 Task: Find connections with filter location Ghātsīla with filter topic #Brandingwith filter profile language English with filter current company Tenneco with filter school De Nobili School with filter industry Credit Intermediation with filter service category Headshot Photography with filter keywords title Controller
Action: Mouse moved to (575, 99)
Screenshot: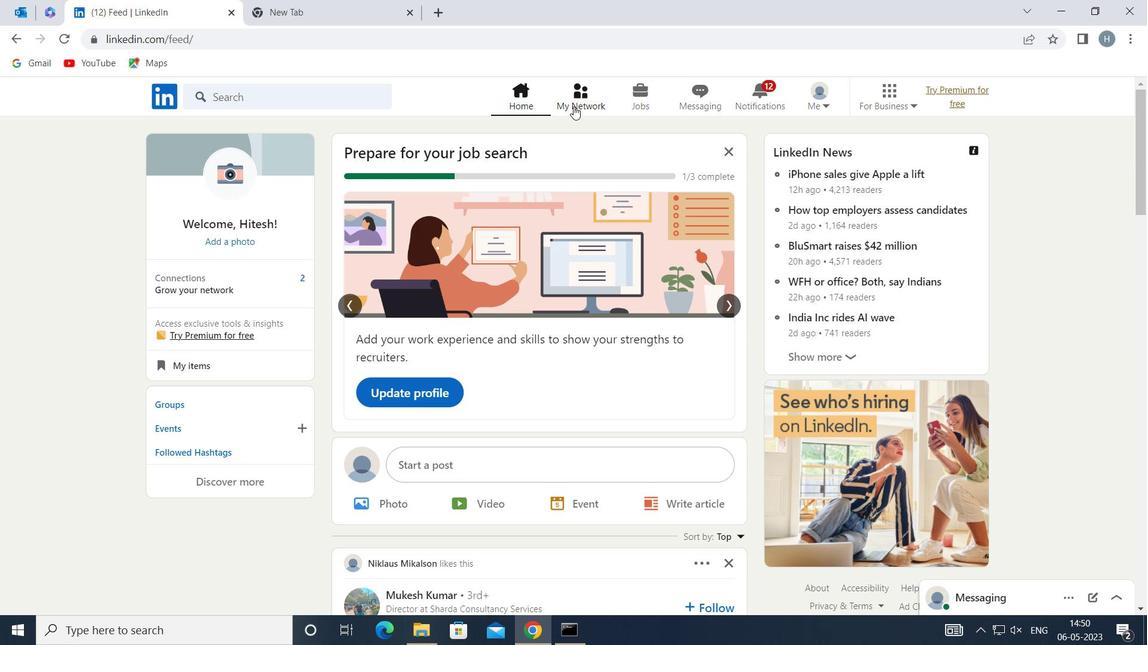 
Action: Mouse pressed left at (575, 99)
Screenshot: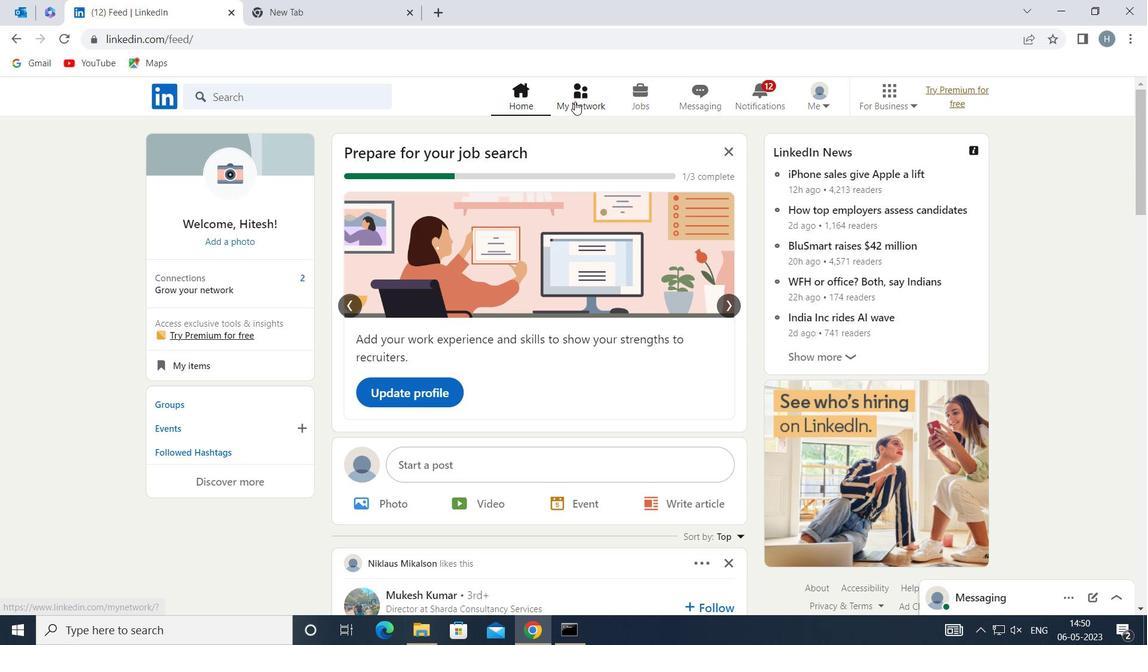 
Action: Mouse moved to (316, 173)
Screenshot: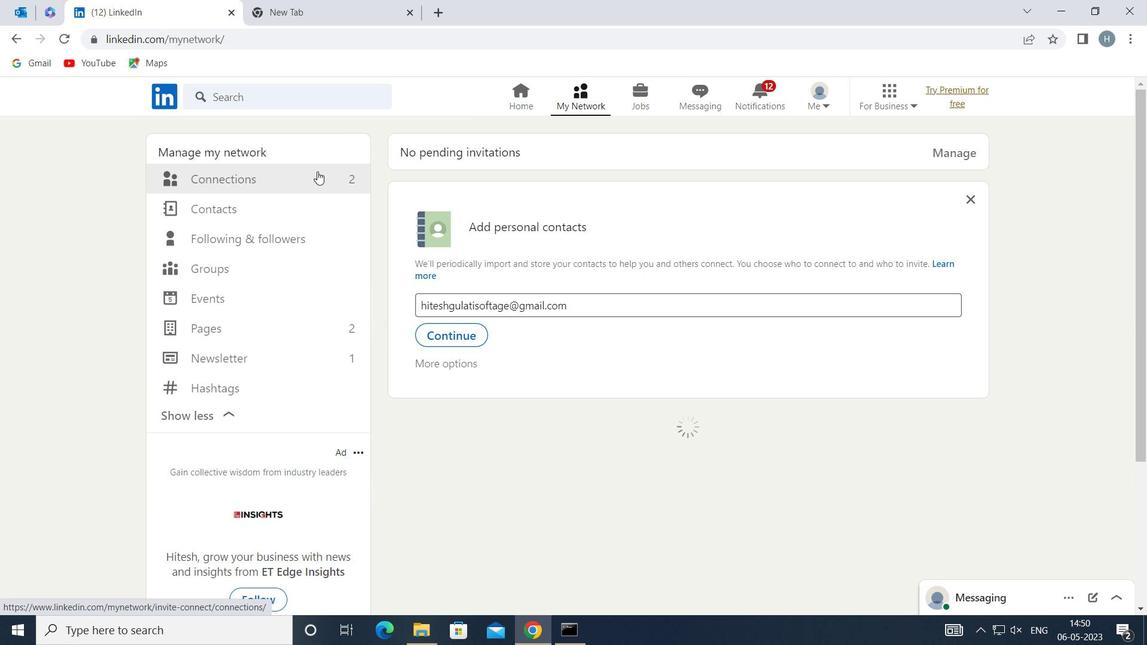 
Action: Mouse pressed left at (316, 173)
Screenshot: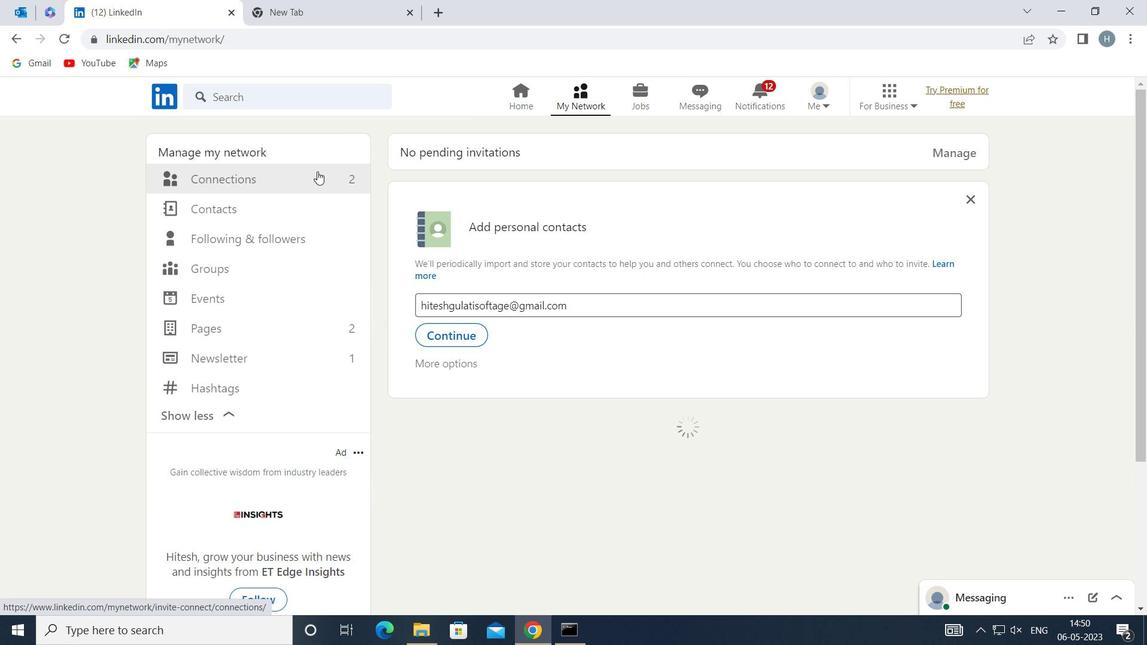 
Action: Mouse moved to (309, 179)
Screenshot: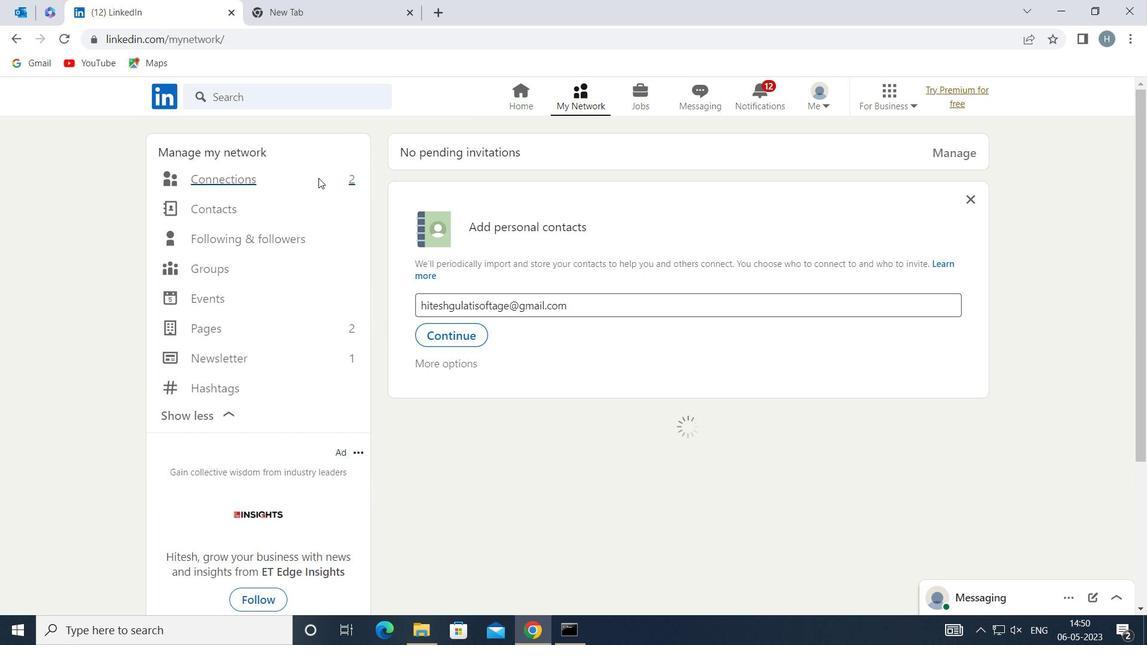 
Action: Mouse pressed left at (309, 179)
Screenshot: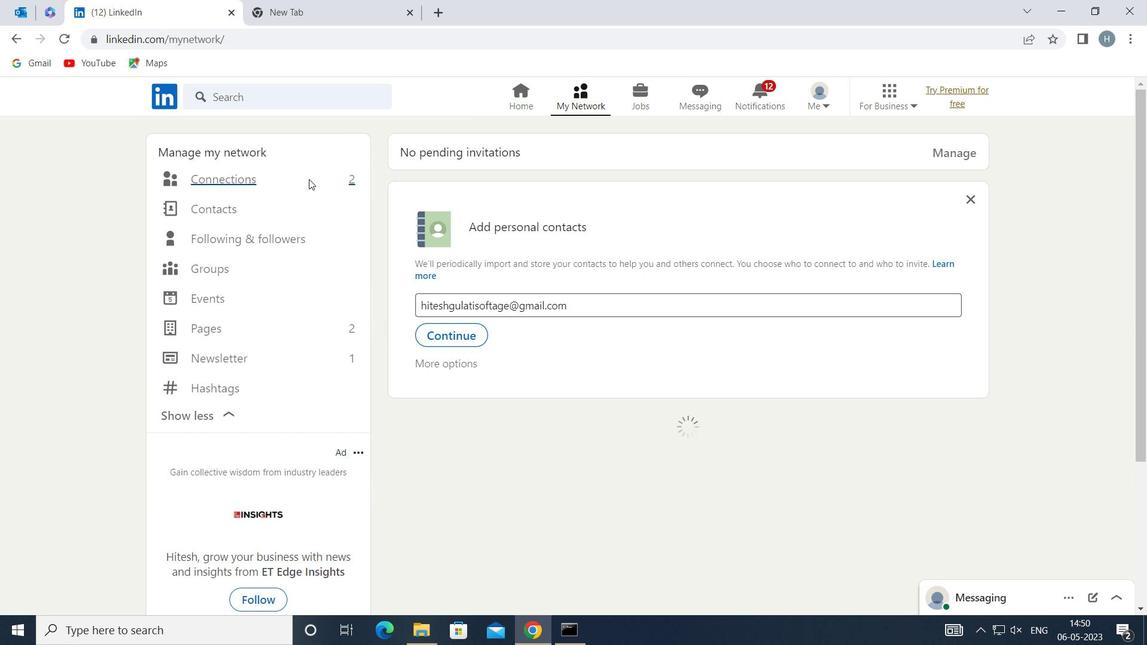
Action: Mouse moved to (718, 178)
Screenshot: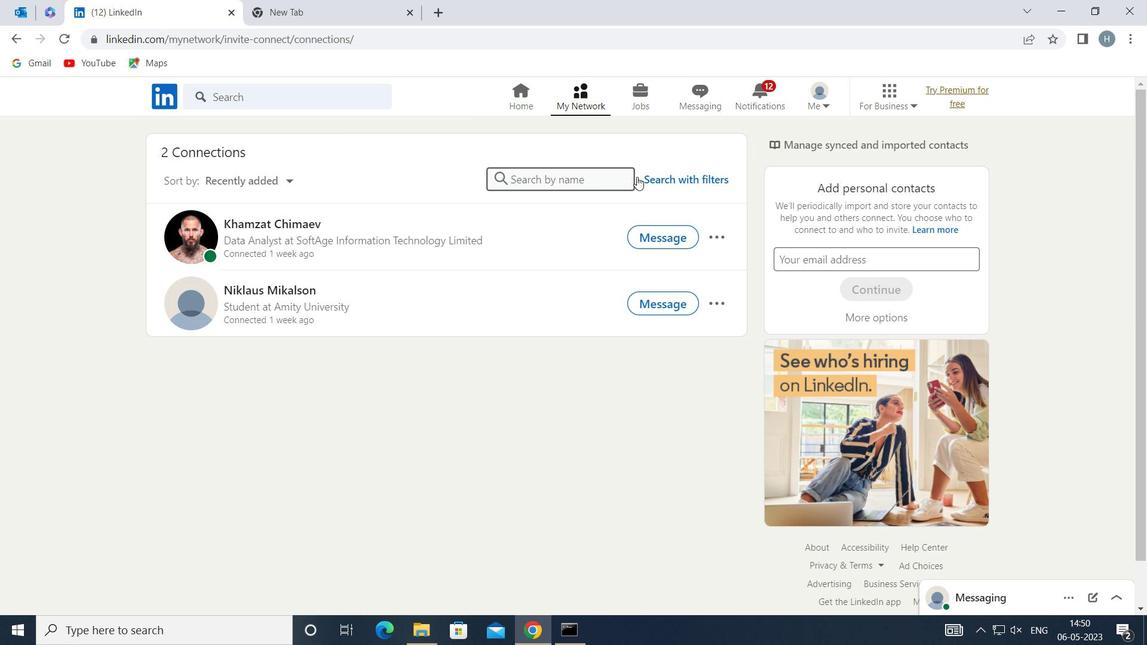 
Action: Mouse pressed left at (718, 178)
Screenshot: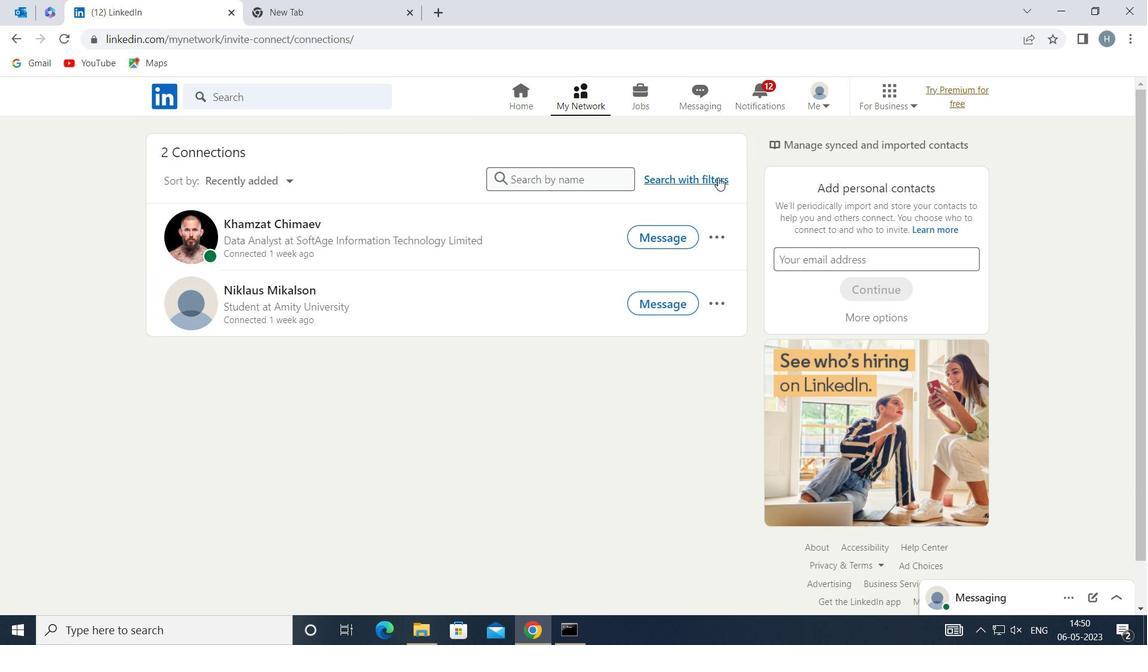 
Action: Mouse moved to (629, 138)
Screenshot: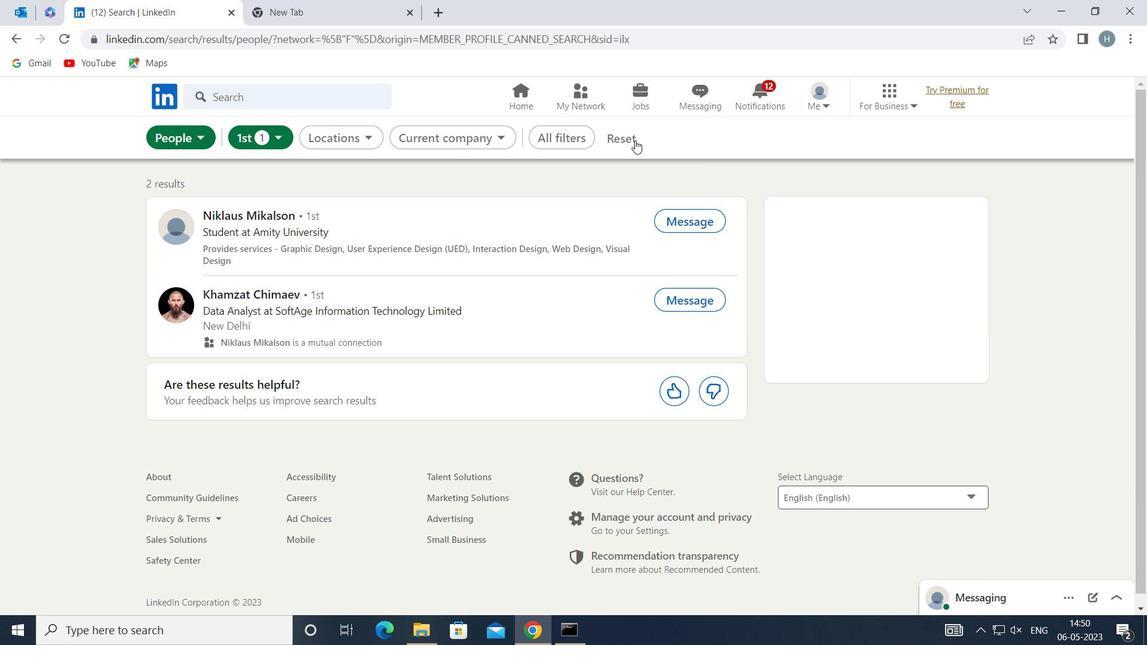 
Action: Mouse pressed left at (629, 138)
Screenshot: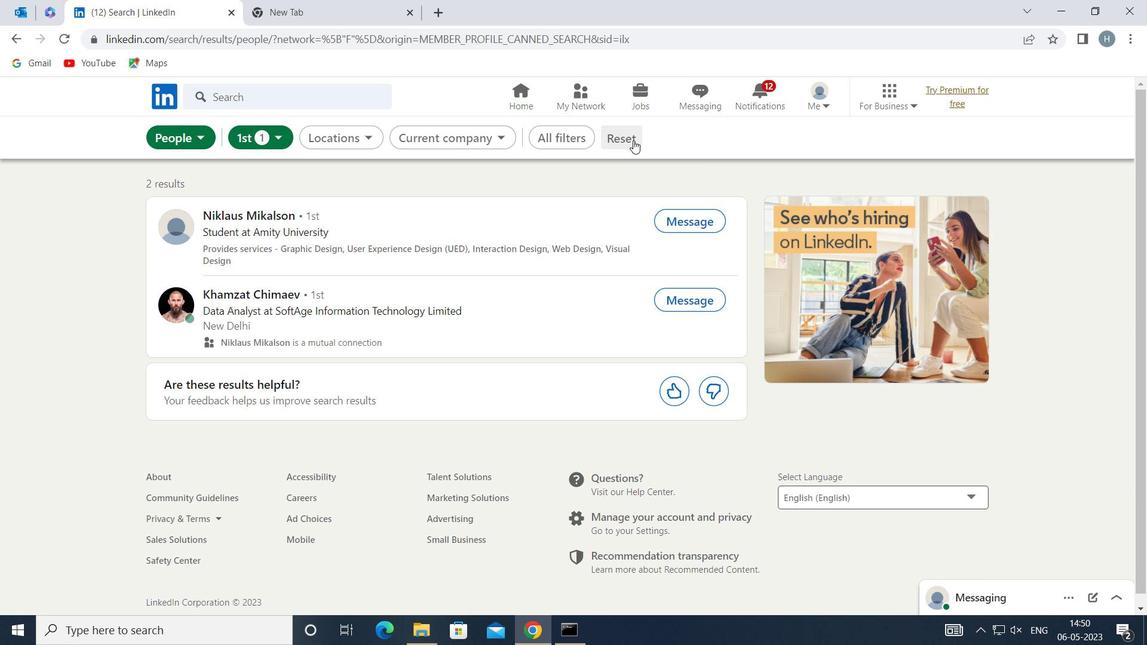 
Action: Mouse moved to (611, 135)
Screenshot: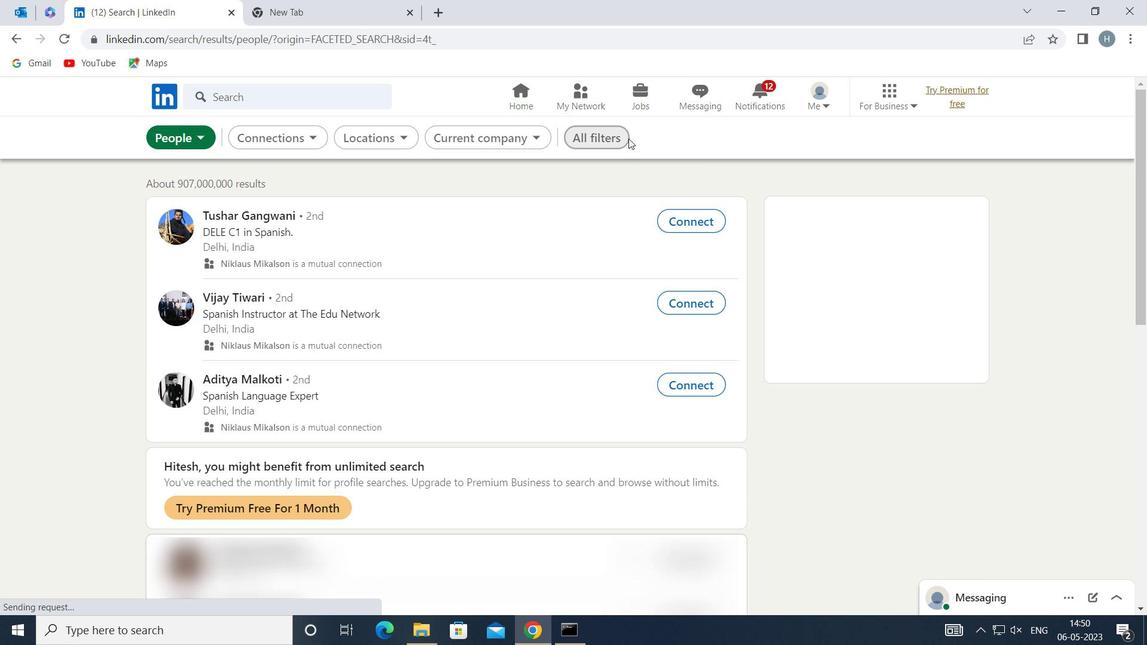 
Action: Mouse pressed left at (611, 135)
Screenshot: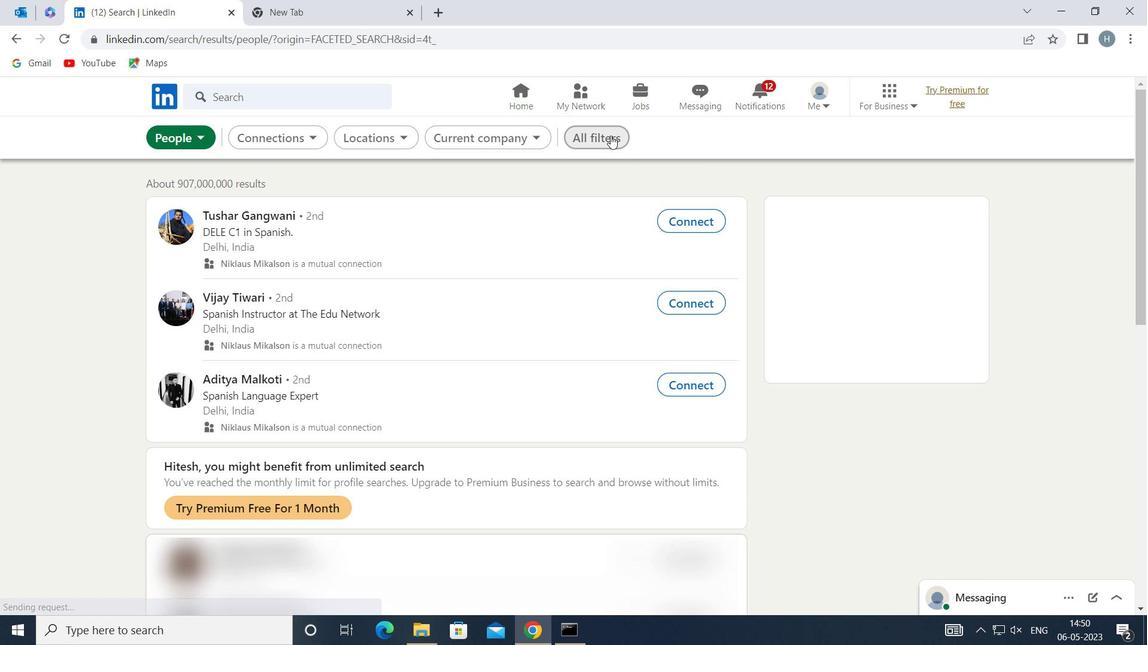 
Action: Mouse moved to (847, 296)
Screenshot: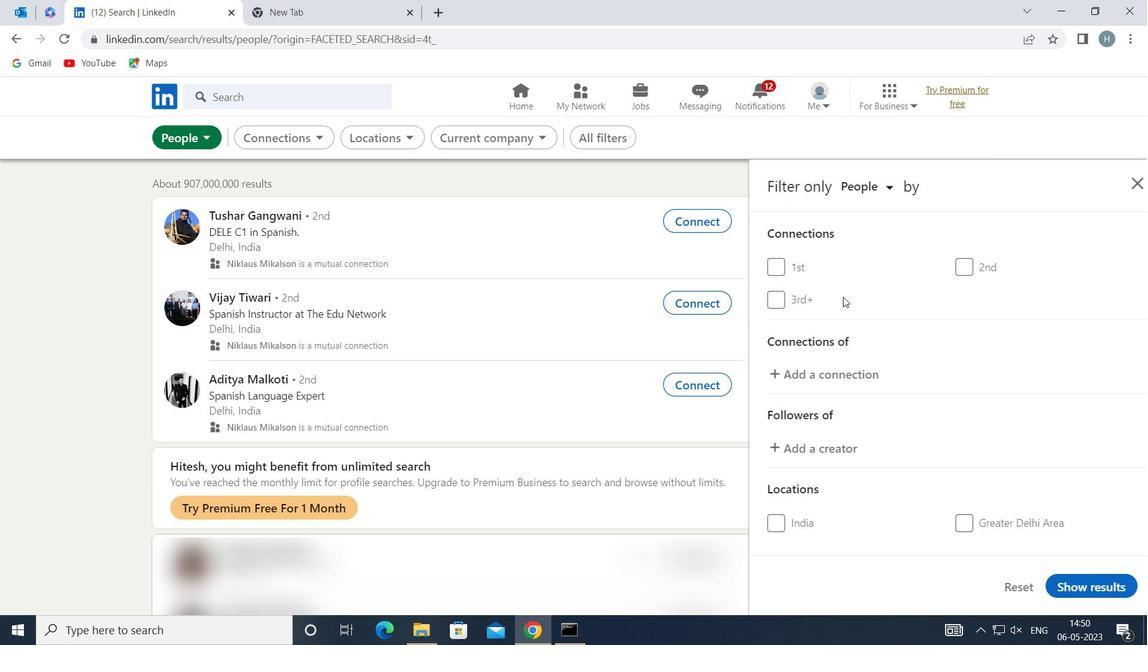 
Action: Mouse scrolled (847, 295) with delta (0, 0)
Screenshot: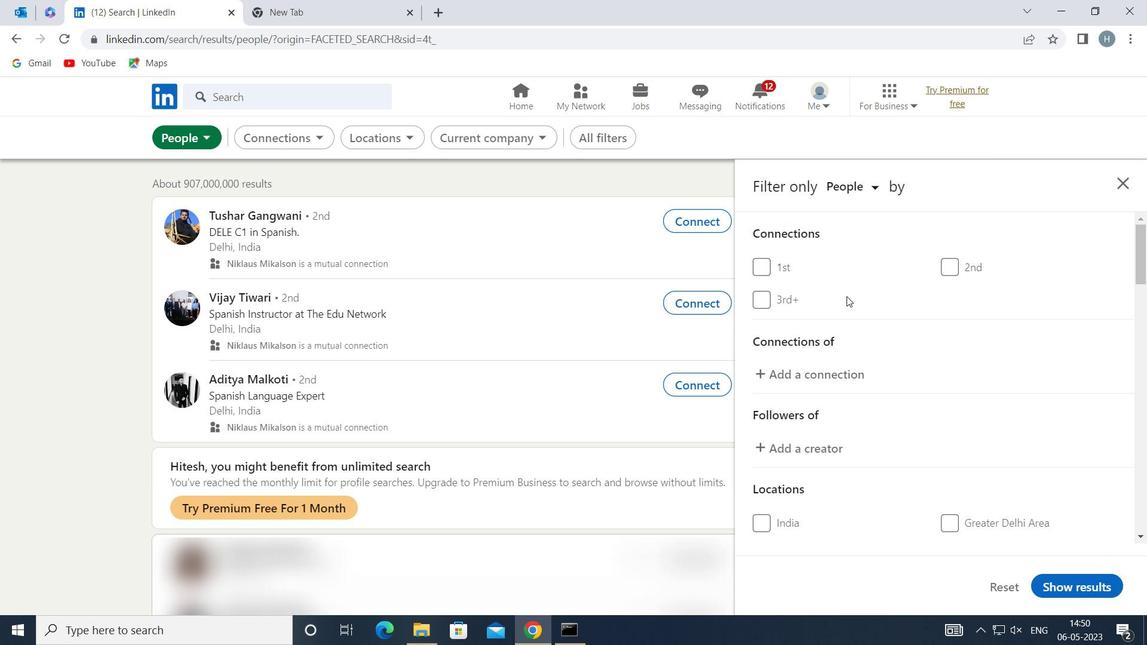 
Action: Mouse moved to (847, 296)
Screenshot: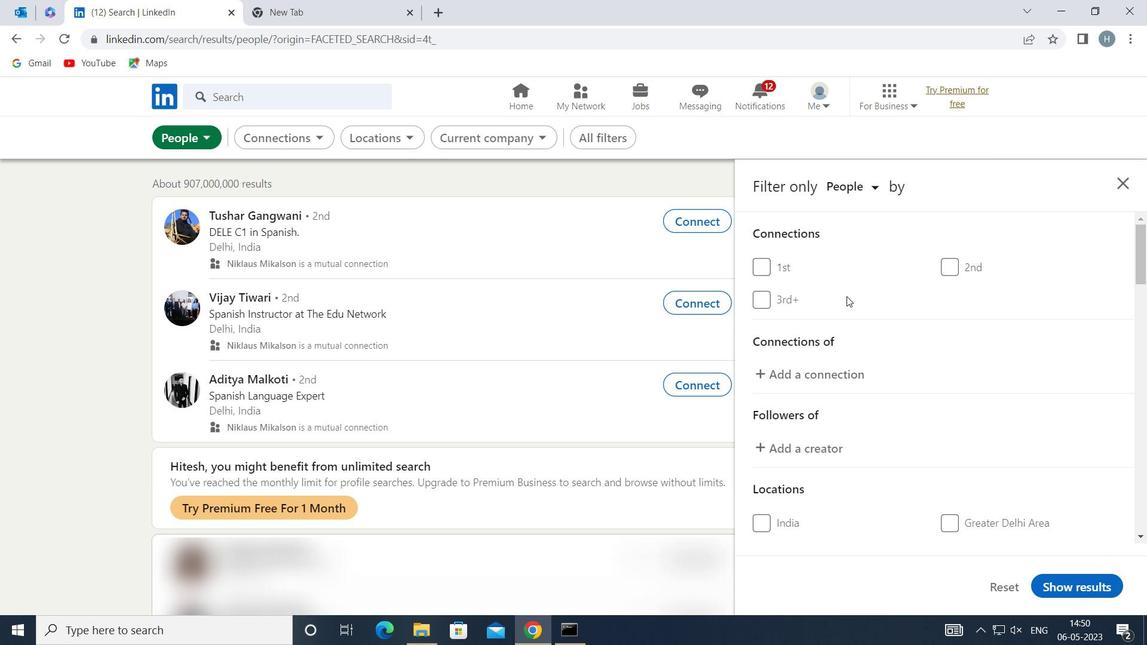 
Action: Mouse scrolled (847, 295) with delta (0, 0)
Screenshot: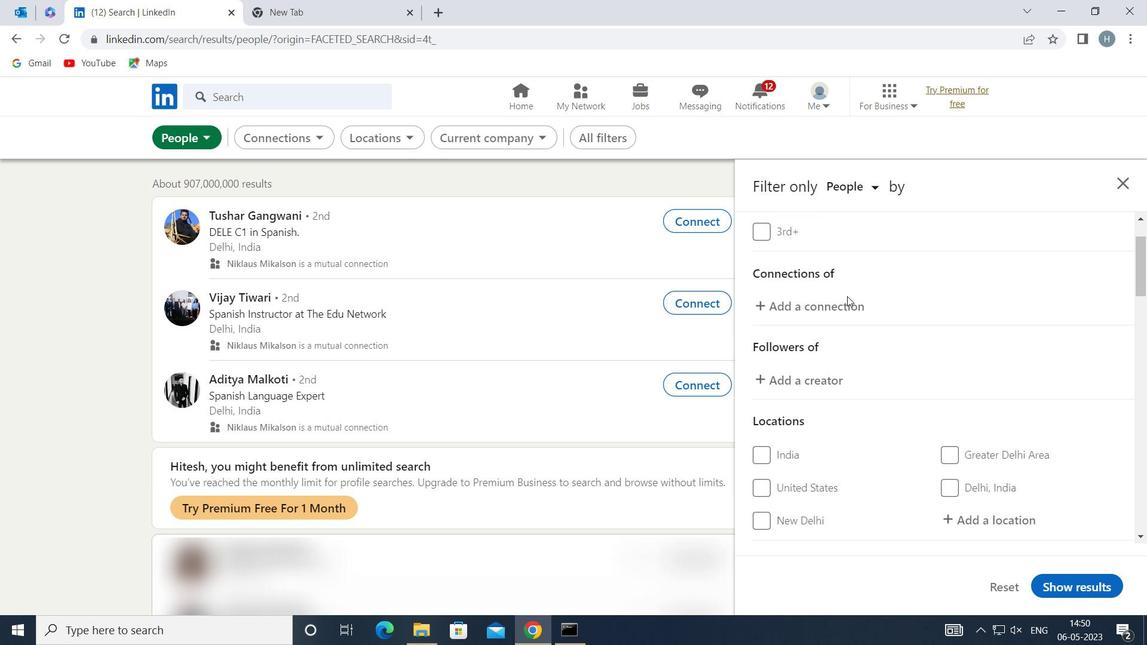 
Action: Mouse moved to (972, 435)
Screenshot: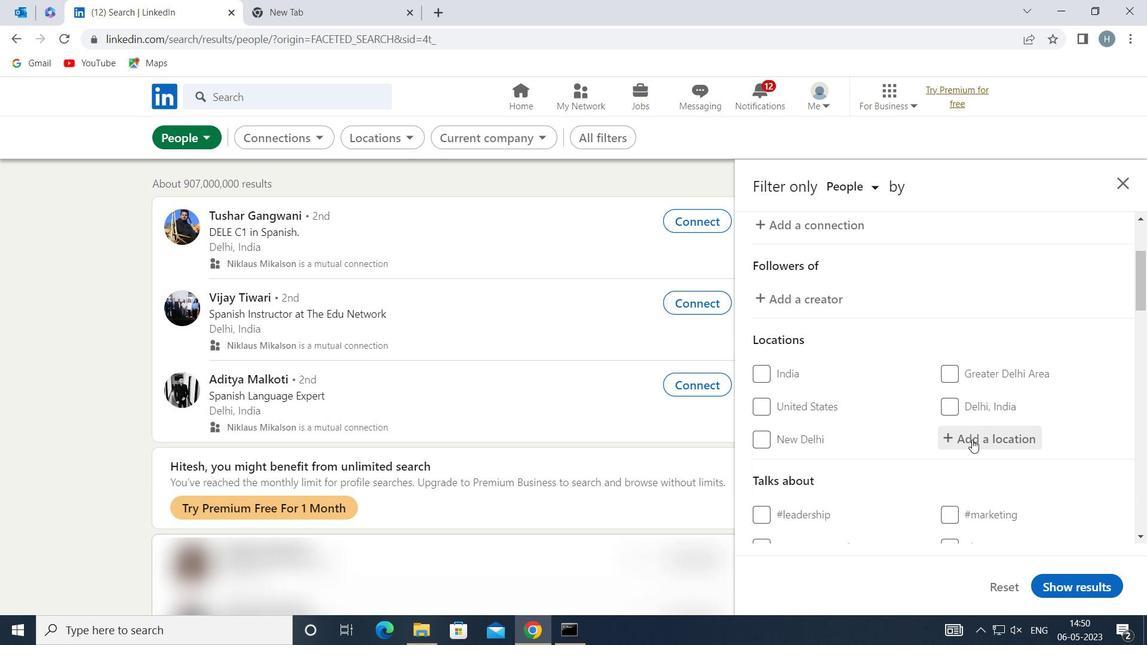 
Action: Mouse pressed left at (972, 435)
Screenshot: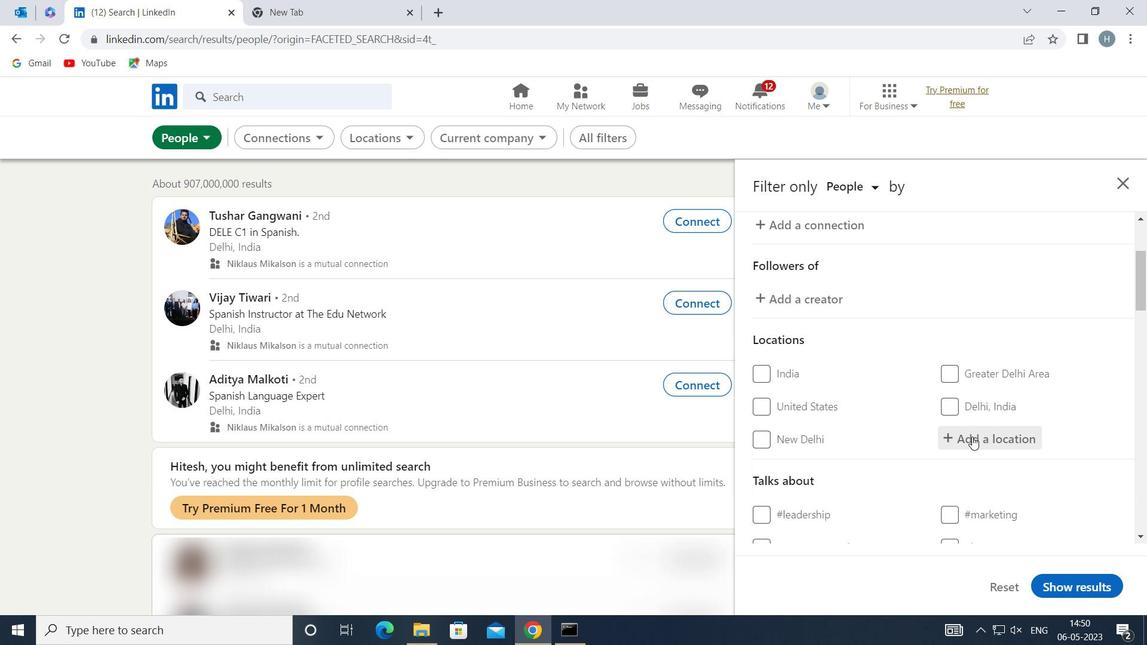 
Action: Mouse moved to (972, 430)
Screenshot: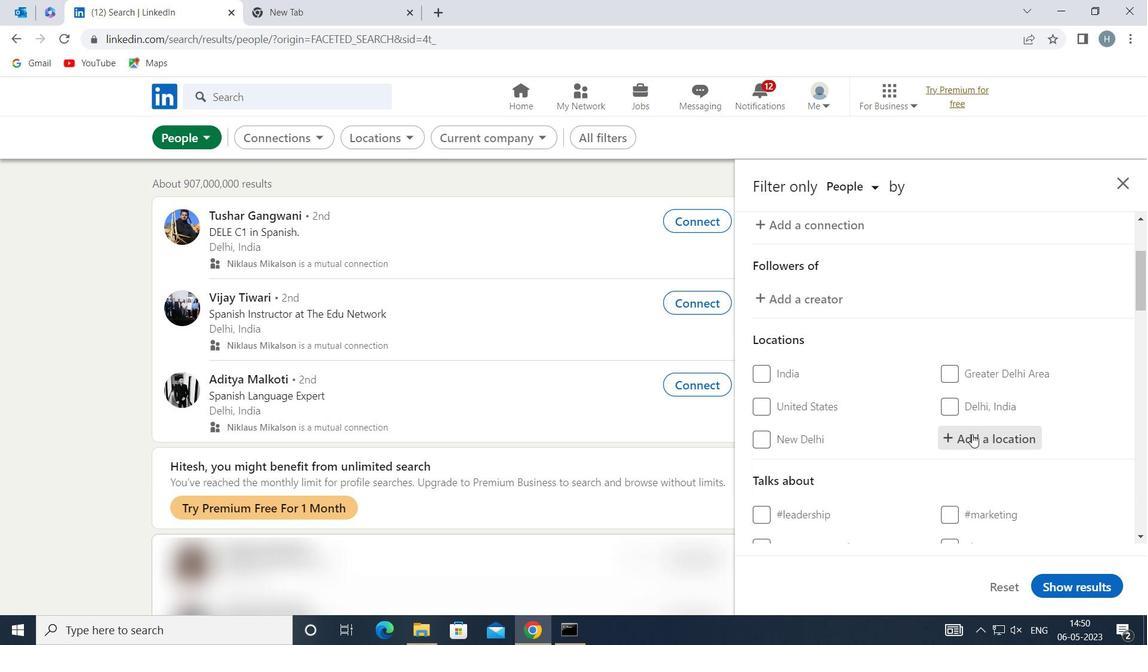 
Action: Key pressed <Key.shift>GHATSILA
Screenshot: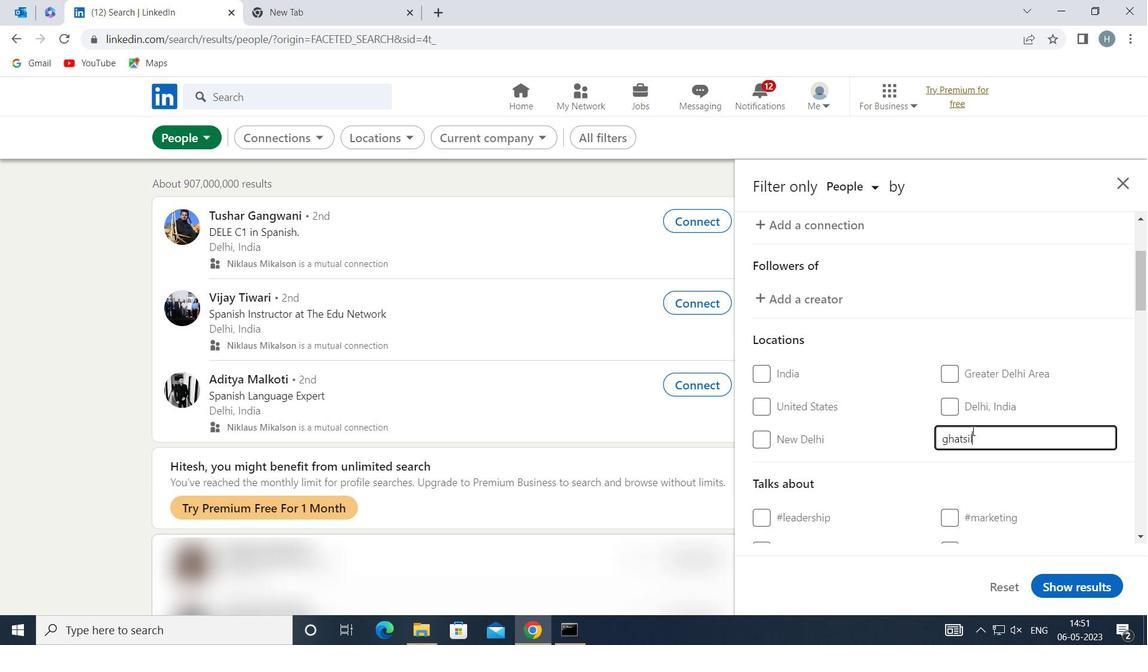 
Action: Mouse moved to (1033, 467)
Screenshot: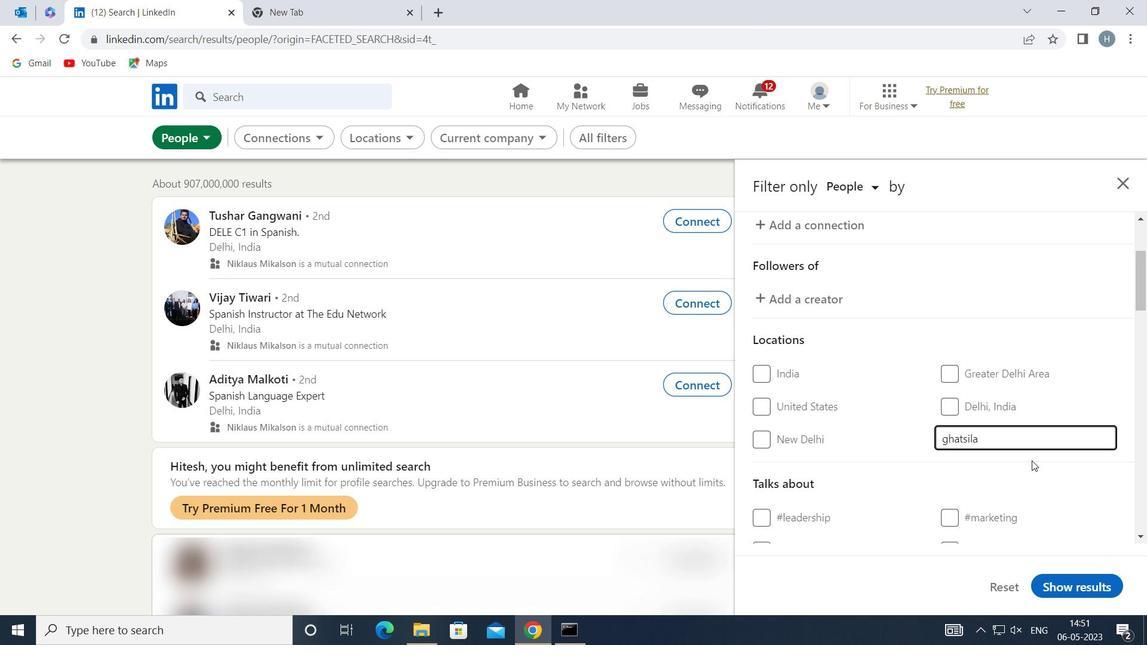 
Action: Mouse pressed left at (1033, 467)
Screenshot: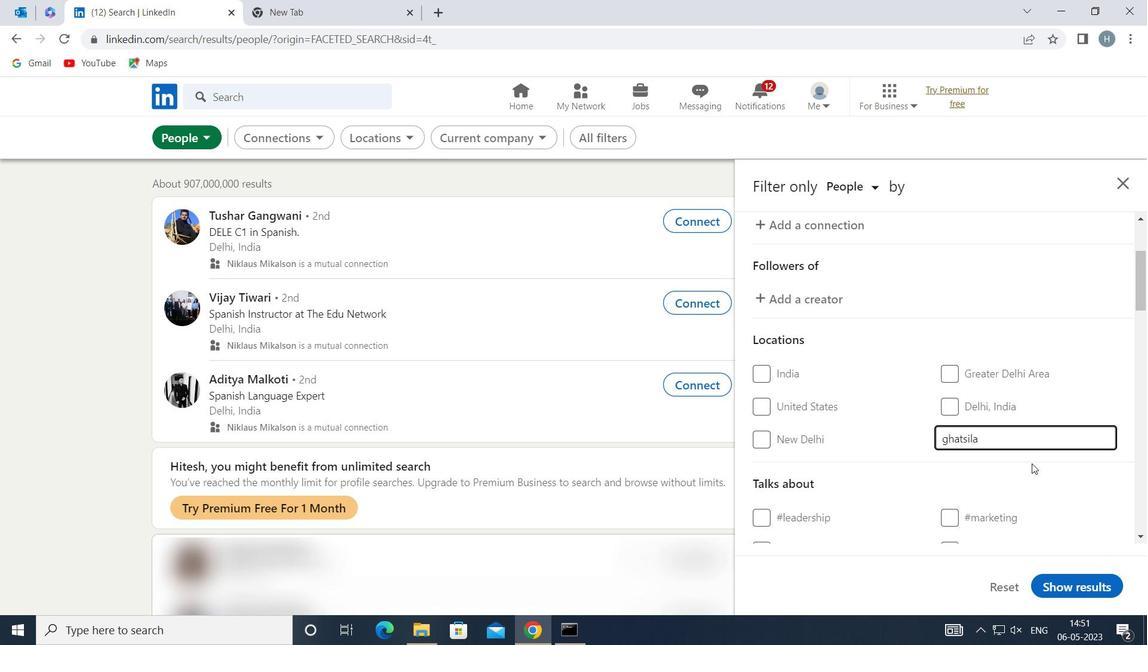 
Action: Mouse moved to (963, 426)
Screenshot: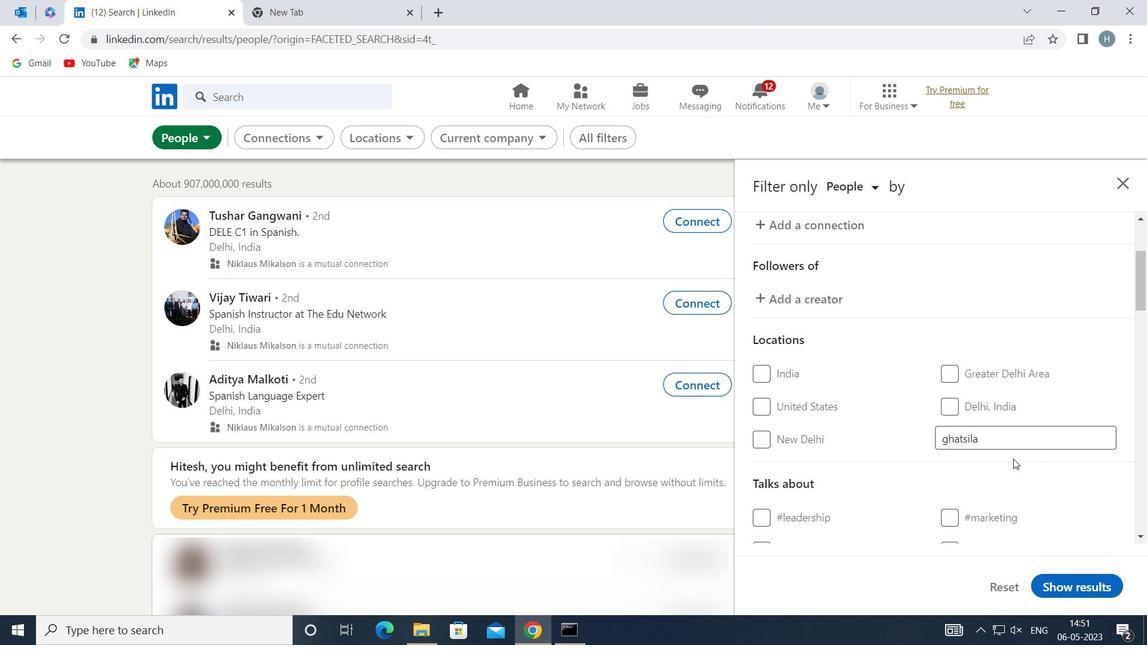 
Action: Mouse scrolled (963, 425) with delta (0, 0)
Screenshot: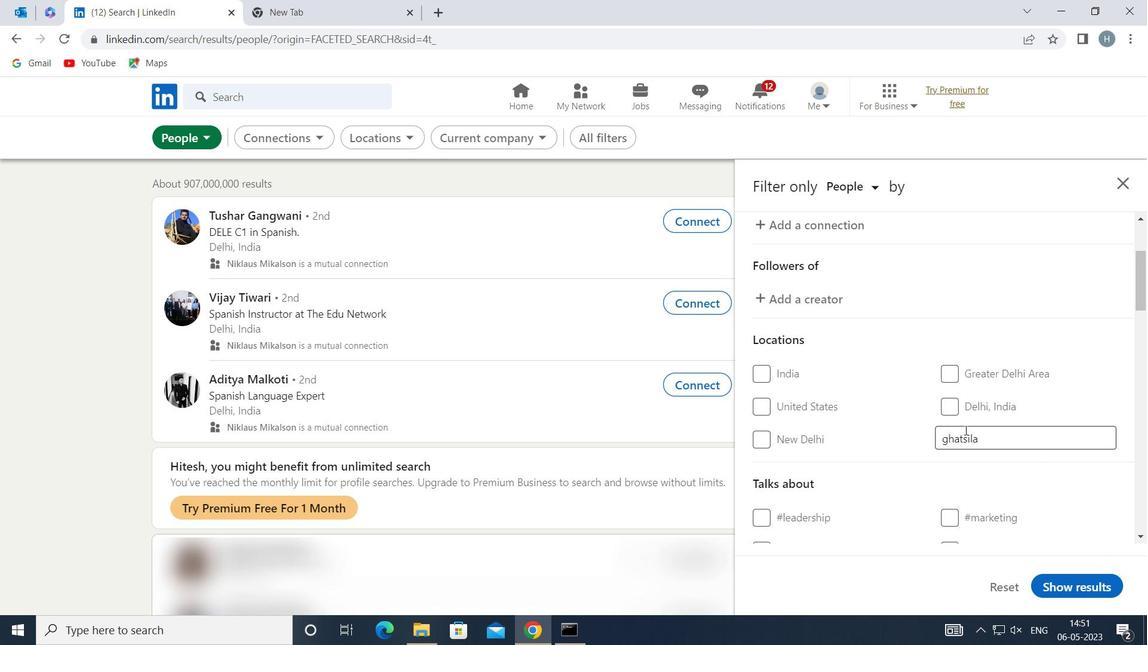 
Action: Mouse moved to (963, 417)
Screenshot: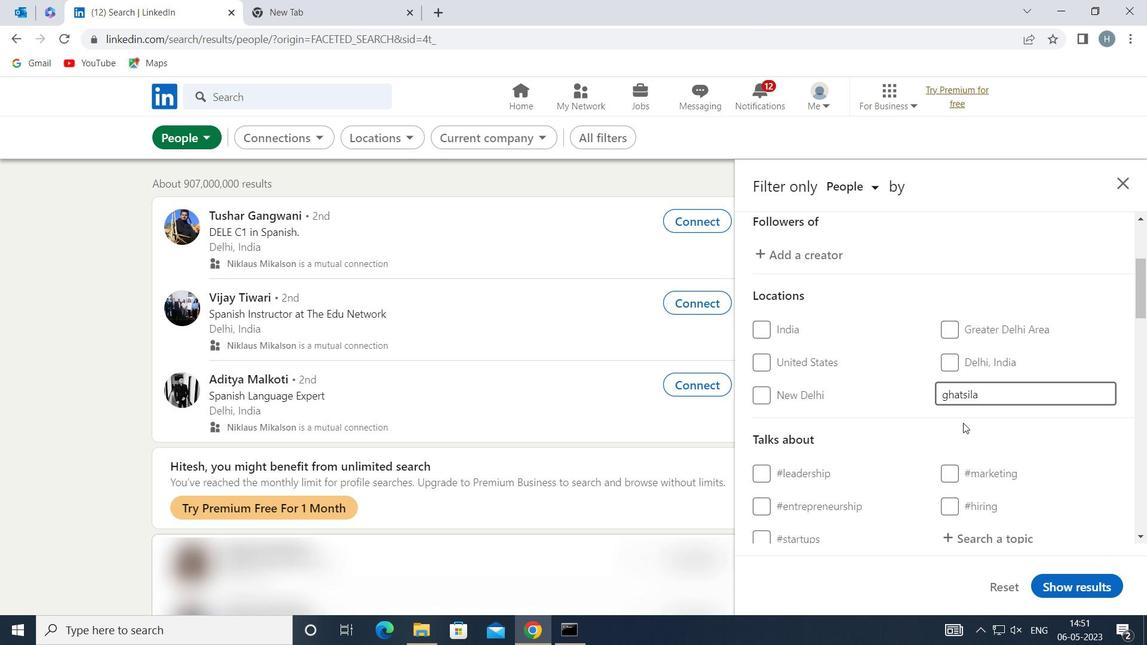 
Action: Mouse scrolled (963, 416) with delta (0, 0)
Screenshot: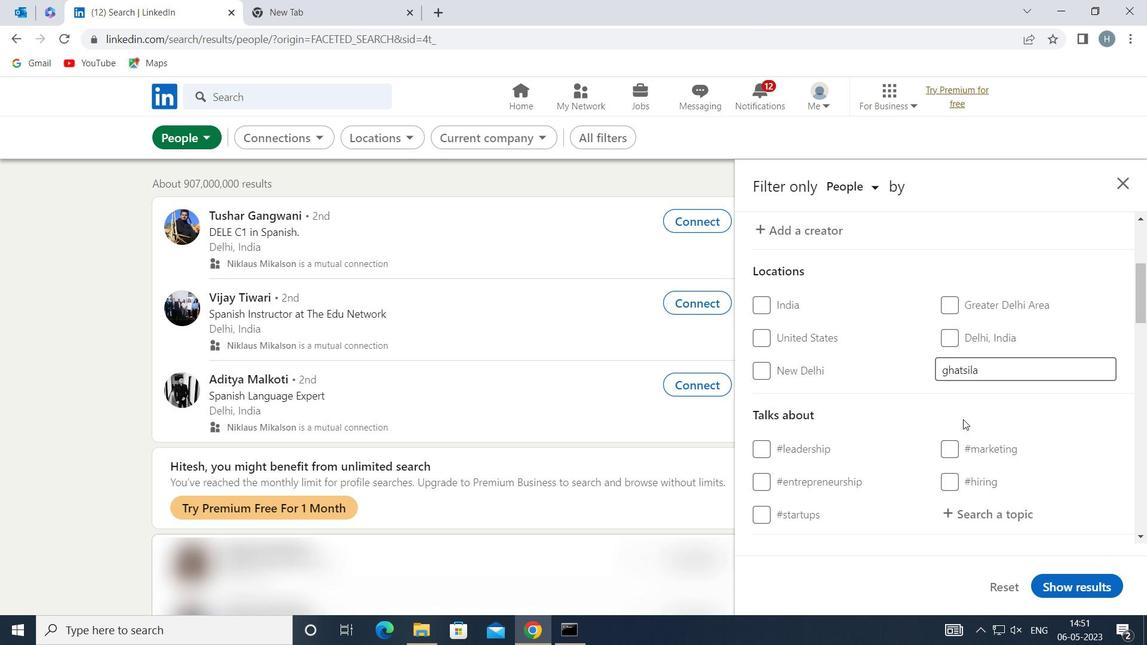 
Action: Mouse moved to (987, 429)
Screenshot: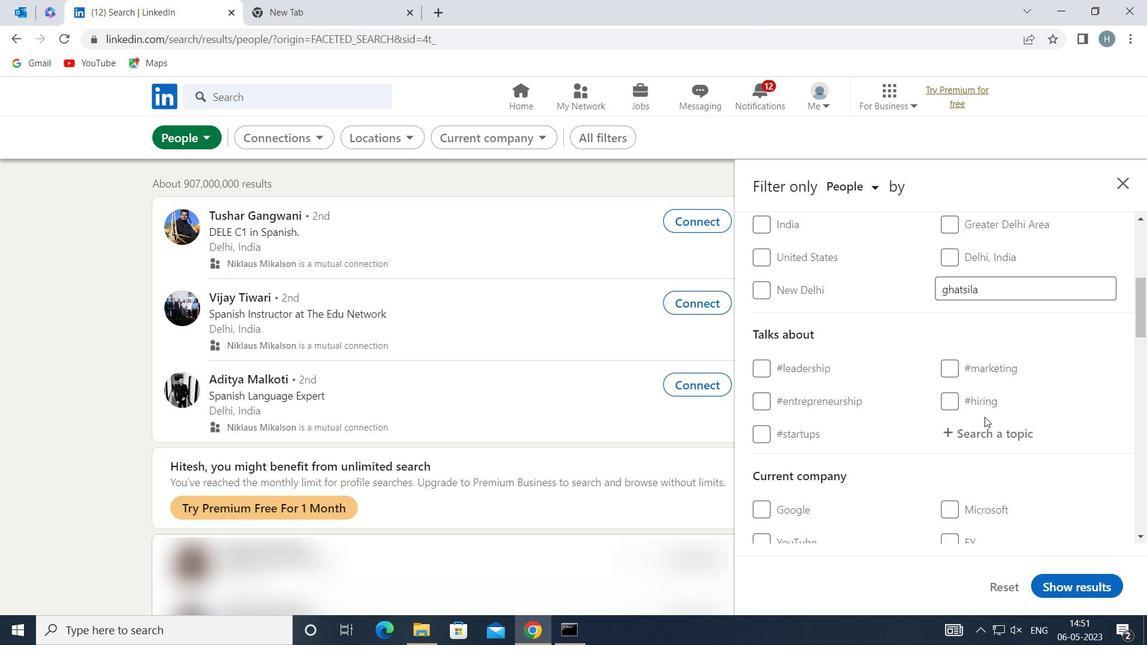 
Action: Mouse pressed left at (987, 429)
Screenshot: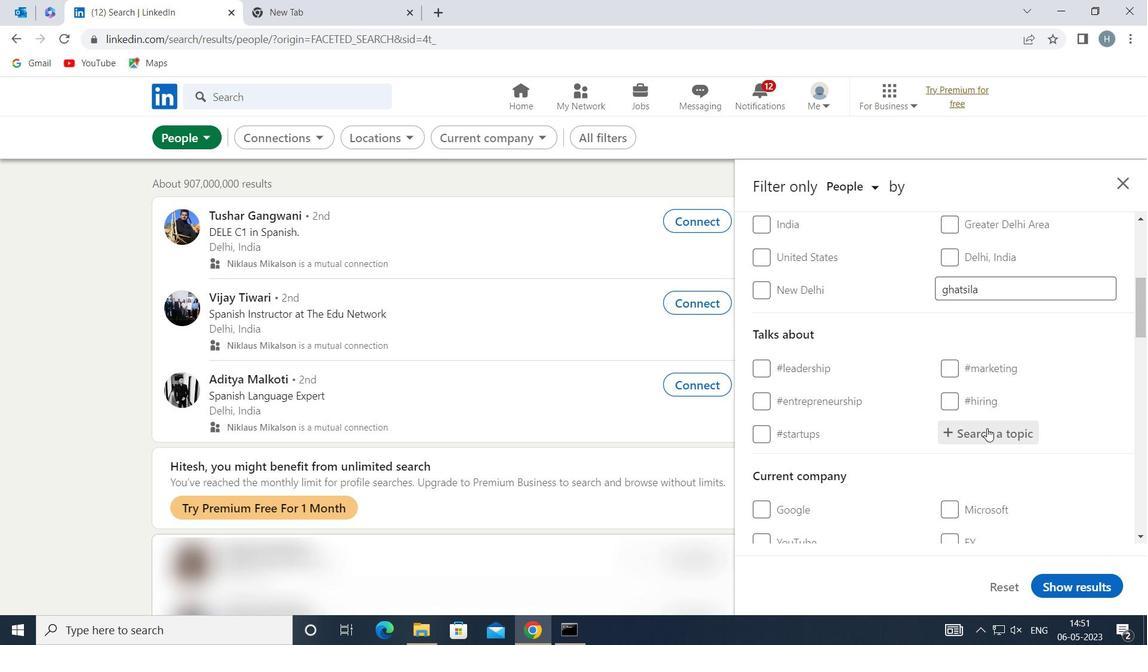 
Action: Key pressed <Key.shift>BRANDUBG
Screenshot: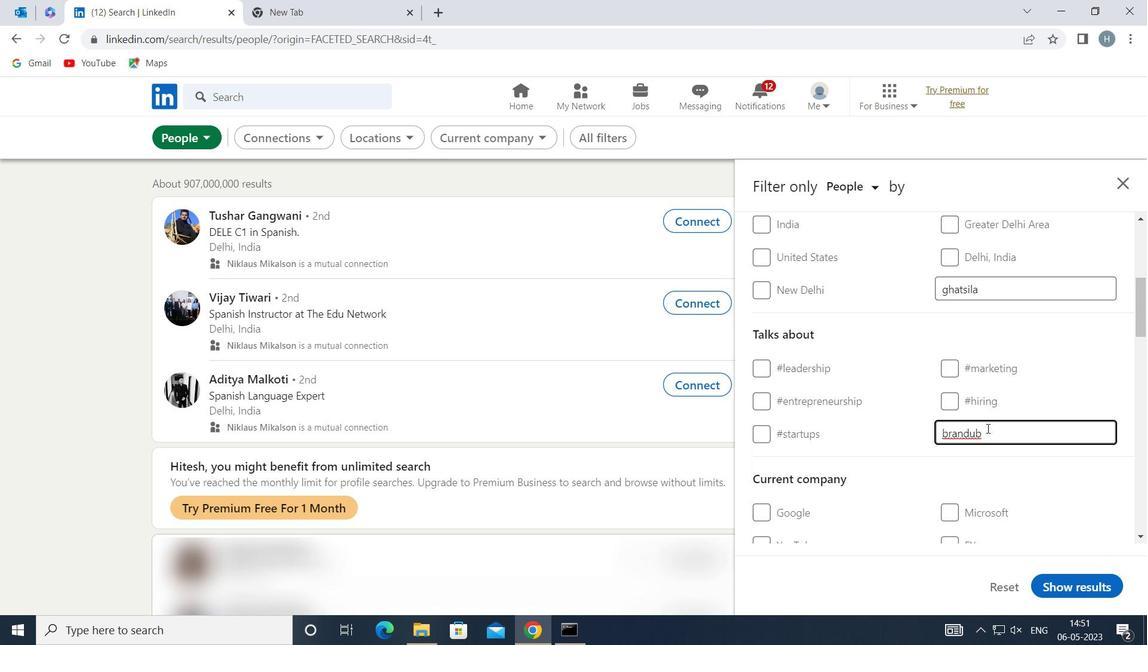 
Action: Mouse moved to (1007, 451)
Screenshot: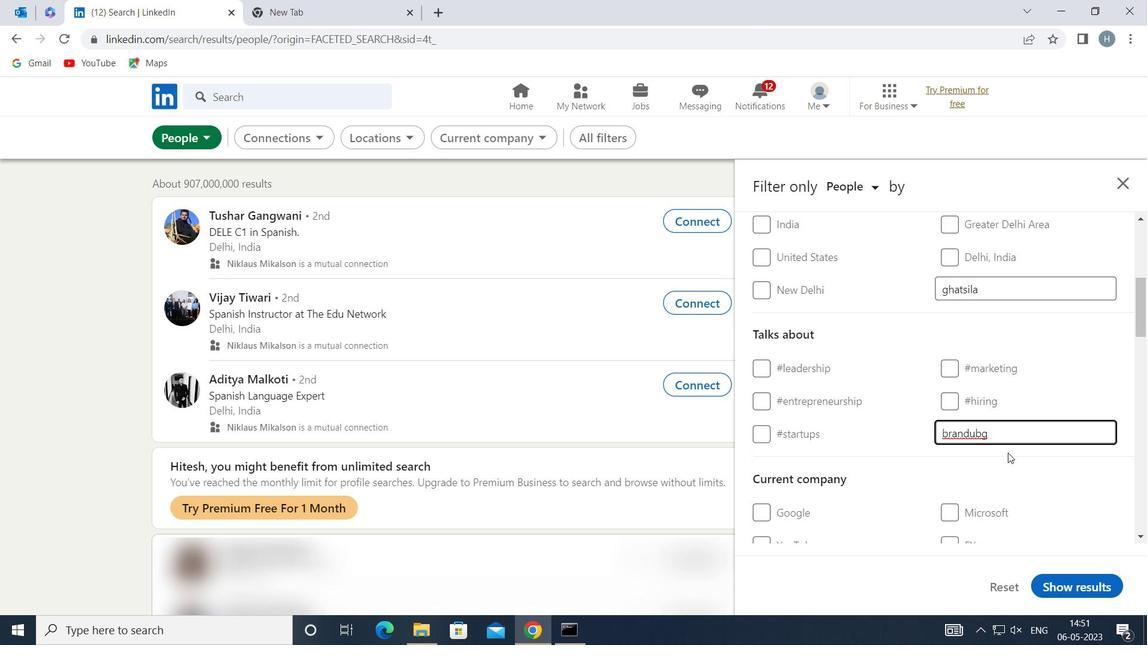 
Action: Key pressed <Key.backspace><Key.backspace><Key.backspace>
Screenshot: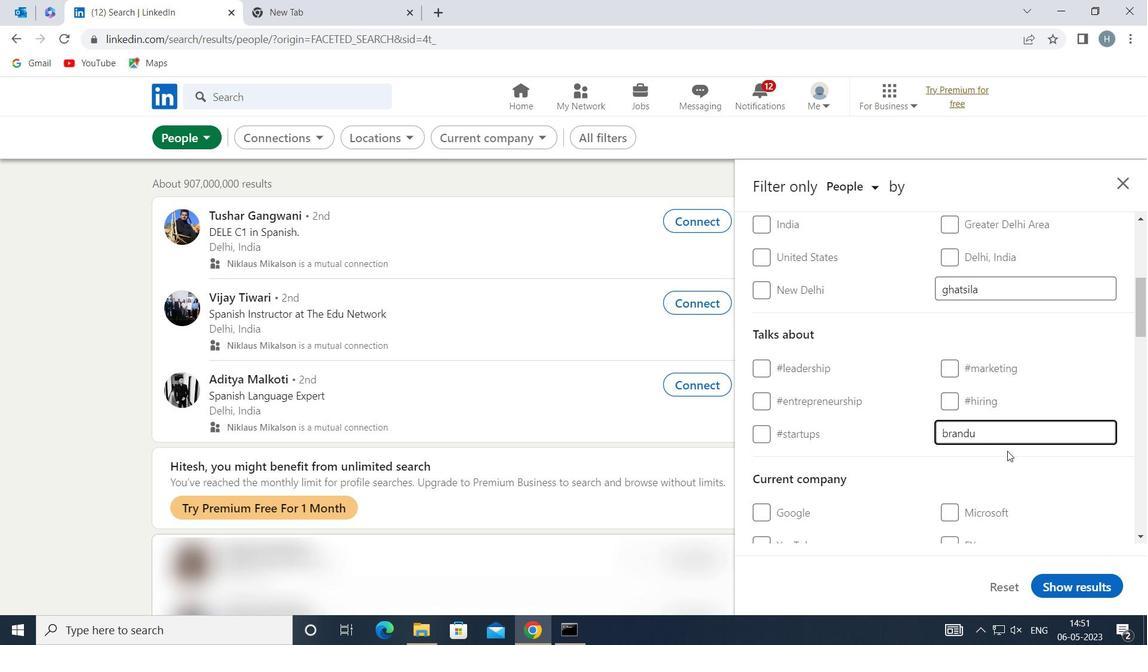 
Action: Mouse moved to (1004, 450)
Screenshot: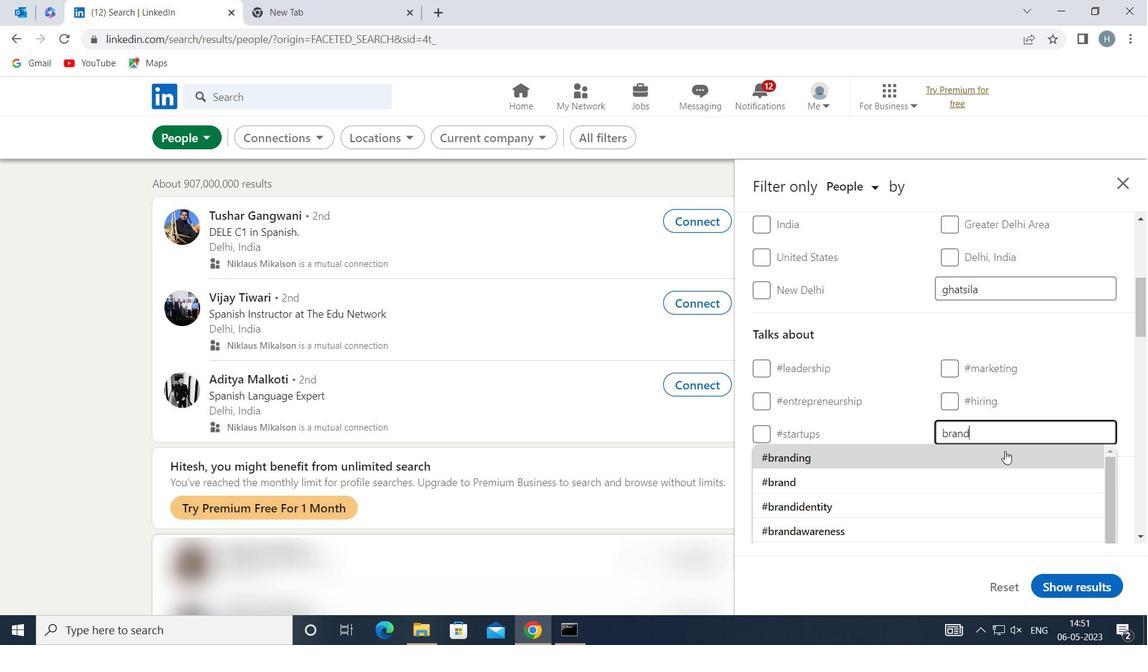 
Action: Mouse pressed left at (1004, 450)
Screenshot: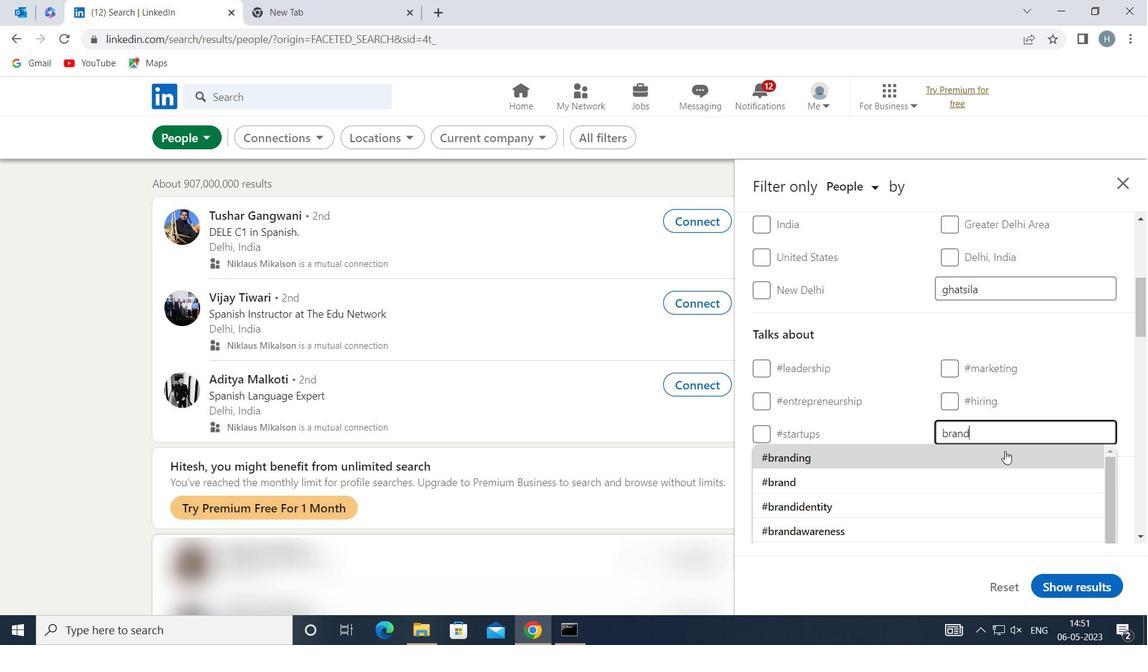 
Action: Mouse moved to (922, 410)
Screenshot: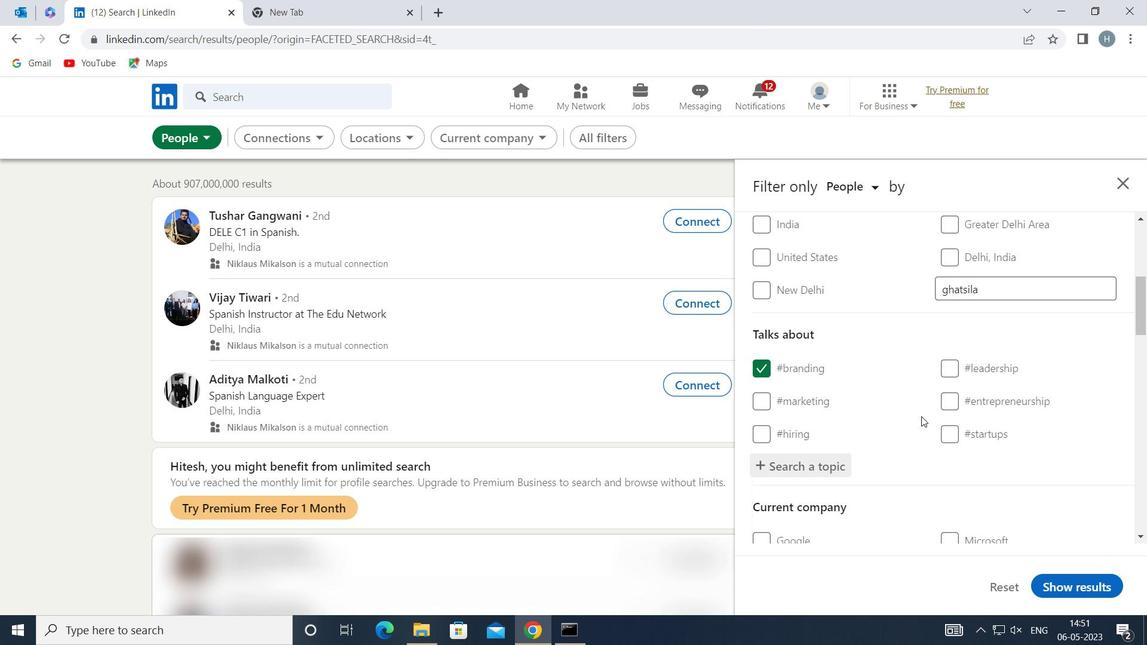 
Action: Mouse scrolled (922, 409) with delta (0, 0)
Screenshot: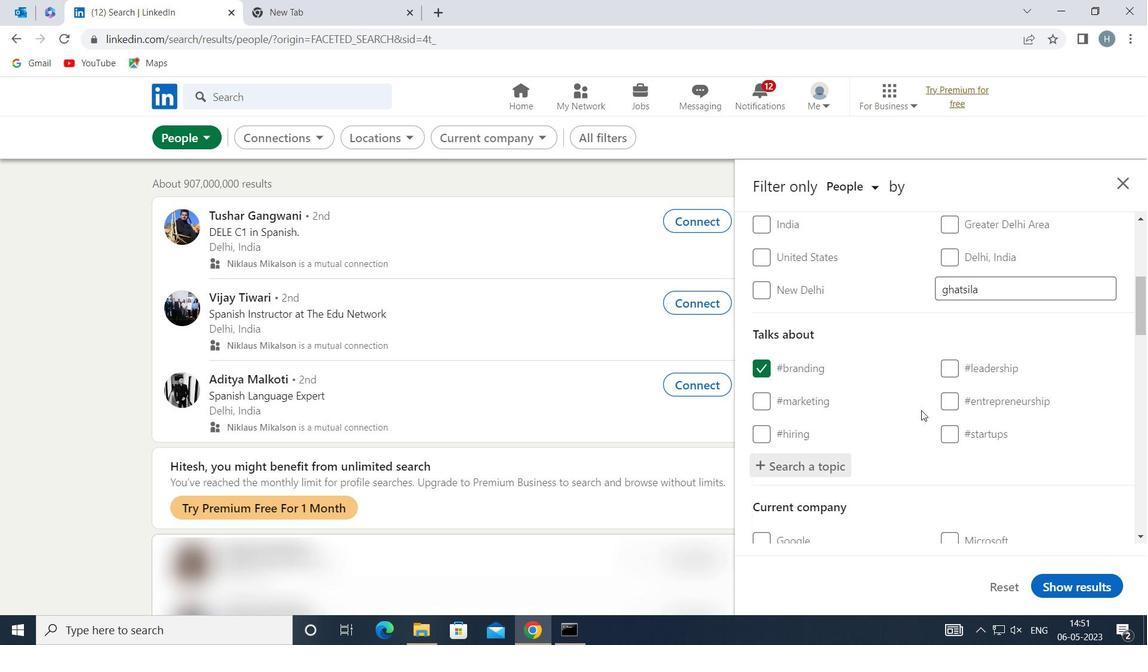 
Action: Mouse moved to (923, 409)
Screenshot: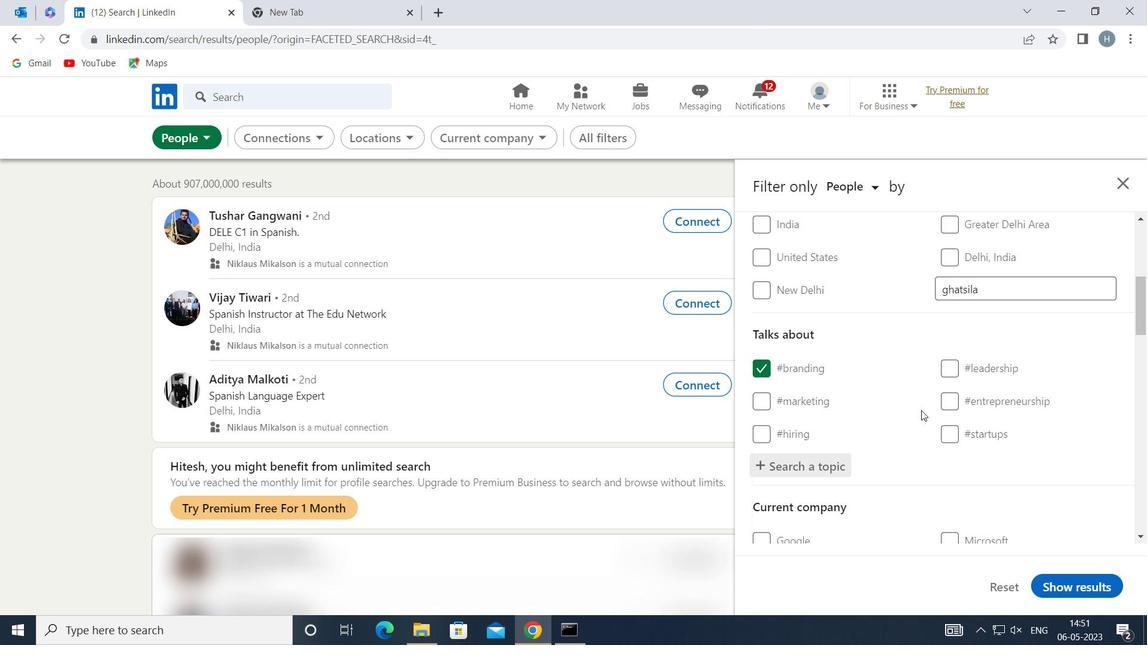 
Action: Mouse scrolled (923, 408) with delta (0, 0)
Screenshot: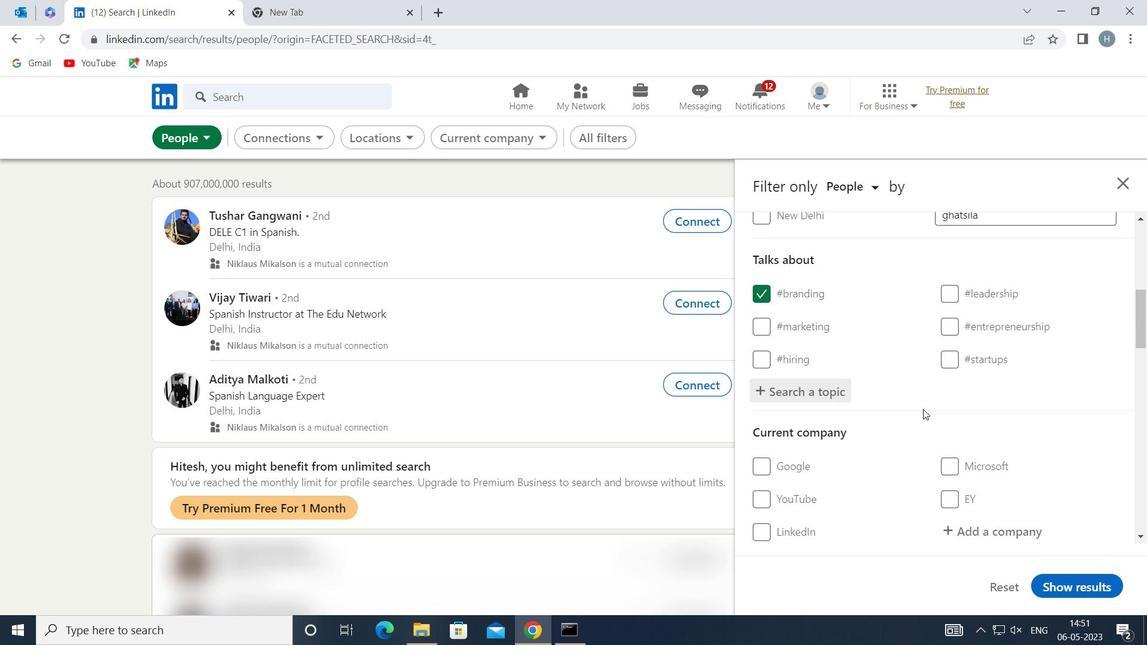 
Action: Mouse moved to (923, 409)
Screenshot: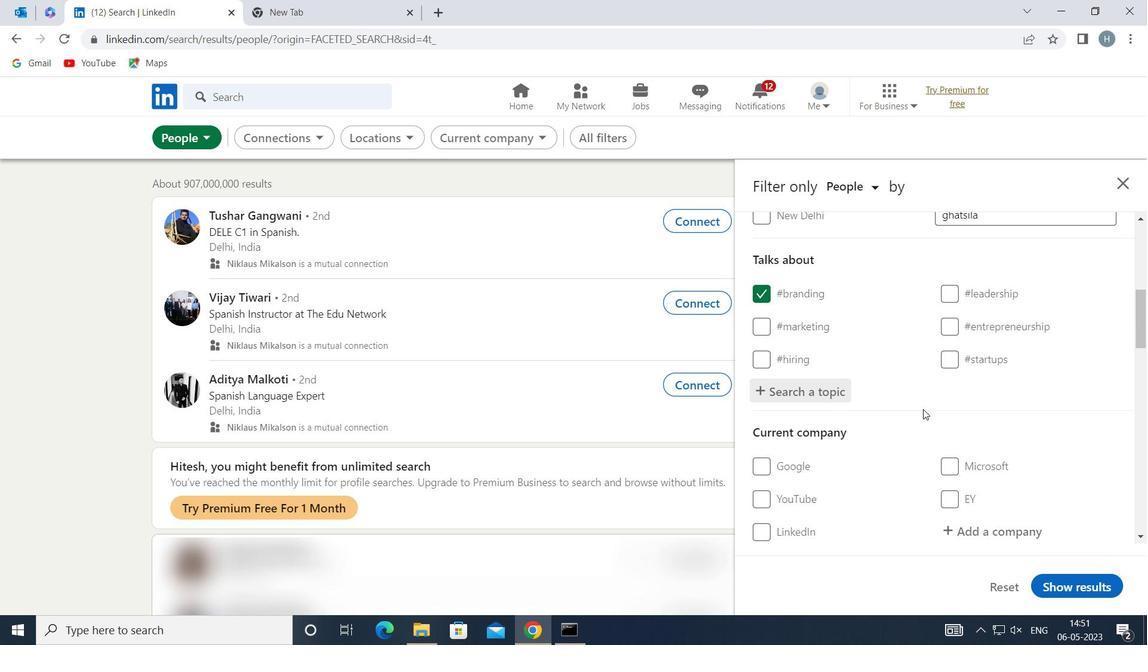 
Action: Mouse scrolled (923, 408) with delta (0, 0)
Screenshot: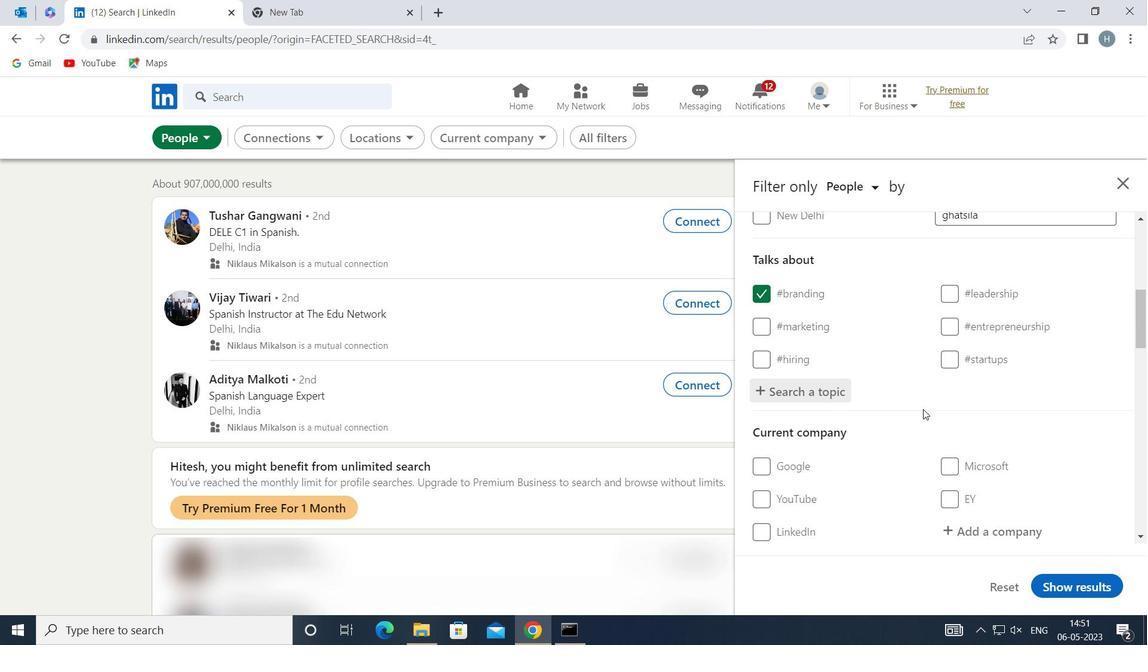 
Action: Mouse scrolled (923, 408) with delta (0, 0)
Screenshot: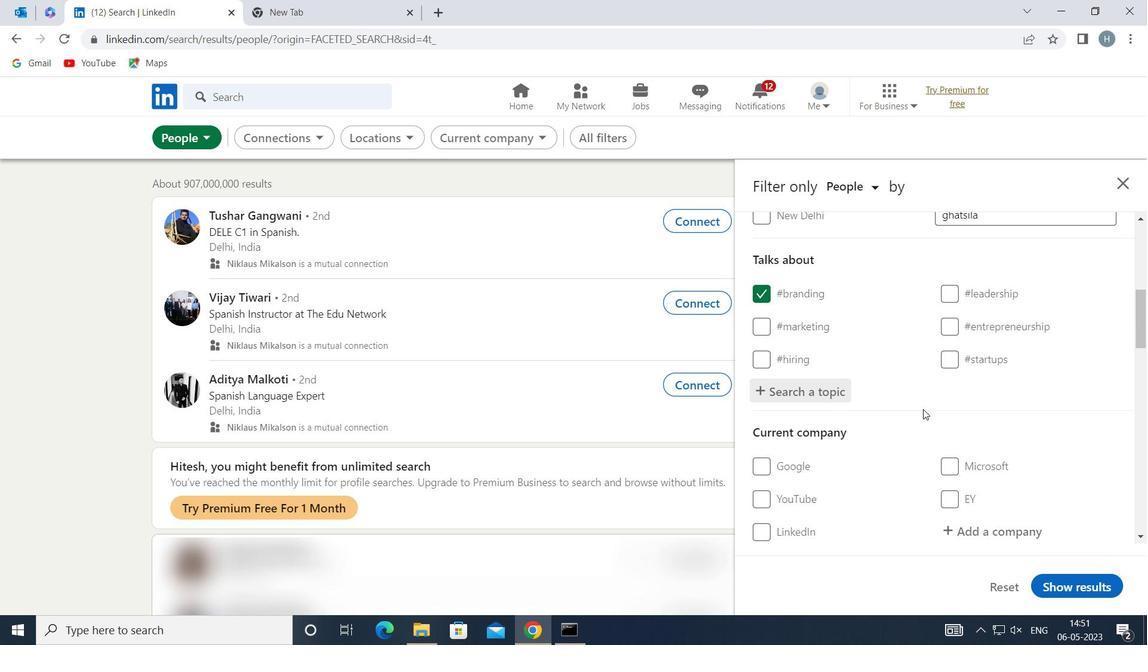 
Action: Mouse moved to (922, 405)
Screenshot: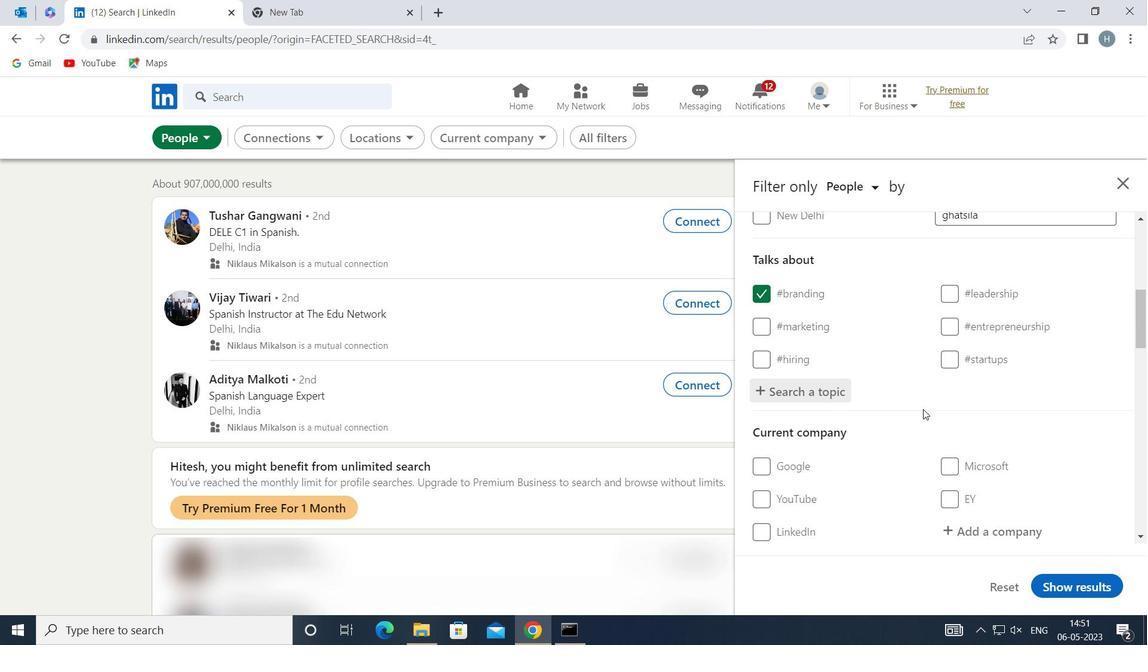 
Action: Mouse scrolled (922, 405) with delta (0, 0)
Screenshot: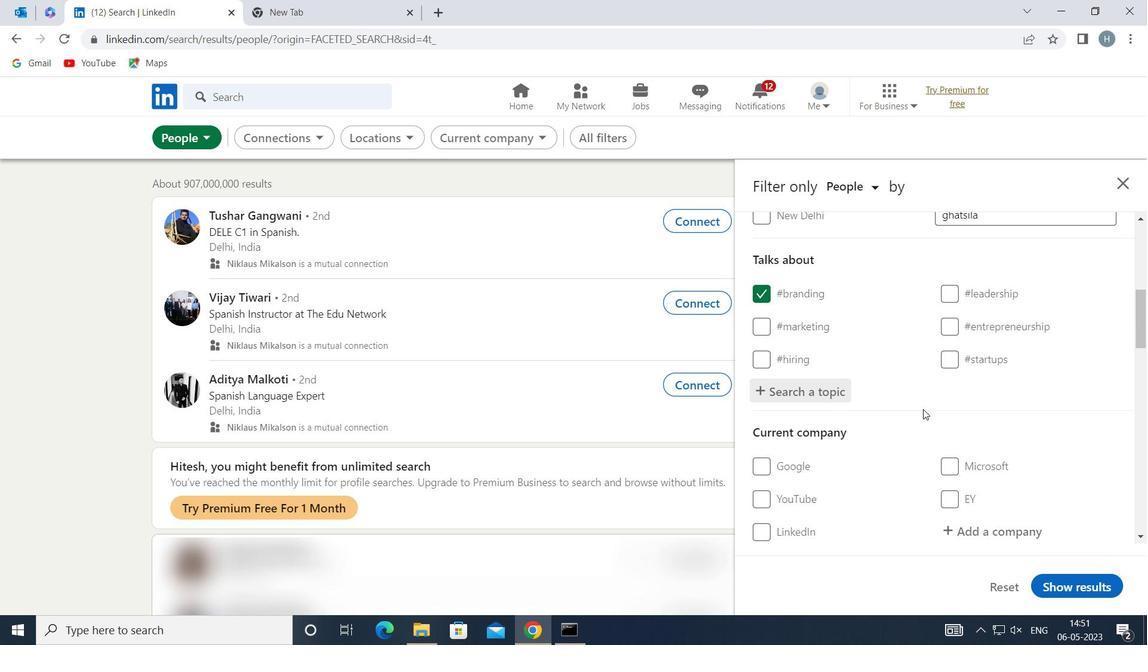 
Action: Mouse moved to (923, 390)
Screenshot: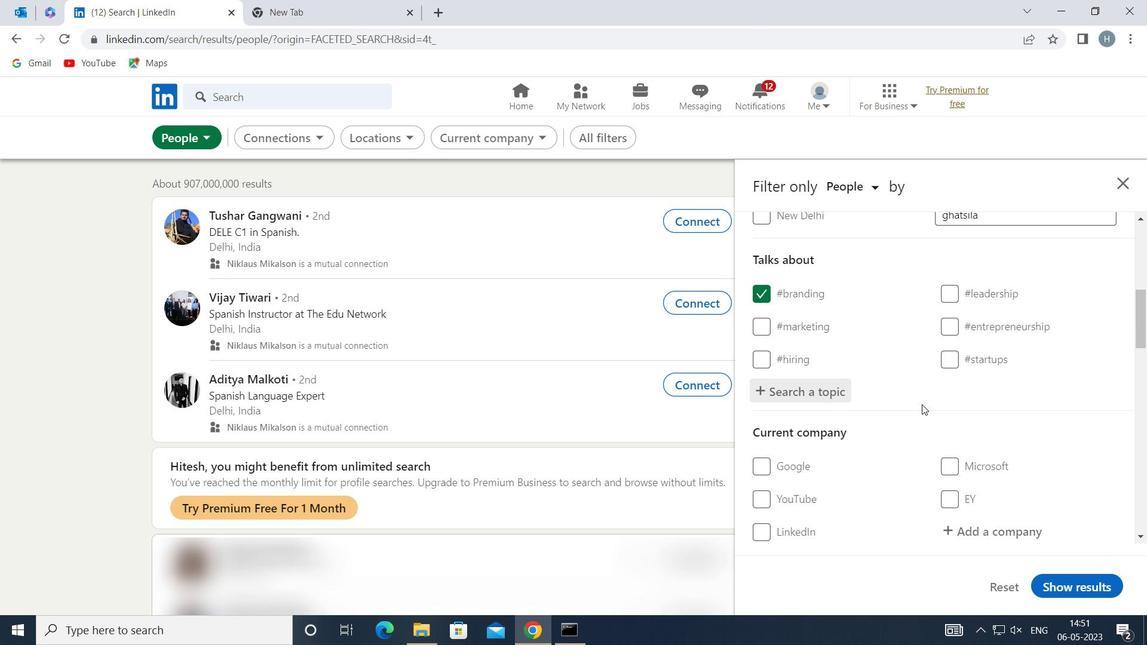 
Action: Mouse scrolled (923, 389) with delta (0, 0)
Screenshot: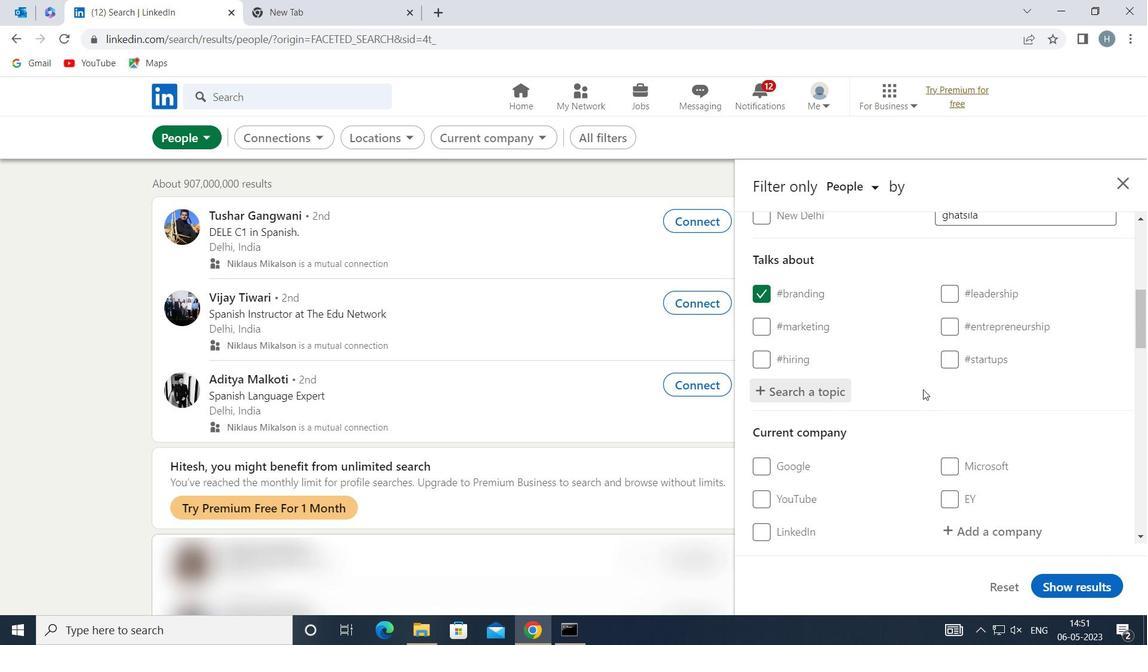 
Action: Mouse moved to (928, 379)
Screenshot: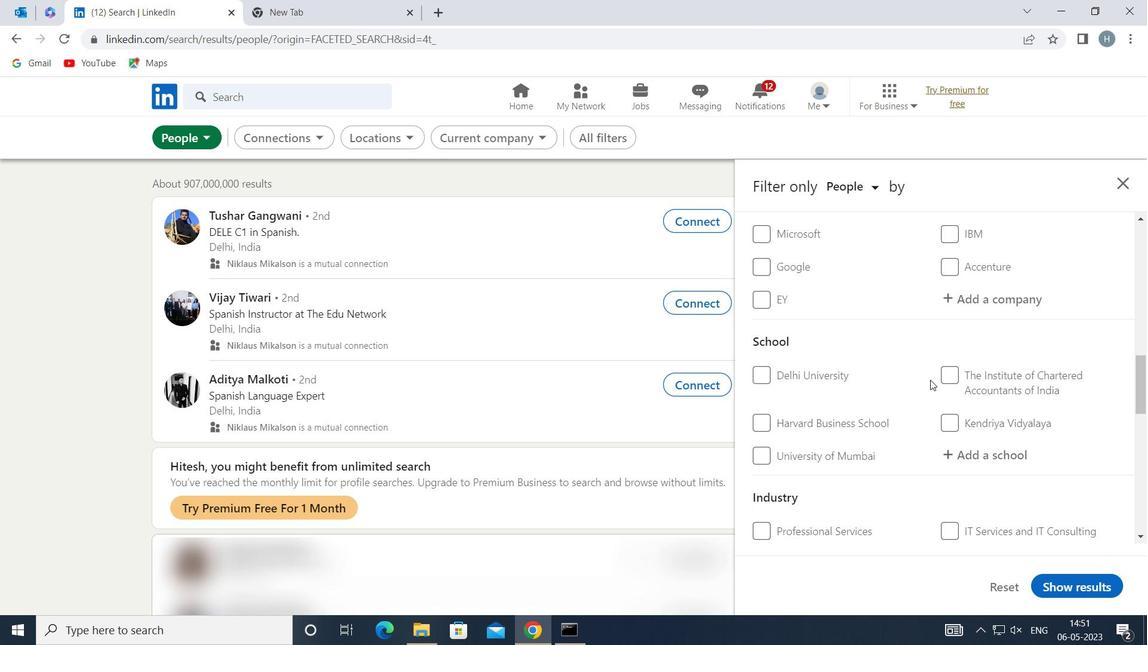 
Action: Mouse scrolled (928, 378) with delta (0, 0)
Screenshot: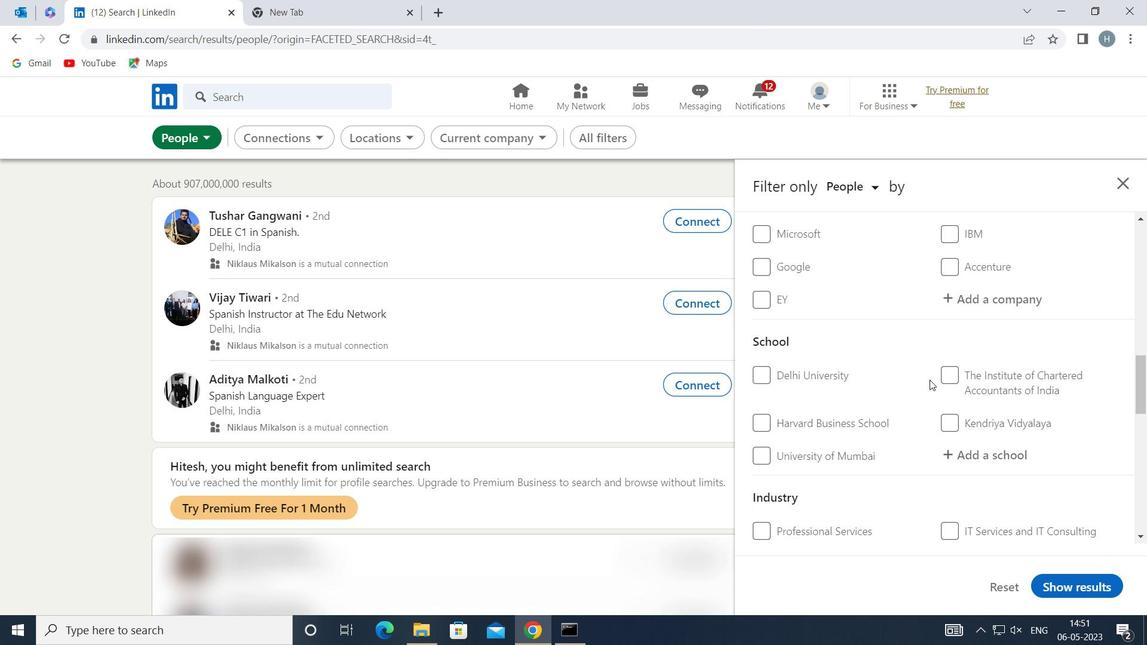 
Action: Mouse scrolled (928, 378) with delta (0, 0)
Screenshot: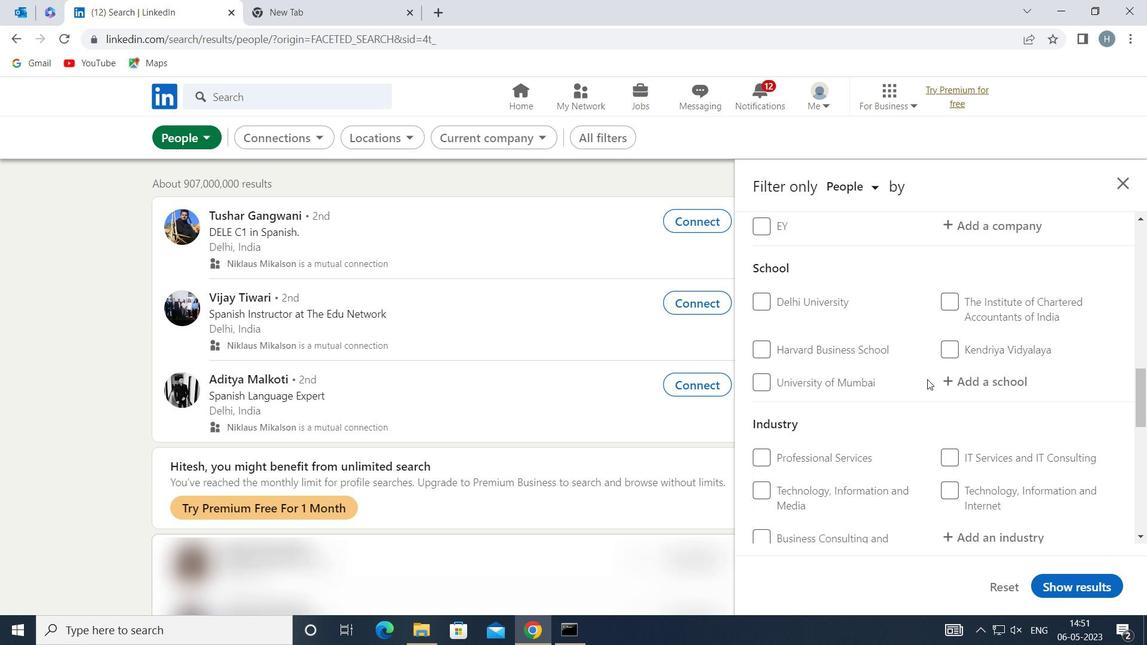 
Action: Mouse scrolled (928, 378) with delta (0, 0)
Screenshot: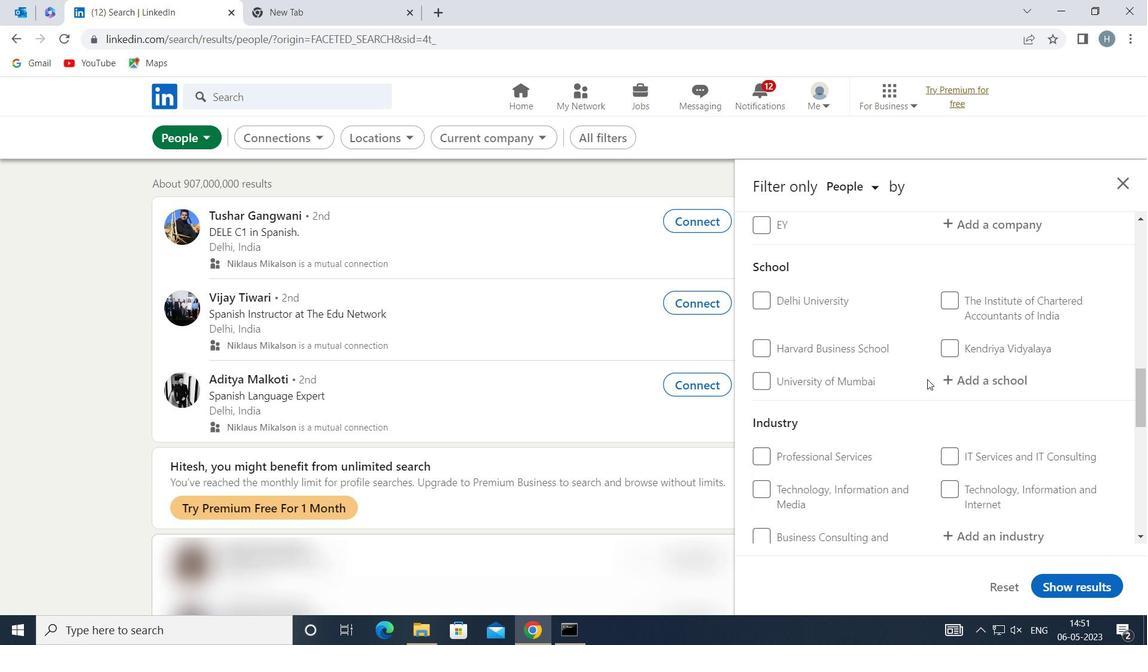 
Action: Mouse scrolled (928, 378) with delta (0, 0)
Screenshot: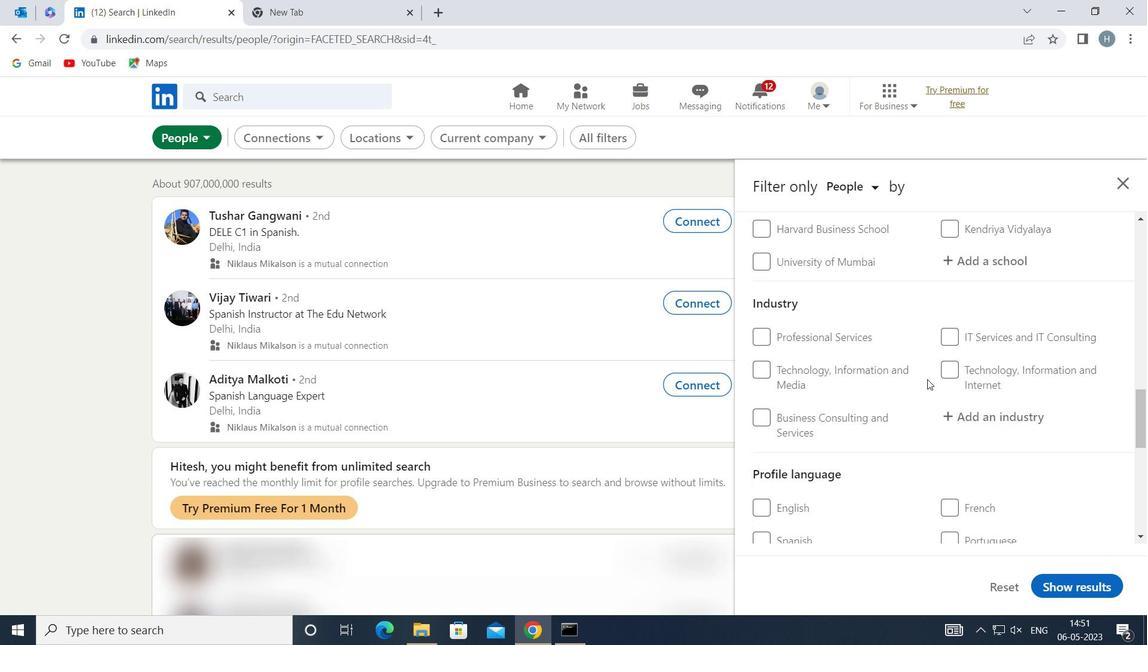 
Action: Mouse moved to (787, 402)
Screenshot: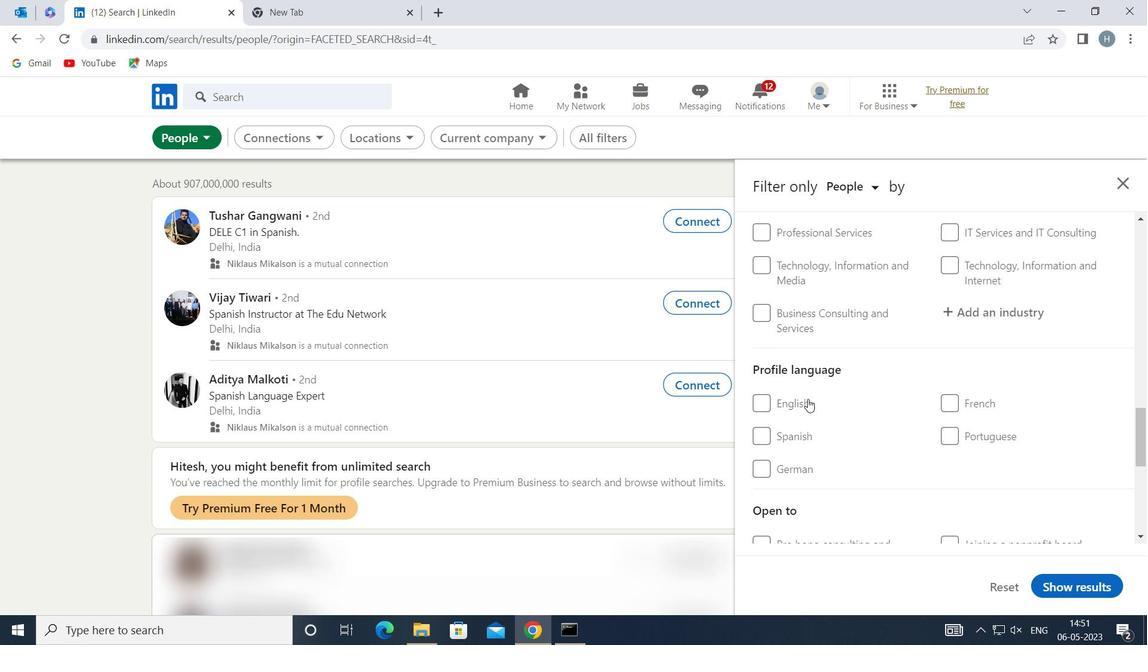 
Action: Mouse pressed left at (787, 402)
Screenshot: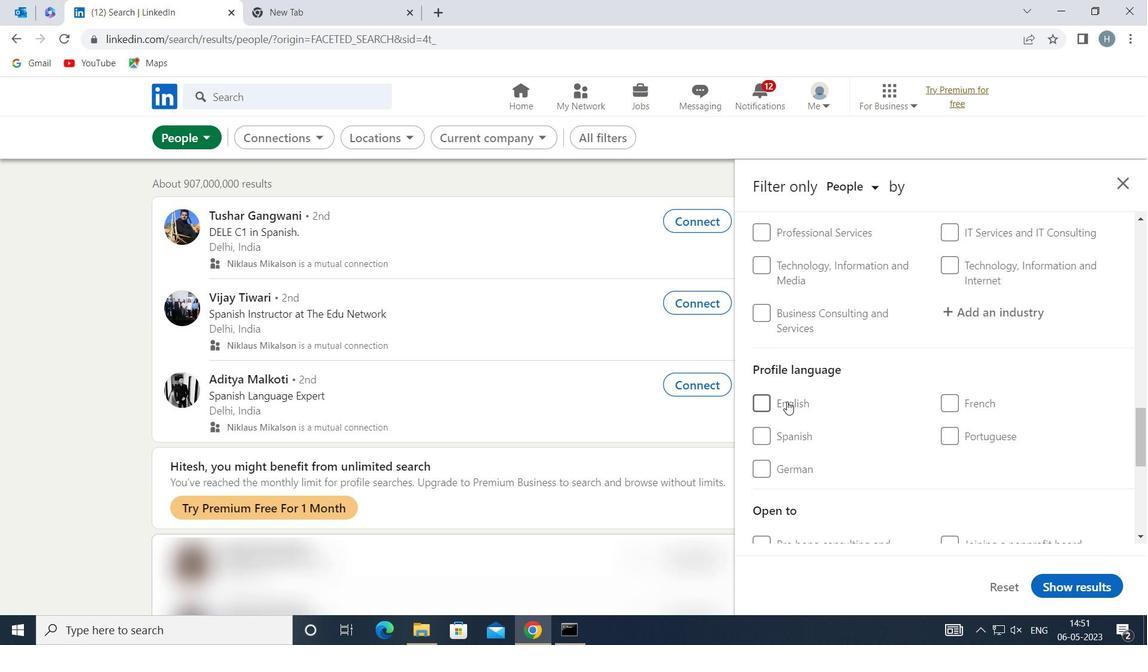 
Action: Mouse moved to (883, 399)
Screenshot: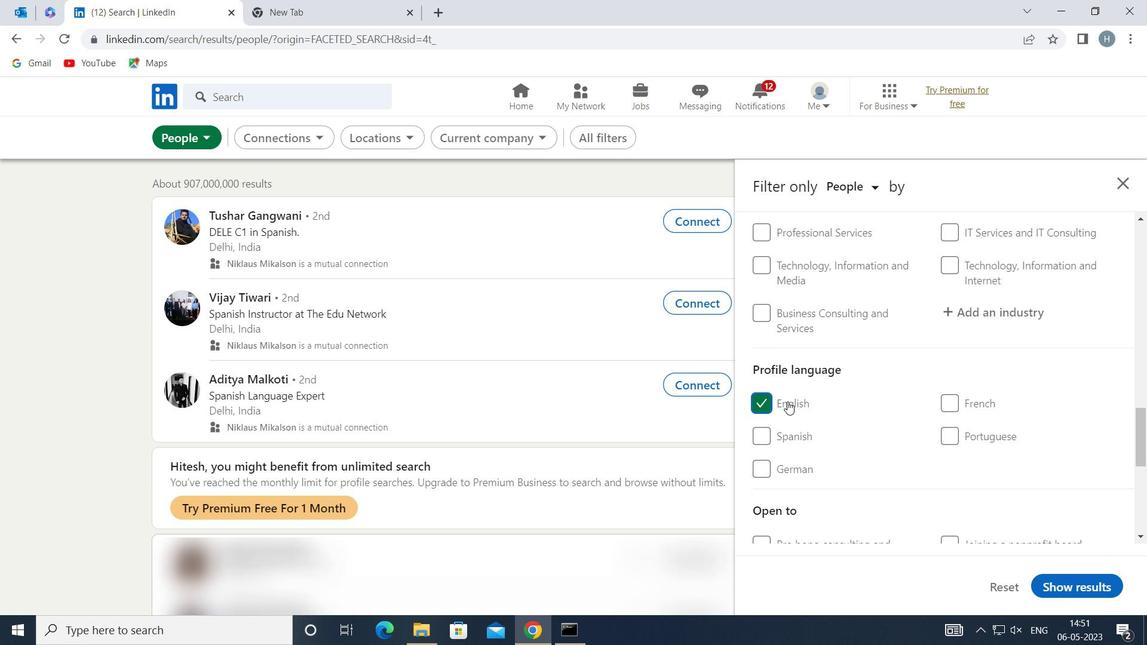
Action: Mouse scrolled (883, 400) with delta (0, 0)
Screenshot: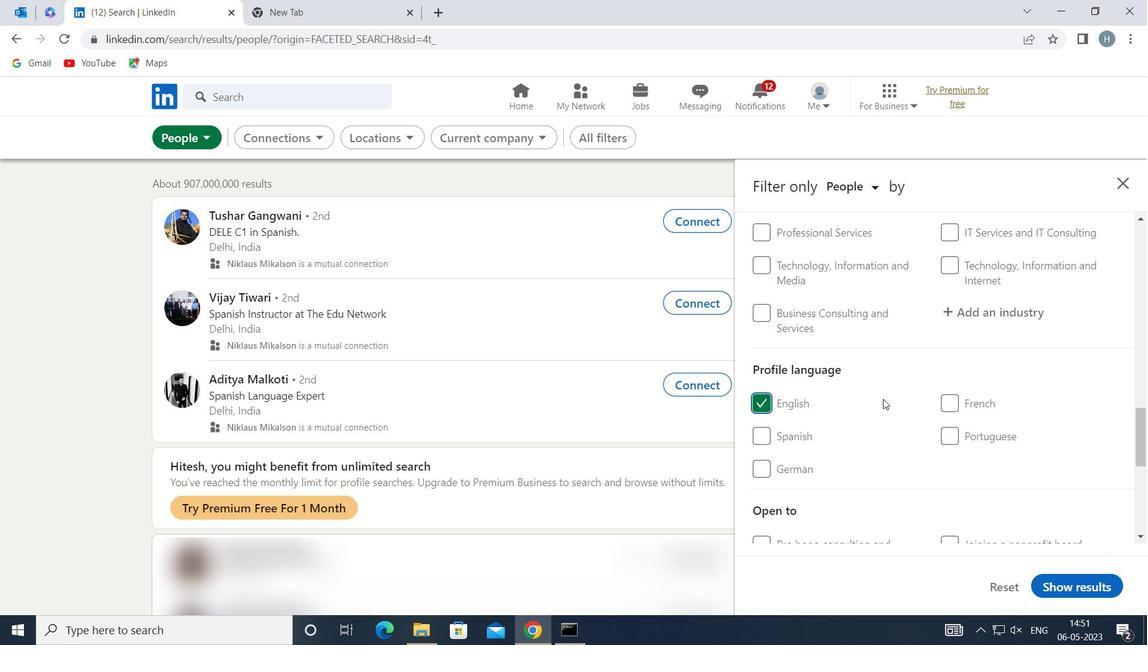
Action: Mouse moved to (885, 396)
Screenshot: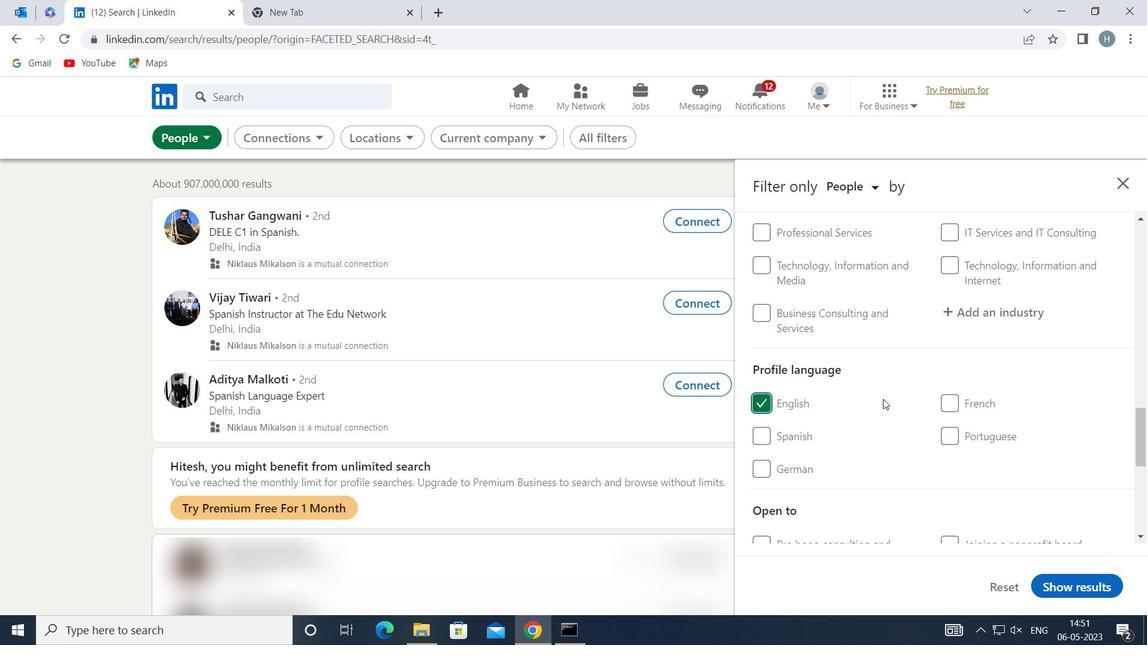 
Action: Mouse scrolled (885, 397) with delta (0, 0)
Screenshot: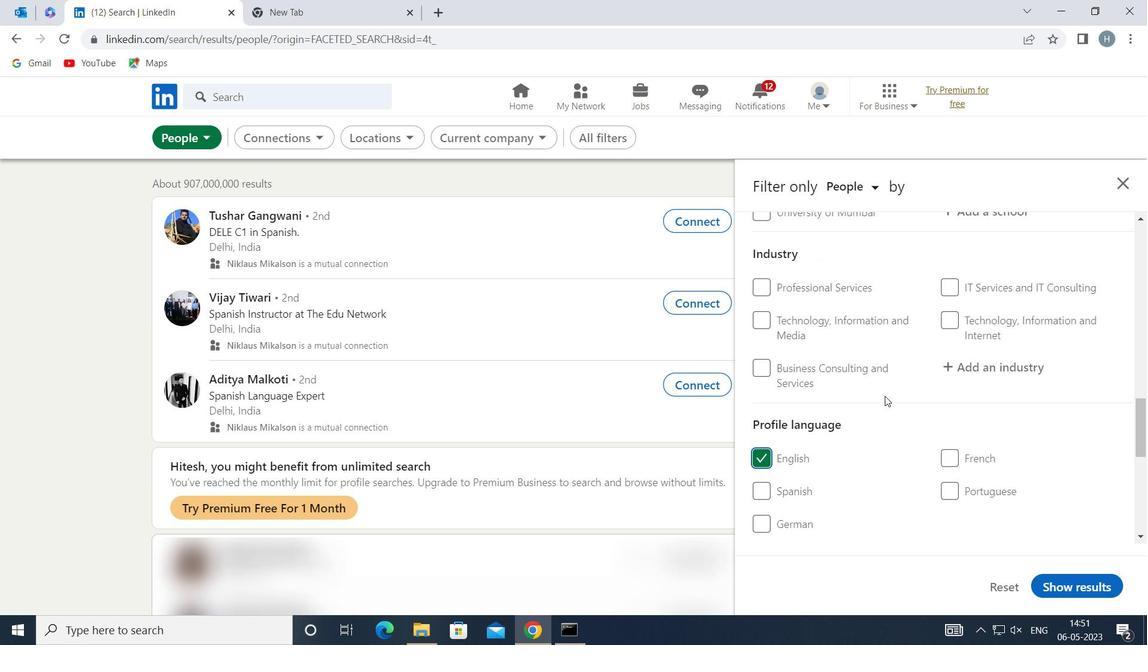 
Action: Mouse scrolled (885, 397) with delta (0, 0)
Screenshot: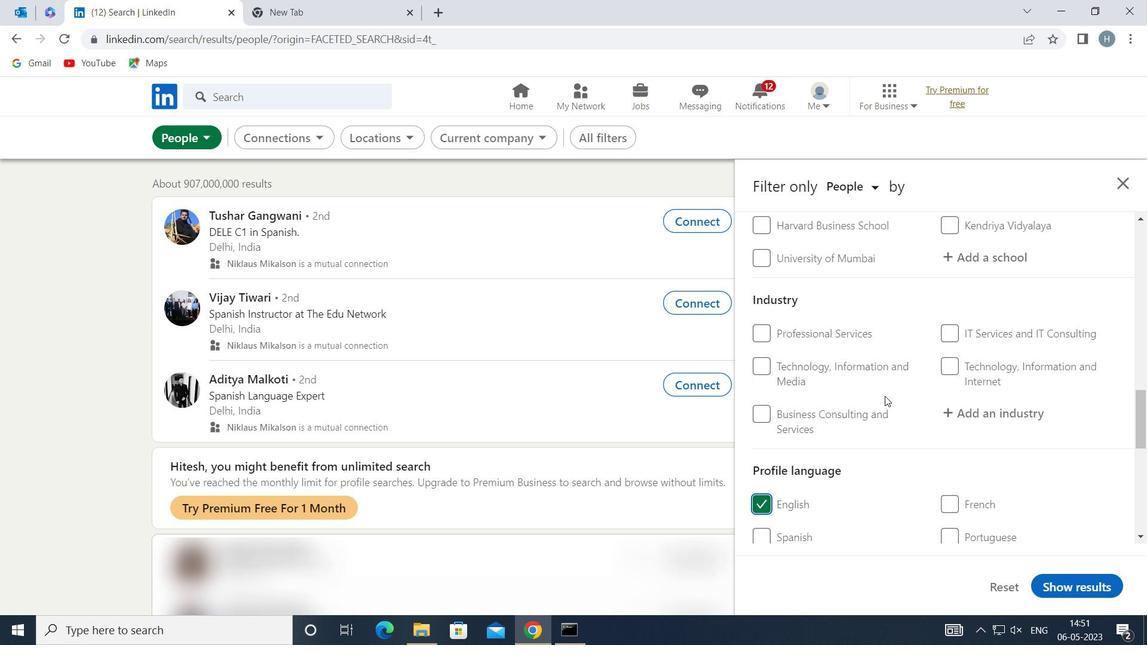
Action: Mouse scrolled (885, 397) with delta (0, 0)
Screenshot: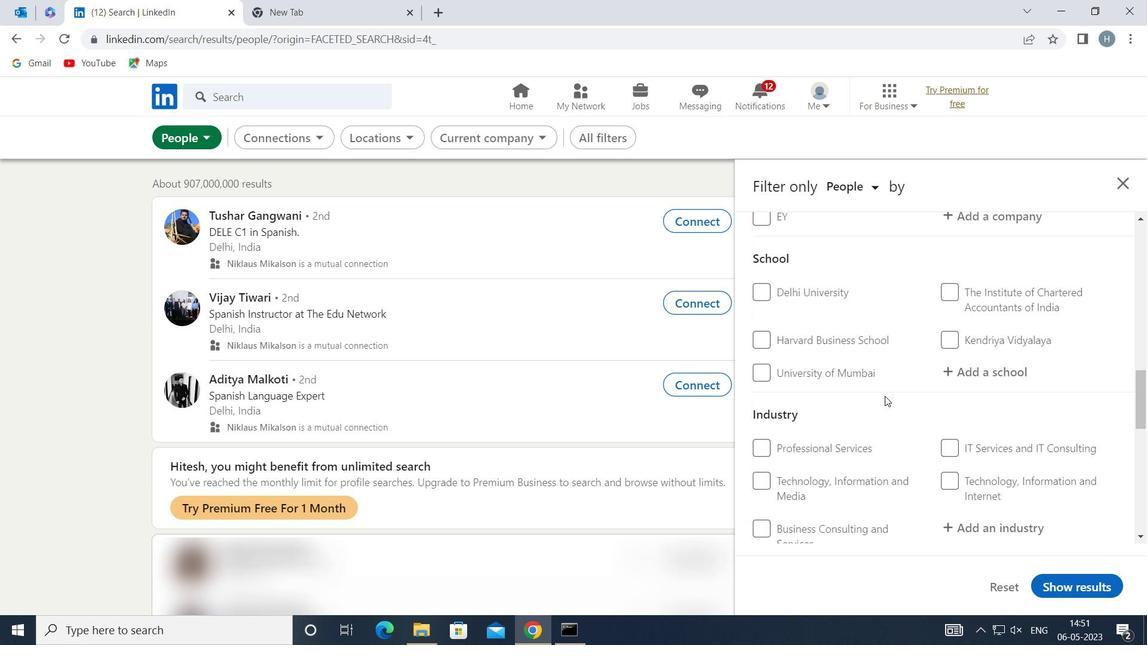 
Action: Mouse scrolled (885, 397) with delta (0, 0)
Screenshot: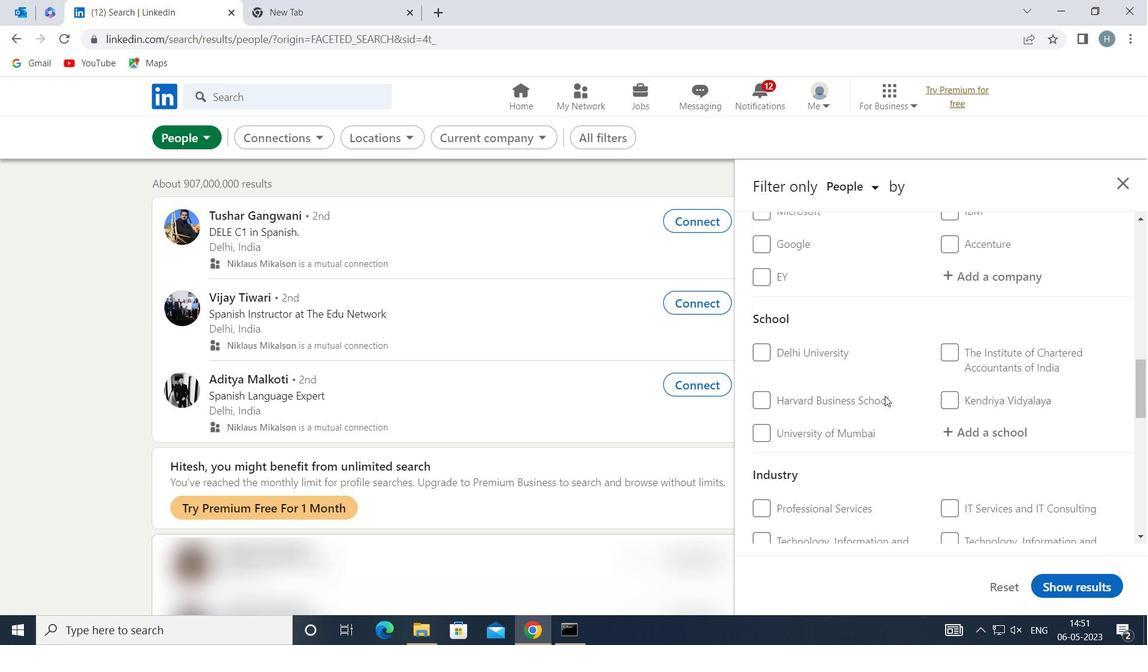 
Action: Mouse scrolled (885, 397) with delta (0, 0)
Screenshot: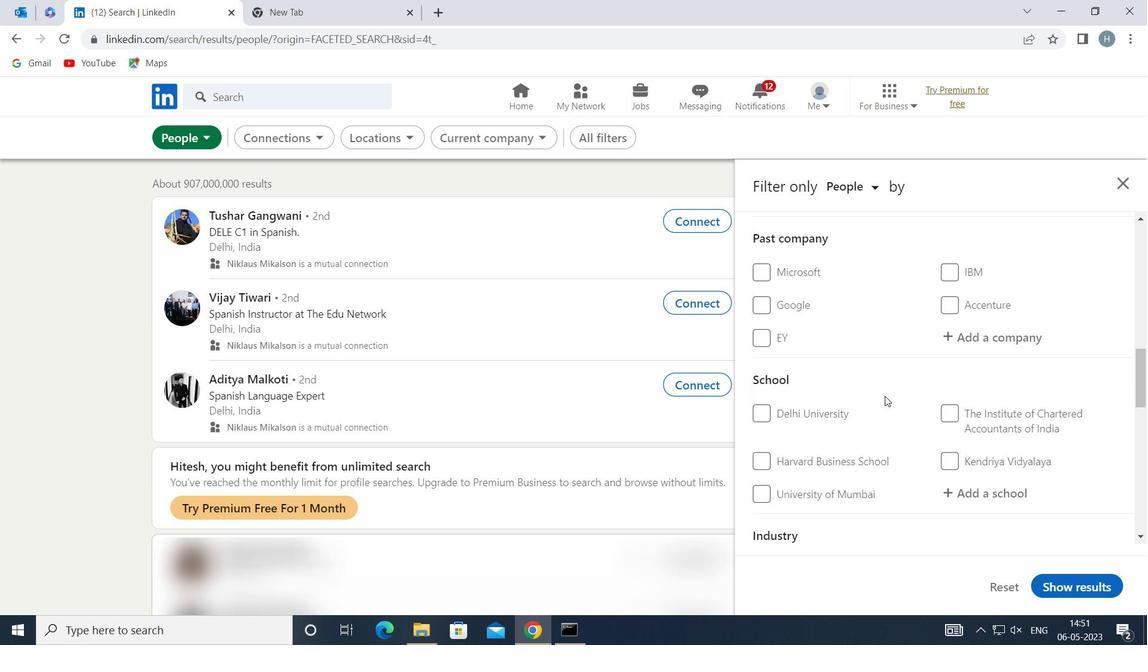 
Action: Mouse scrolled (885, 397) with delta (0, 0)
Screenshot: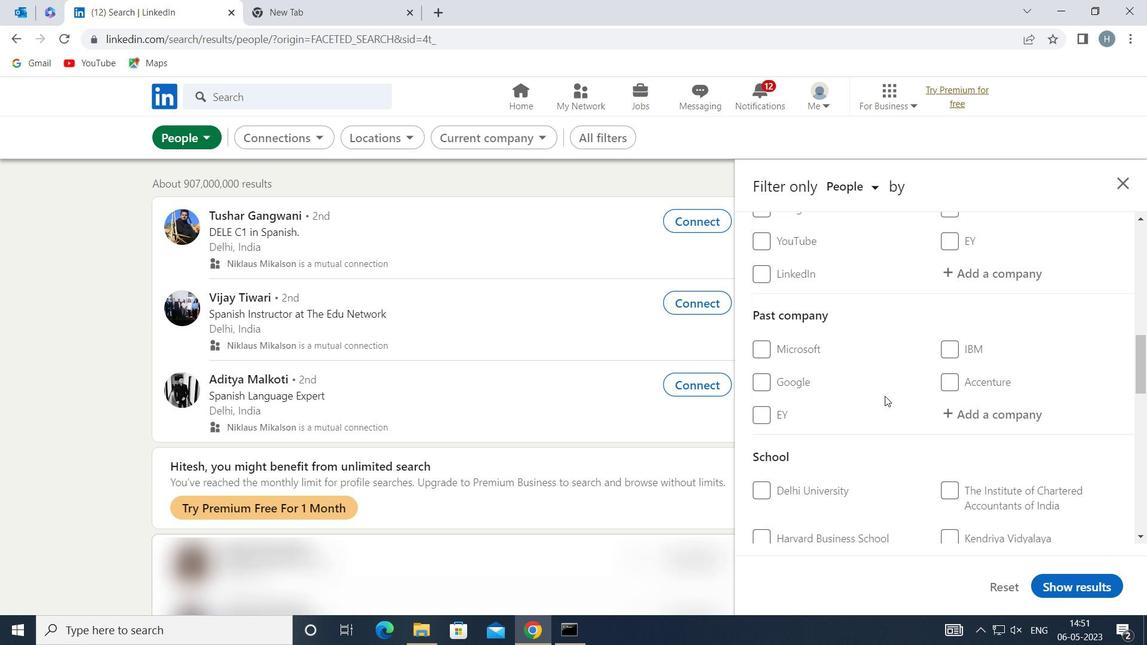 
Action: Mouse moved to (978, 378)
Screenshot: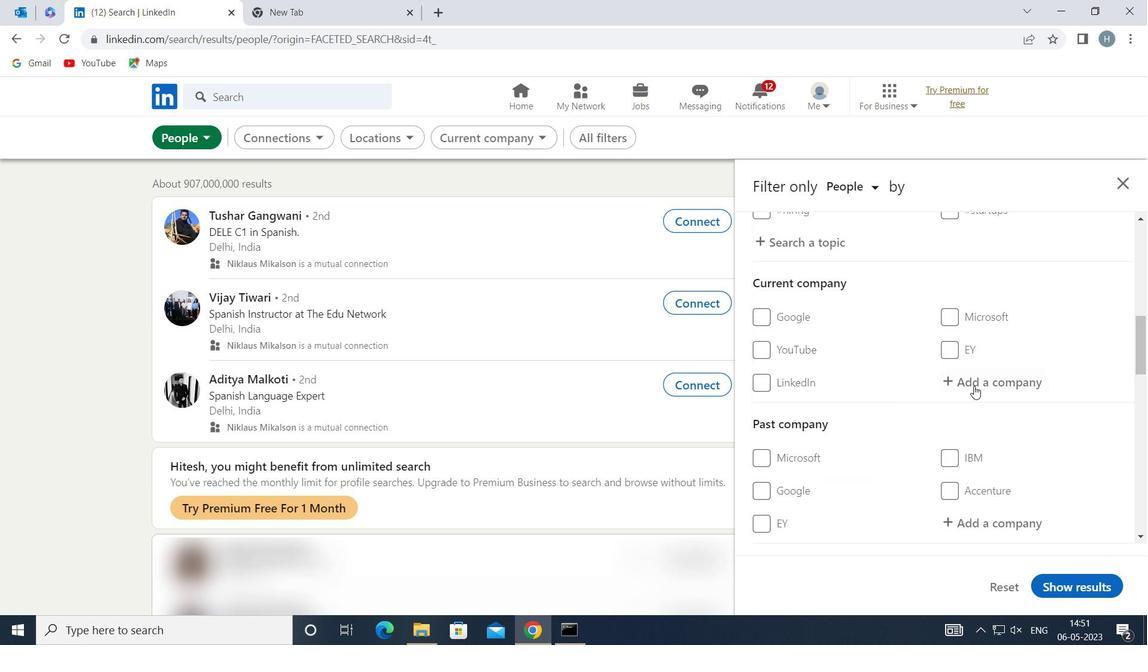 
Action: Mouse pressed left at (978, 378)
Screenshot: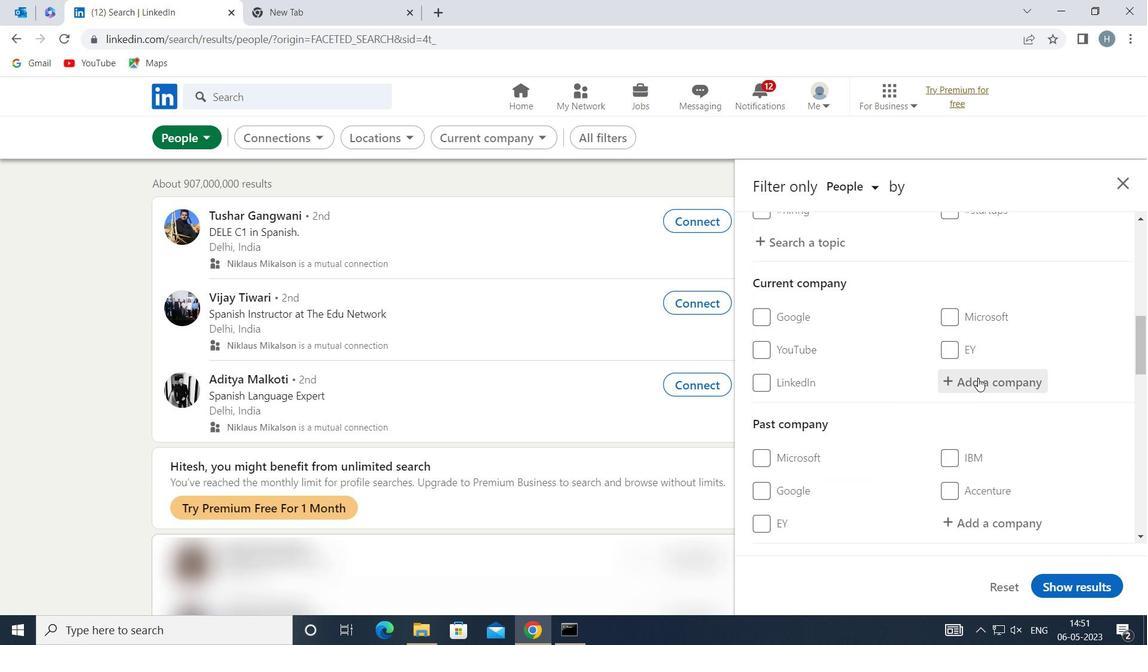 
Action: Mouse moved to (978, 378)
Screenshot: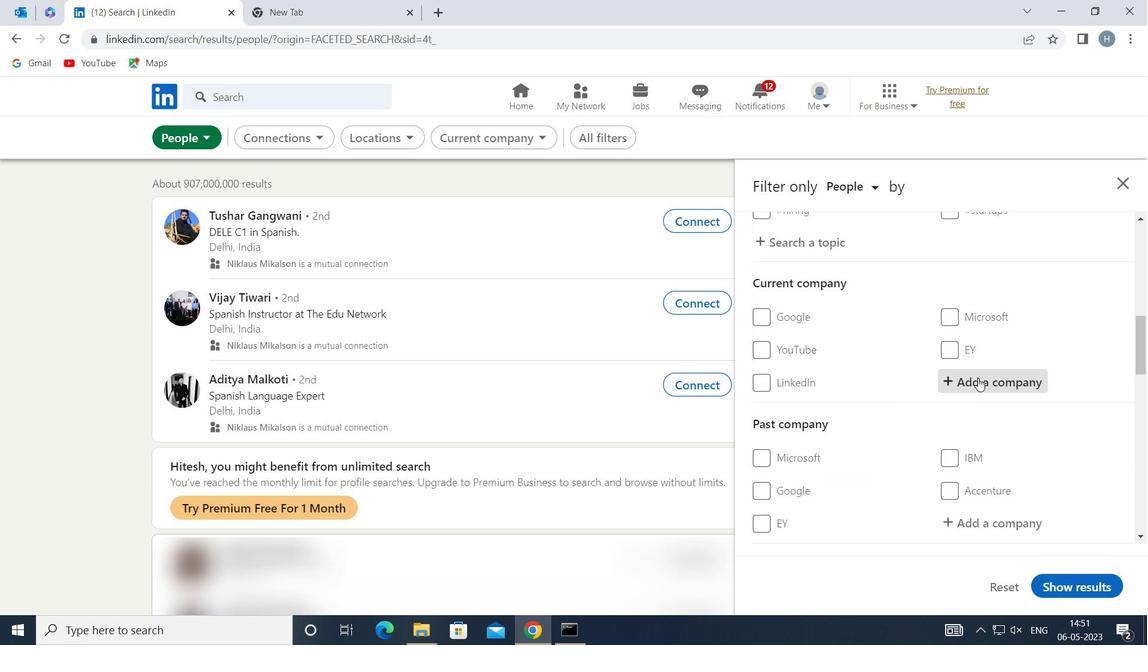 
Action: Key pressed <Key.shift>TENNECO
Screenshot: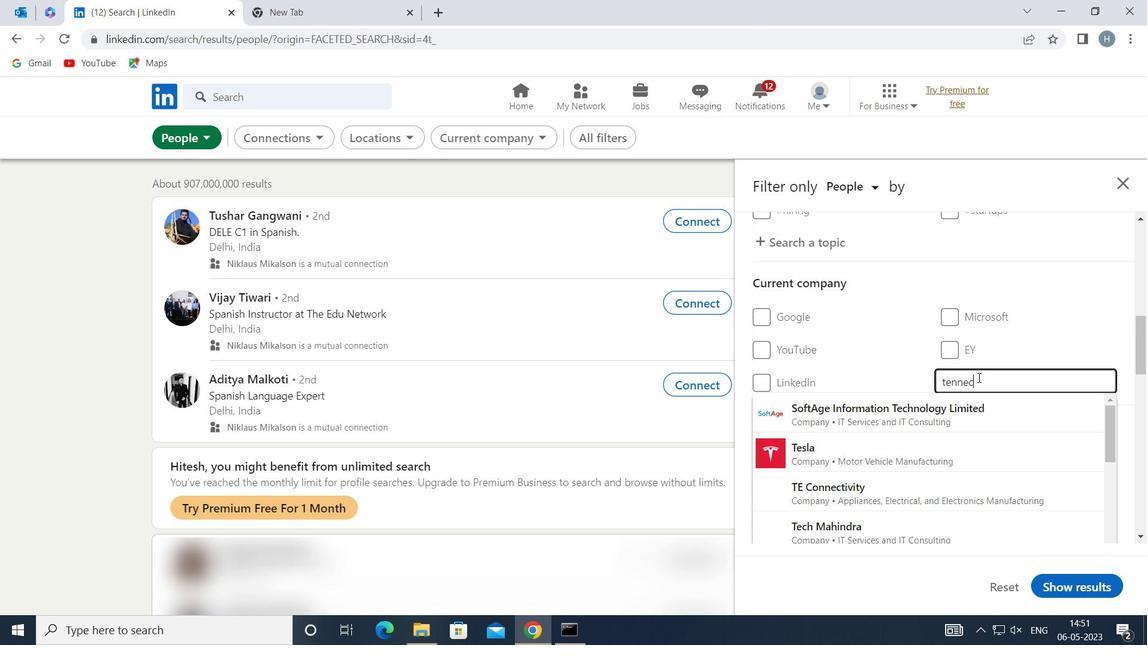 
Action: Mouse moved to (896, 412)
Screenshot: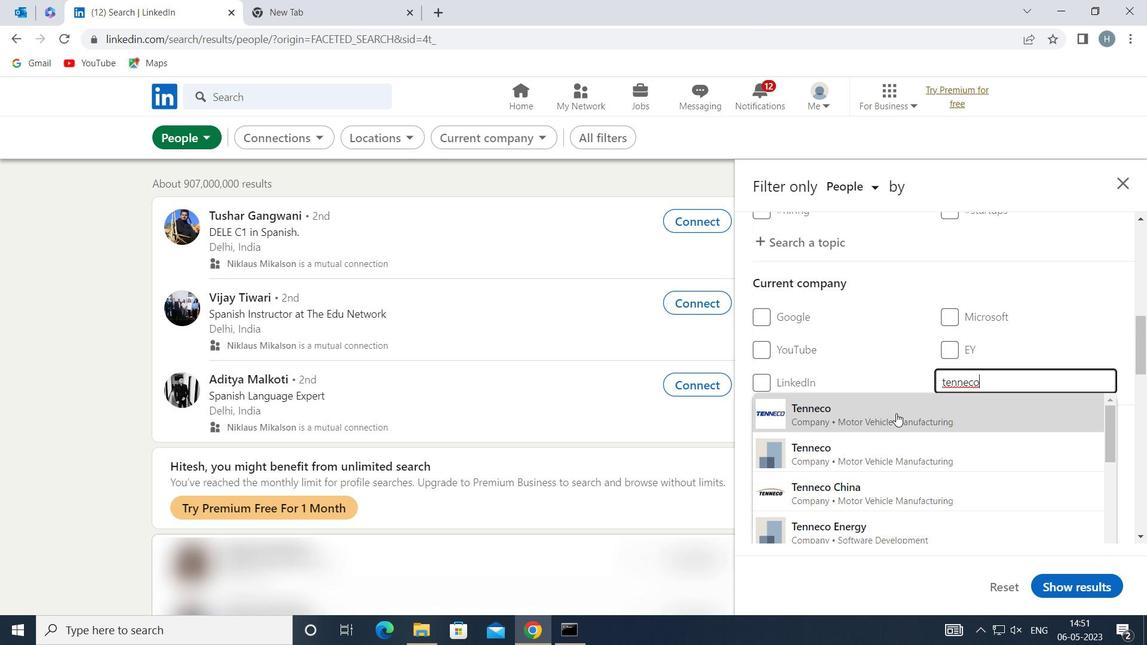 
Action: Mouse pressed left at (896, 412)
Screenshot: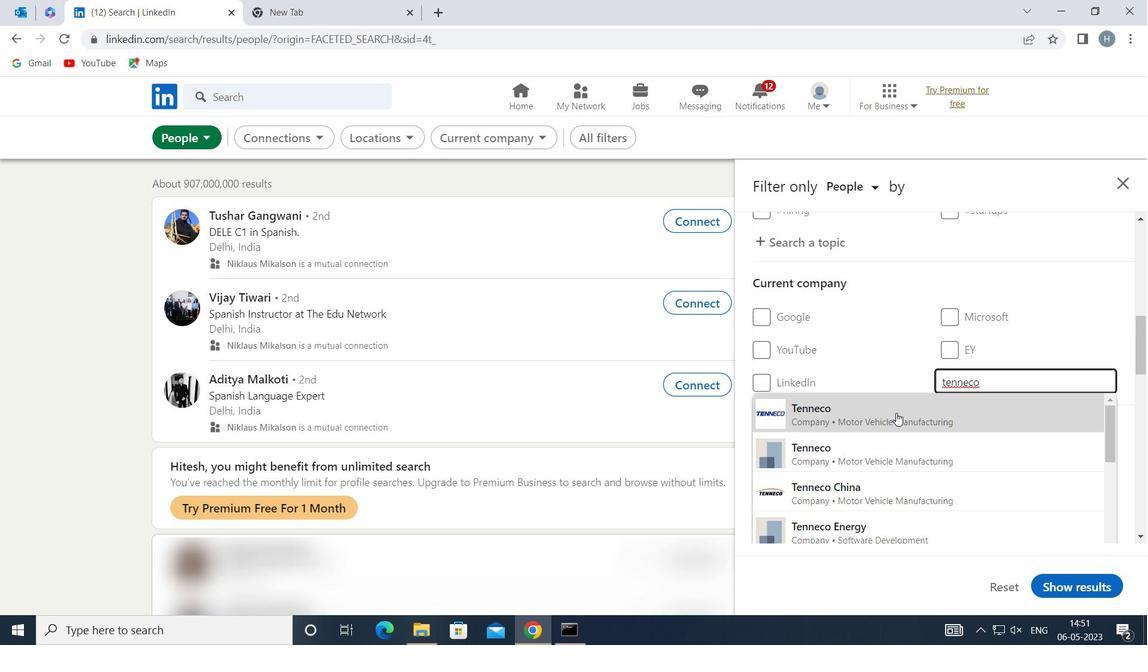 
Action: Mouse moved to (905, 395)
Screenshot: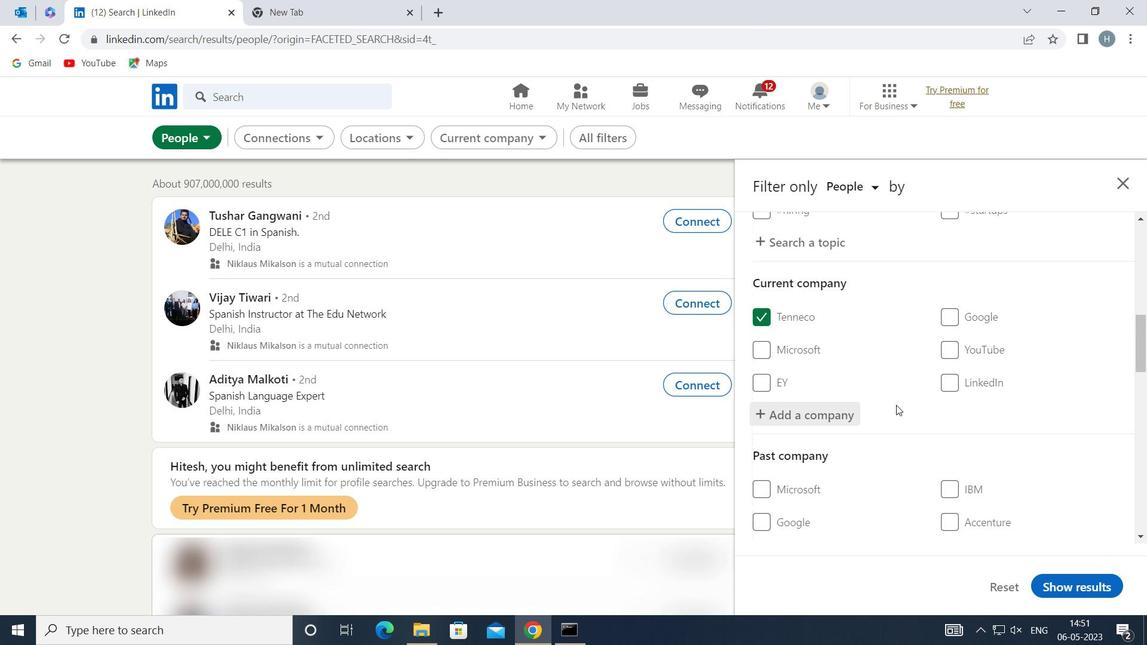 
Action: Mouse scrolled (905, 394) with delta (0, 0)
Screenshot: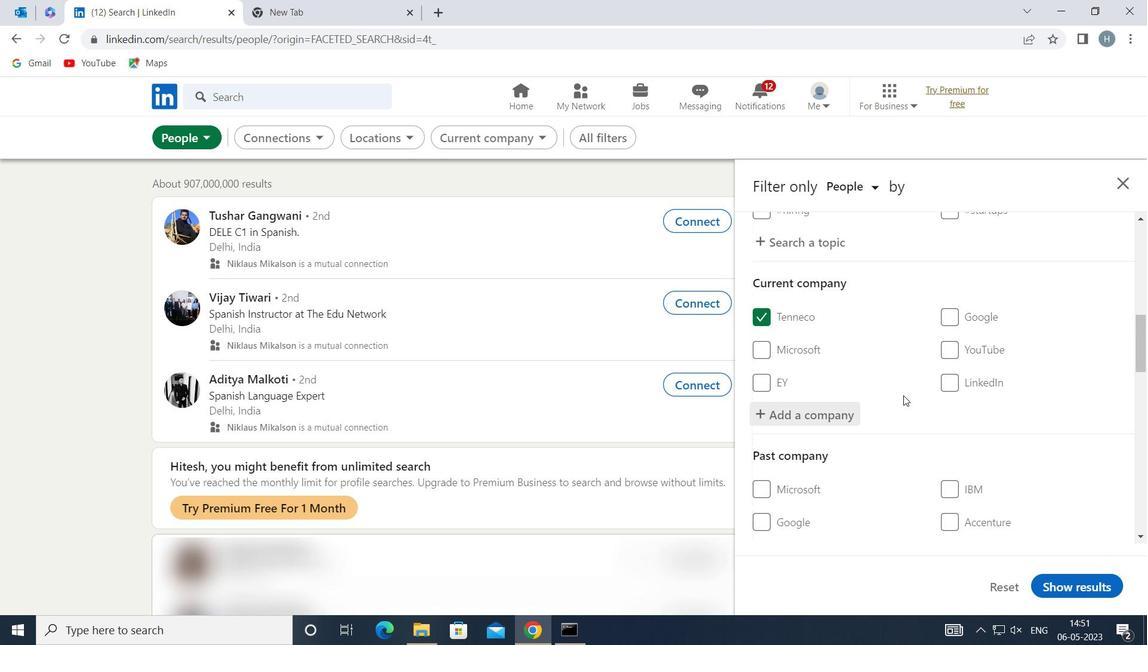 
Action: Mouse scrolled (905, 394) with delta (0, 0)
Screenshot: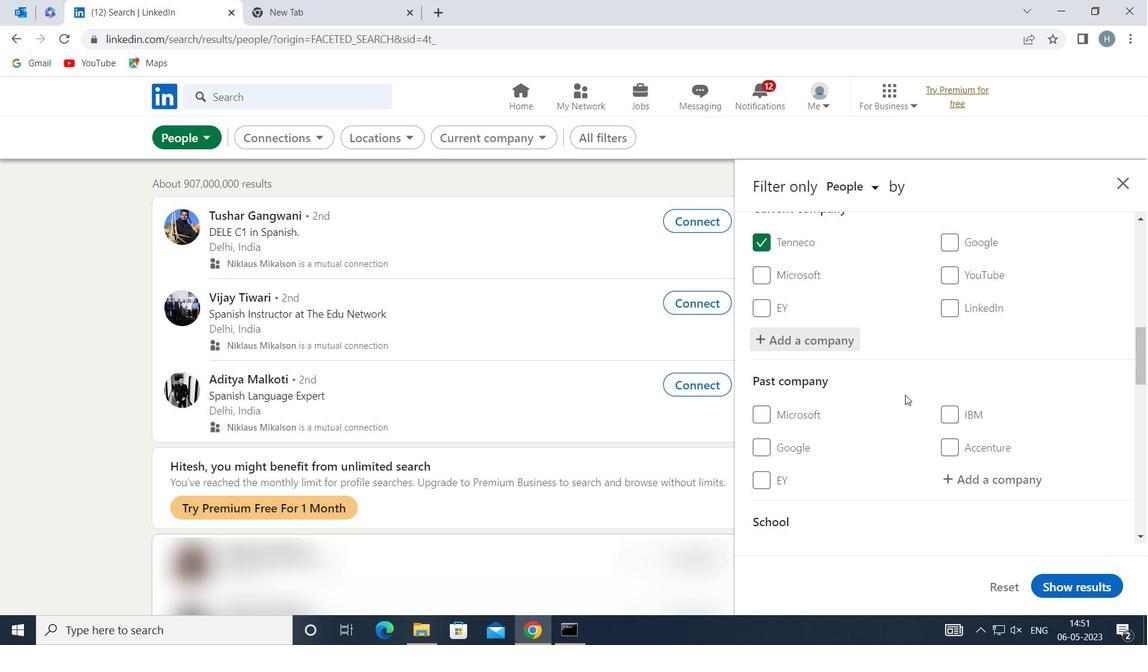 
Action: Mouse scrolled (905, 394) with delta (0, 0)
Screenshot: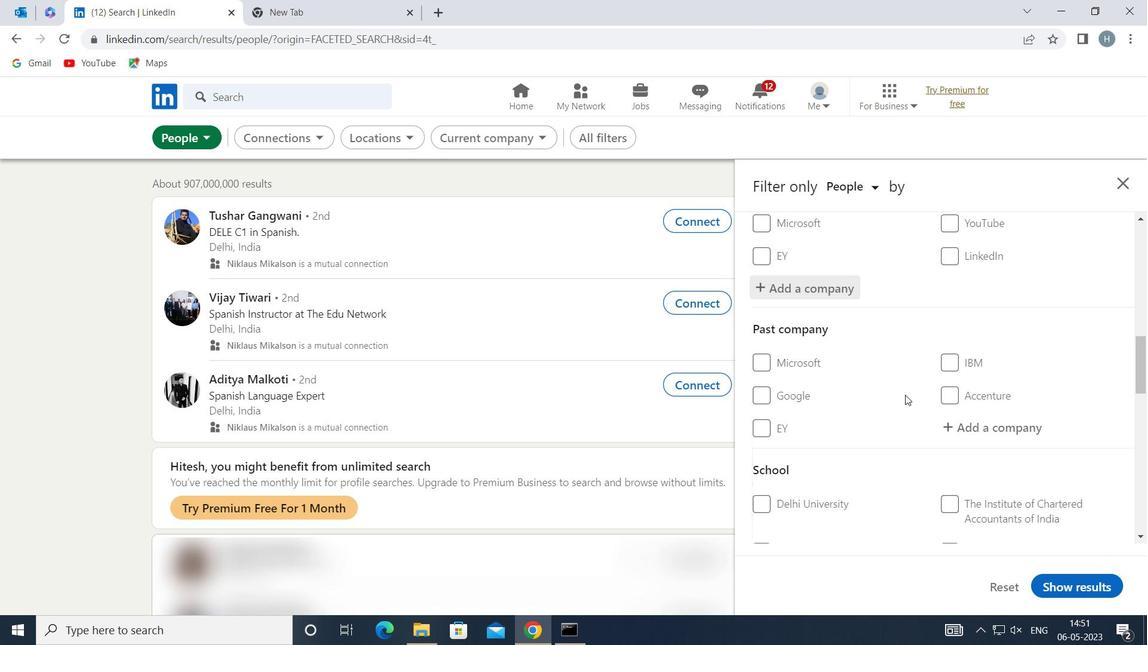 
Action: Mouse scrolled (905, 394) with delta (0, 0)
Screenshot: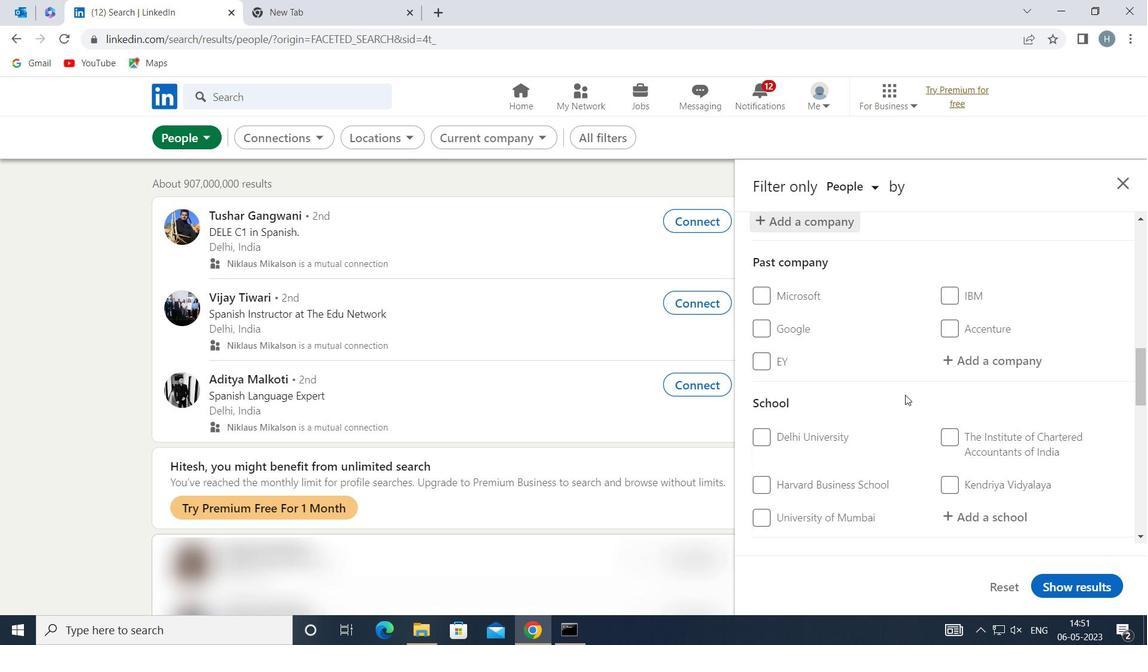 
Action: Mouse moved to (984, 408)
Screenshot: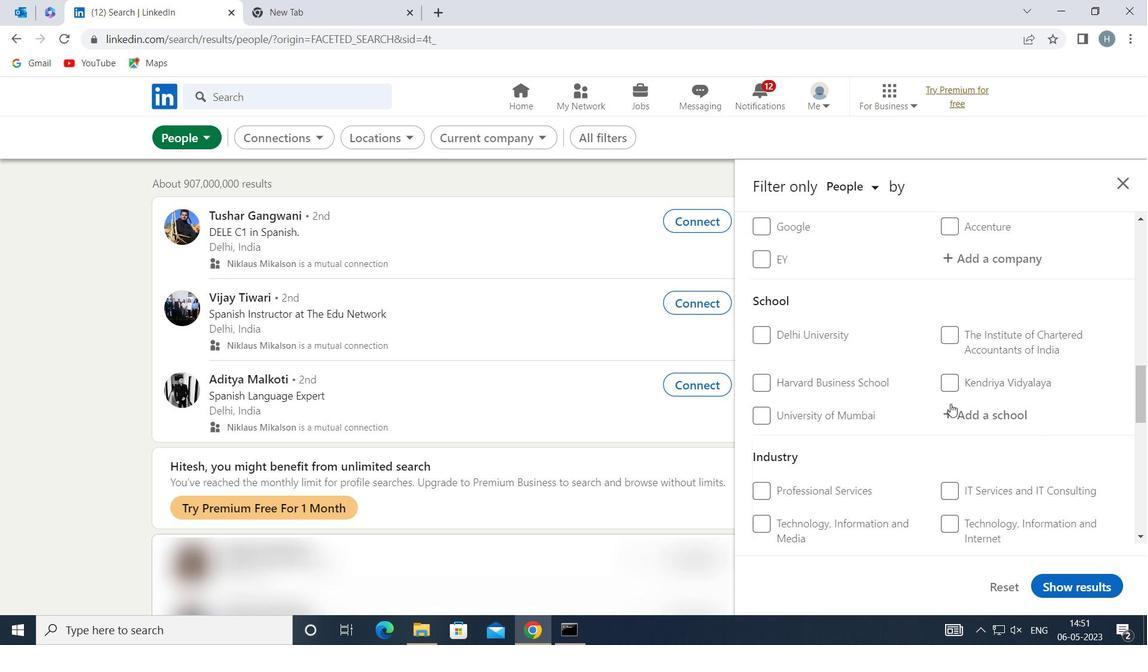 
Action: Mouse pressed left at (984, 408)
Screenshot: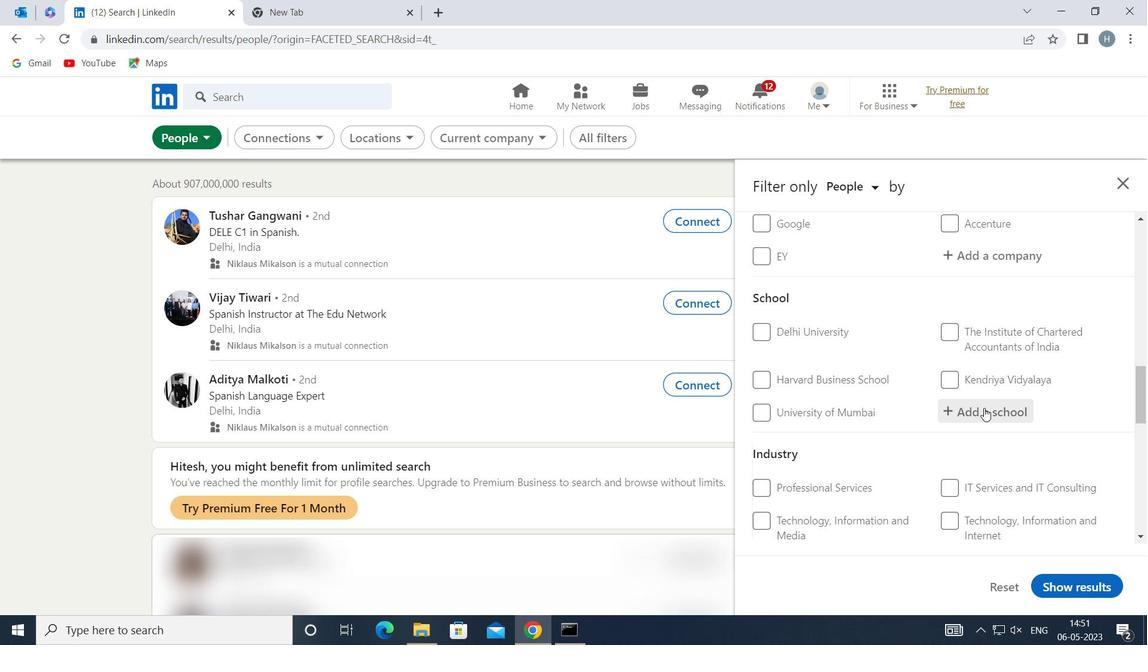 
Action: Key pressed <Key.shift>DE<Key.space><Key.shift><Key.shift>B<Key.backspace><Key.shift>NOBILI
Screenshot: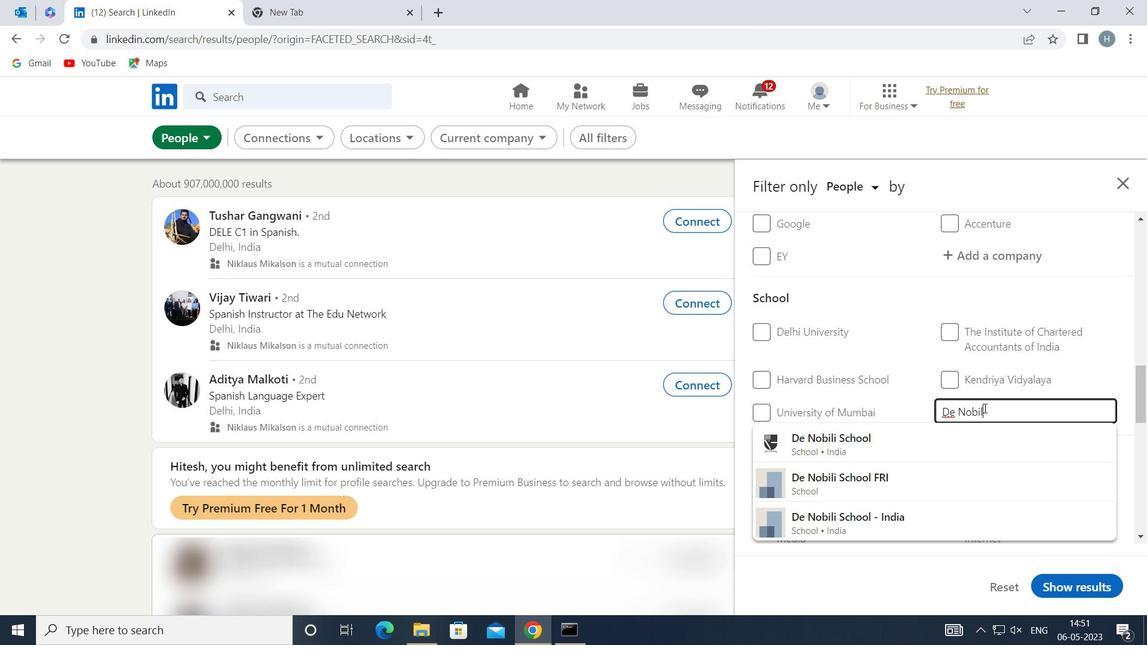 
Action: Mouse moved to (930, 433)
Screenshot: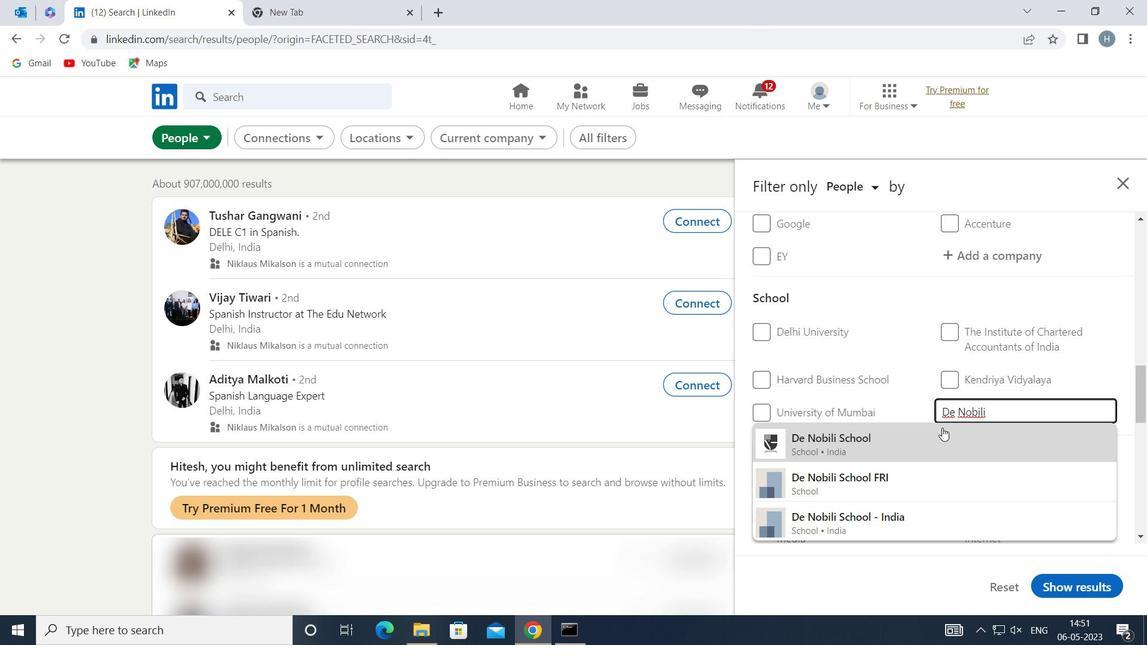 
Action: Mouse pressed left at (930, 433)
Screenshot: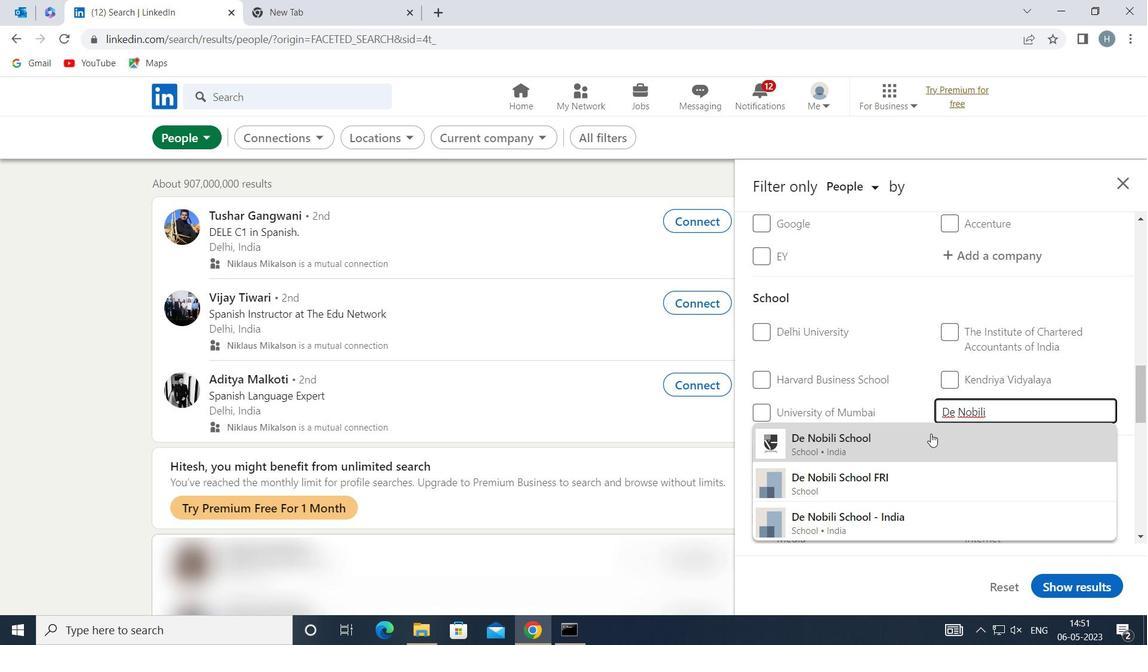 
Action: Mouse moved to (918, 433)
Screenshot: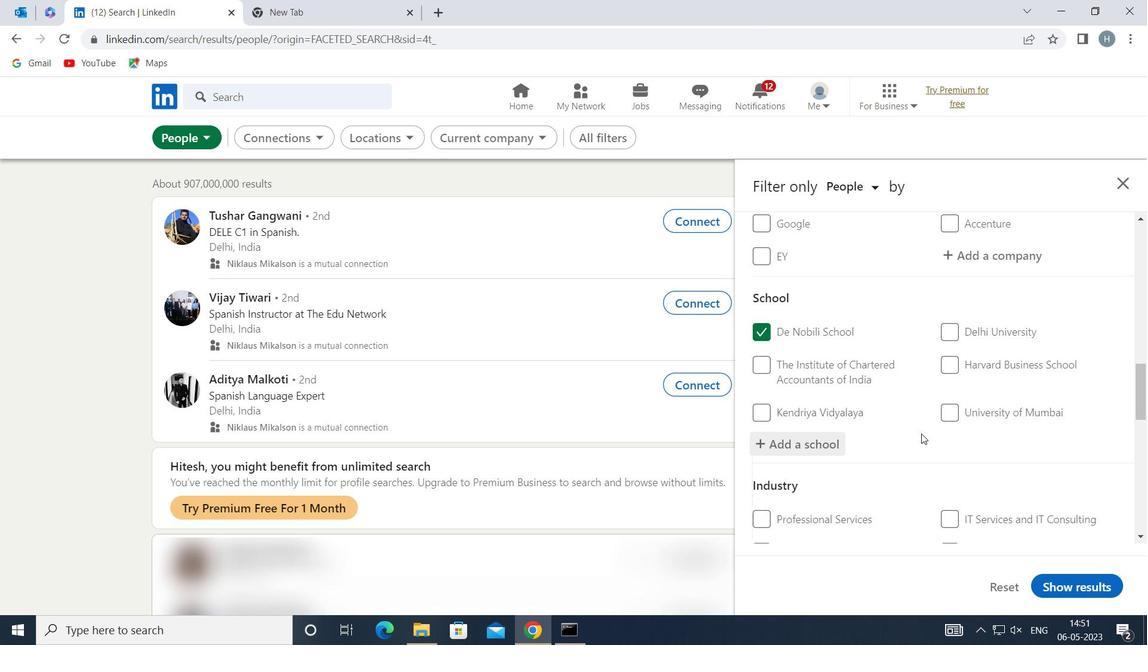 
Action: Mouse scrolled (918, 433) with delta (0, 0)
Screenshot: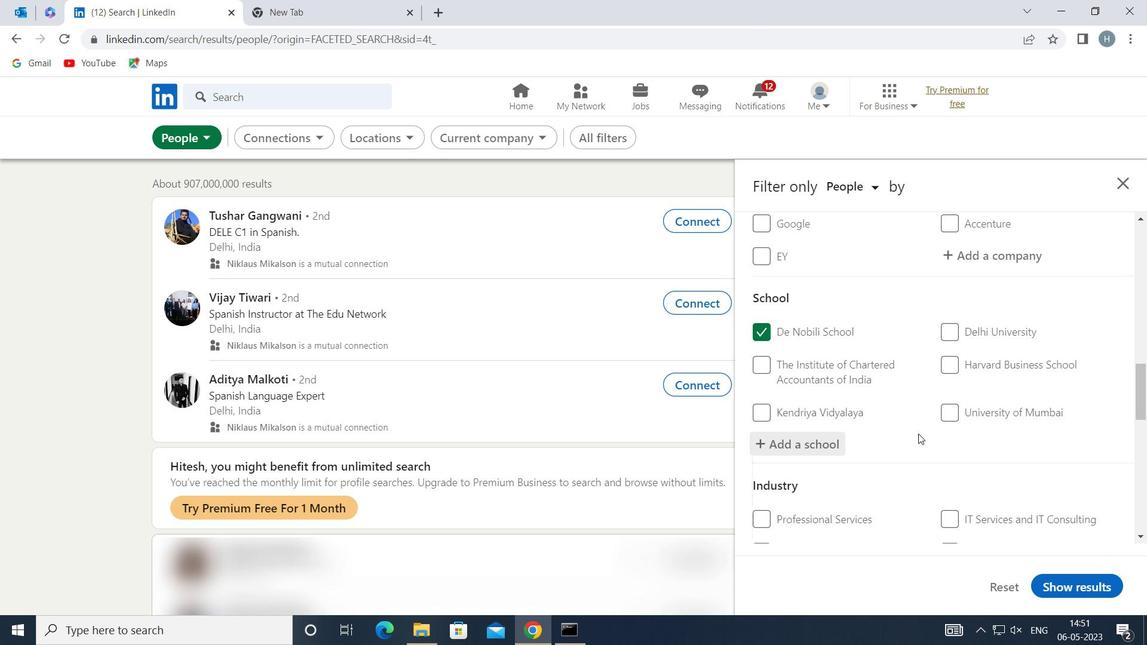 
Action: Mouse moved to (917, 432)
Screenshot: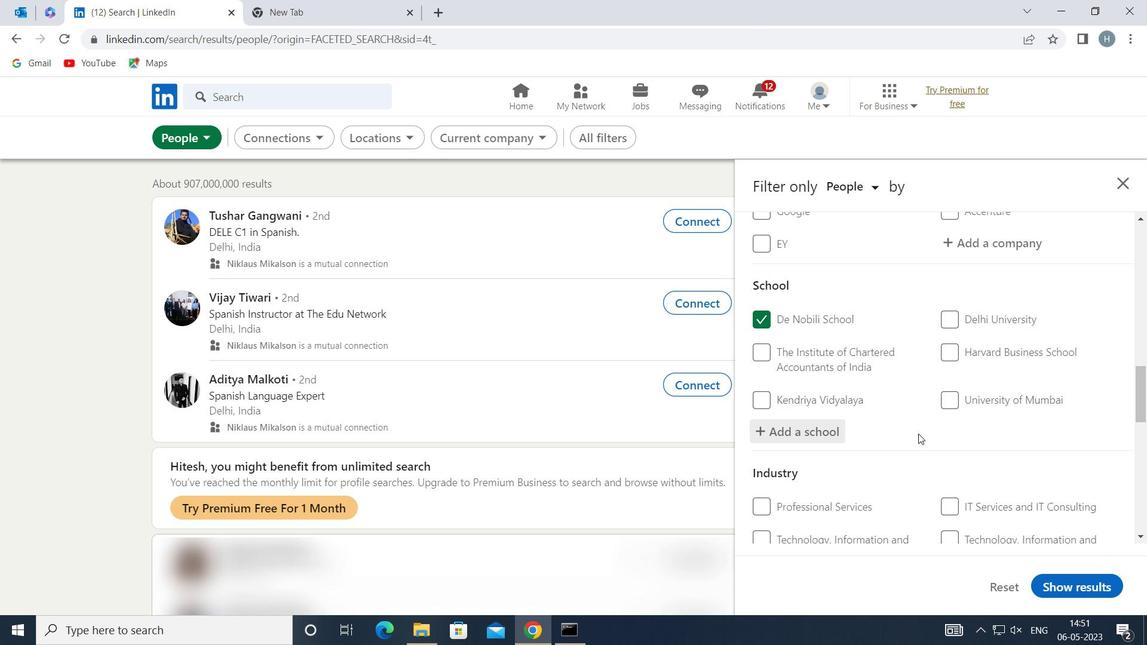 
Action: Mouse scrolled (917, 431) with delta (0, 0)
Screenshot: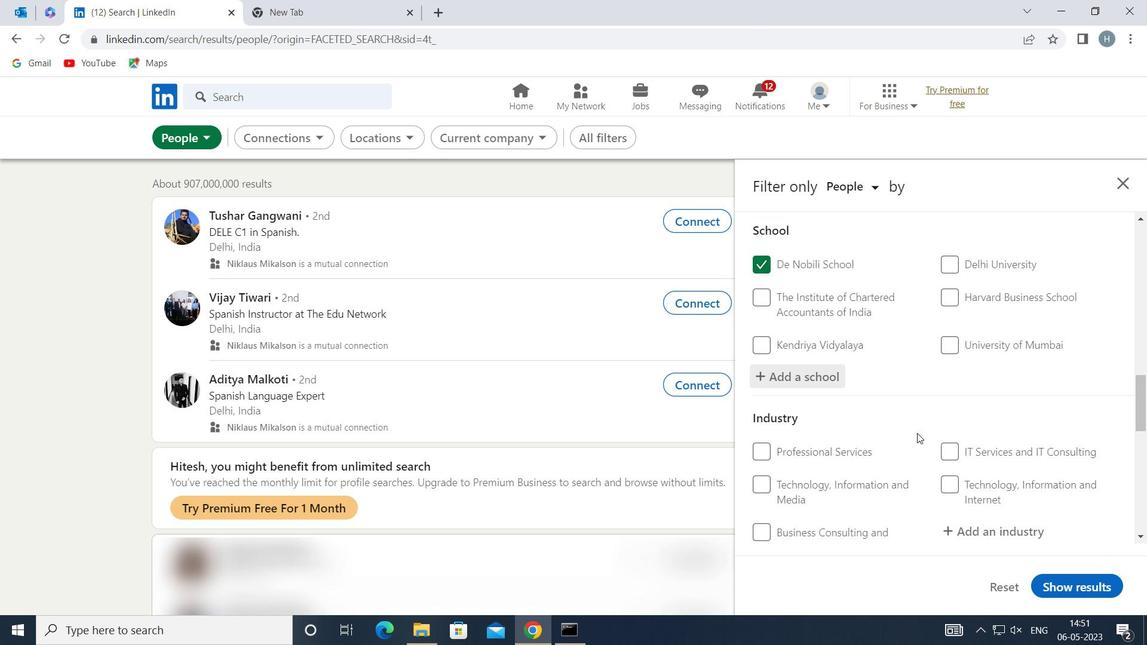
Action: Mouse moved to (996, 445)
Screenshot: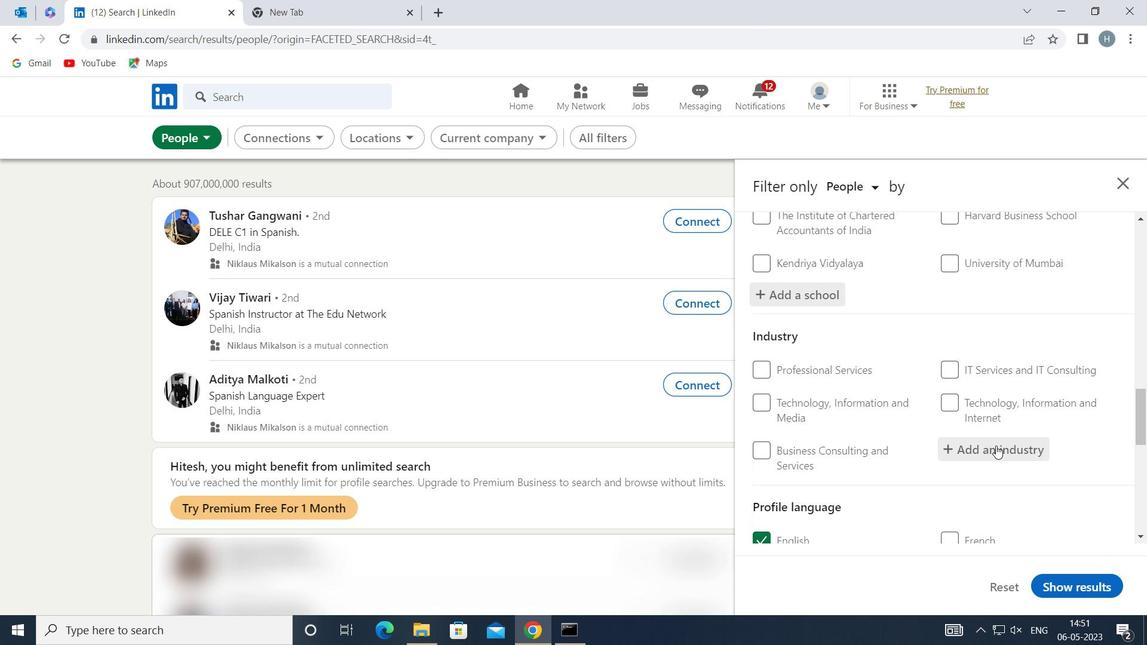 
Action: Mouse pressed left at (996, 445)
Screenshot: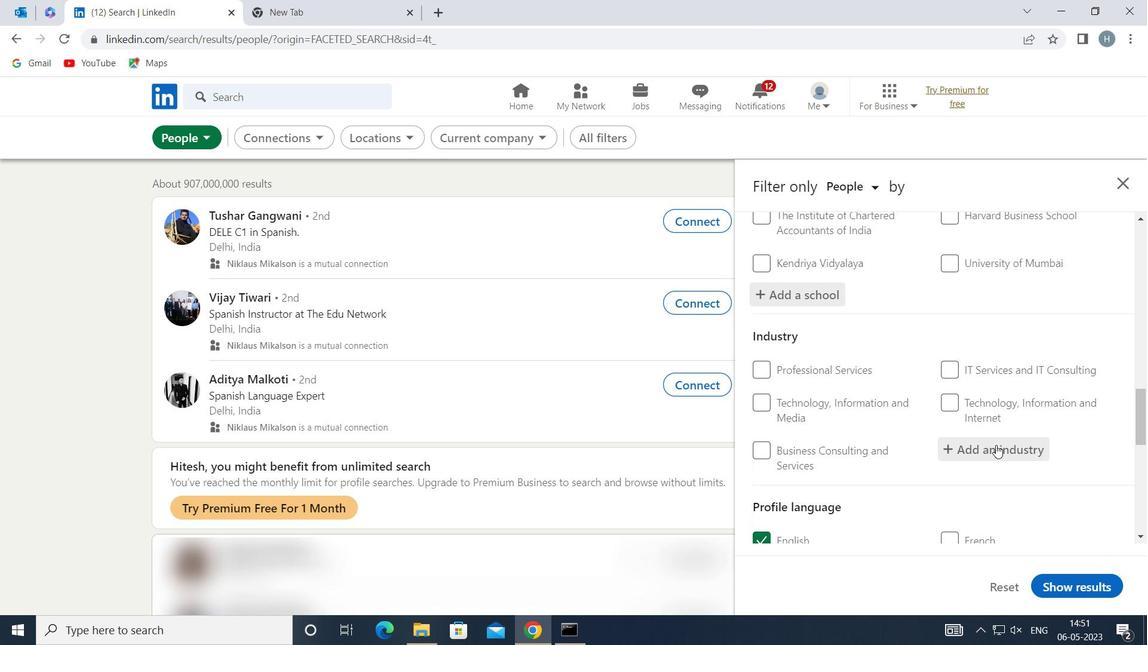 
Action: Key pressed <Key.shift>CREDIT<Key.space><Key.shift>INDUSTY<Key.backspace><Key.backspace><Key.backspace><Key.backspace><Key.backspace><Key.backspace>
Screenshot: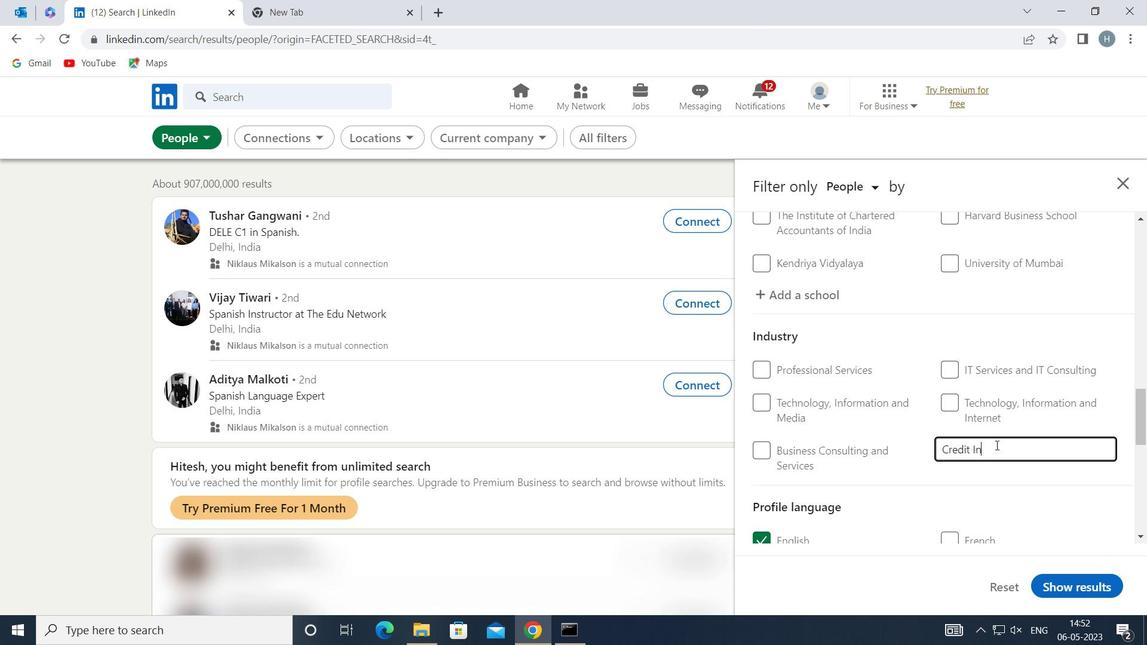 
Action: Mouse moved to (959, 479)
Screenshot: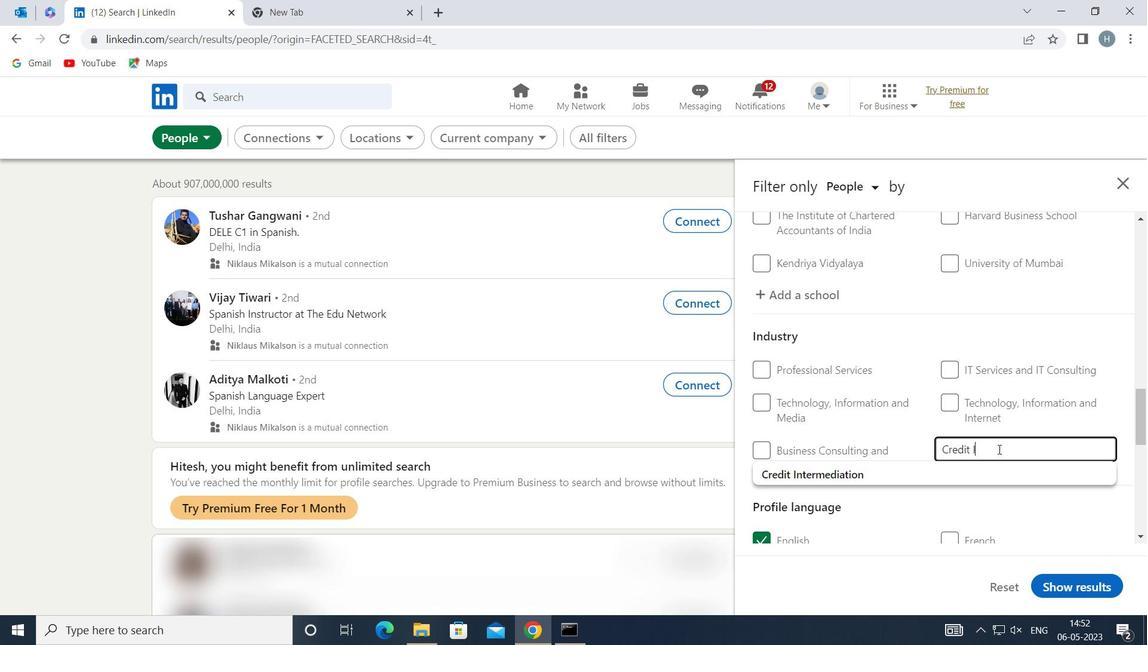 
Action: Mouse pressed left at (959, 479)
Screenshot: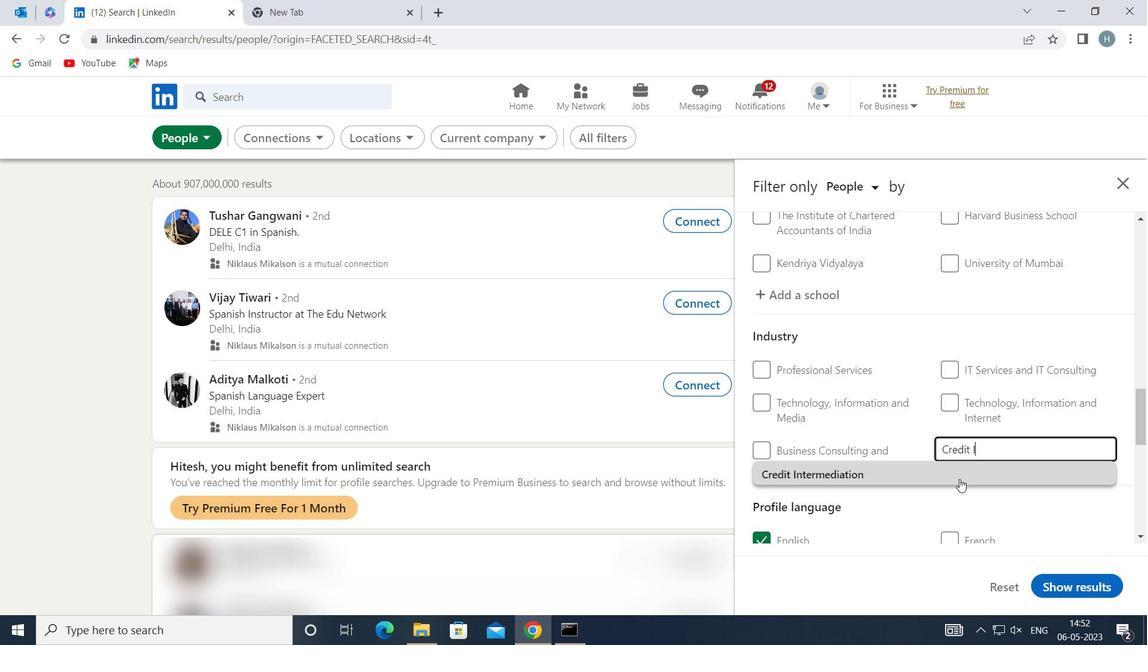 
Action: Mouse moved to (953, 466)
Screenshot: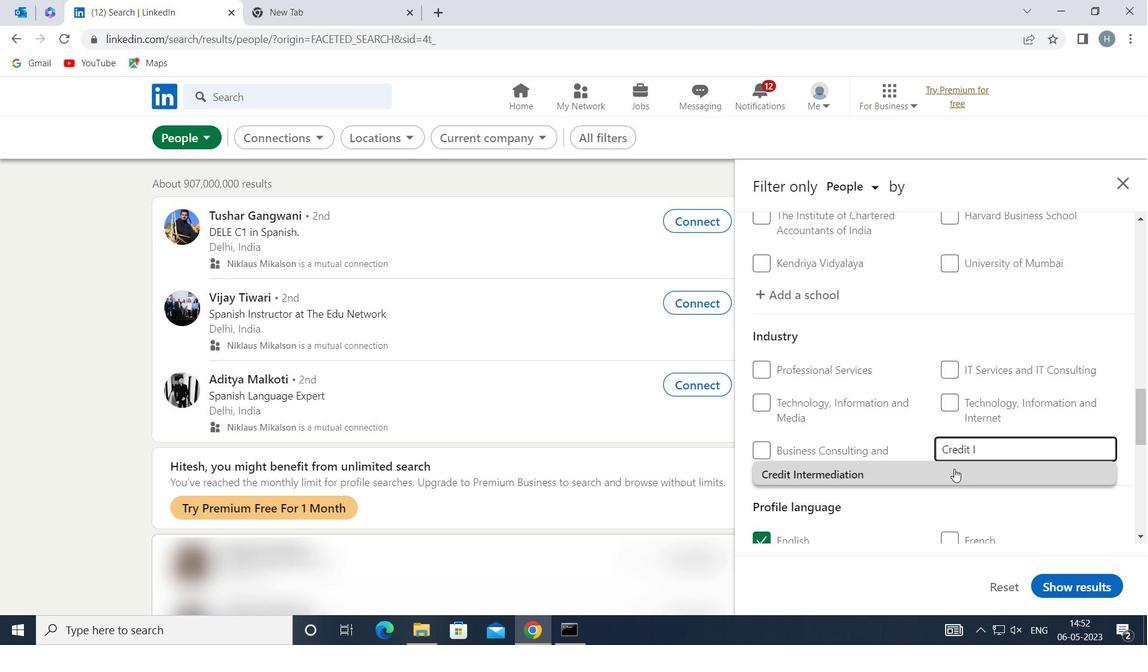 
Action: Mouse scrolled (953, 466) with delta (0, 0)
Screenshot: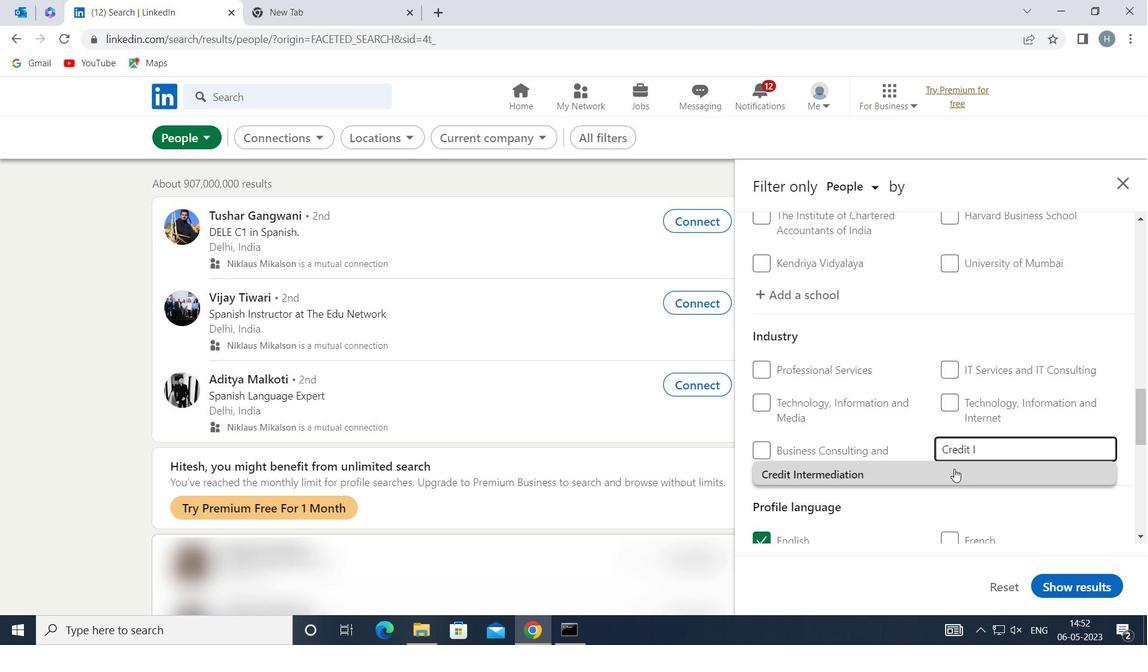 
Action: Mouse moved to (902, 439)
Screenshot: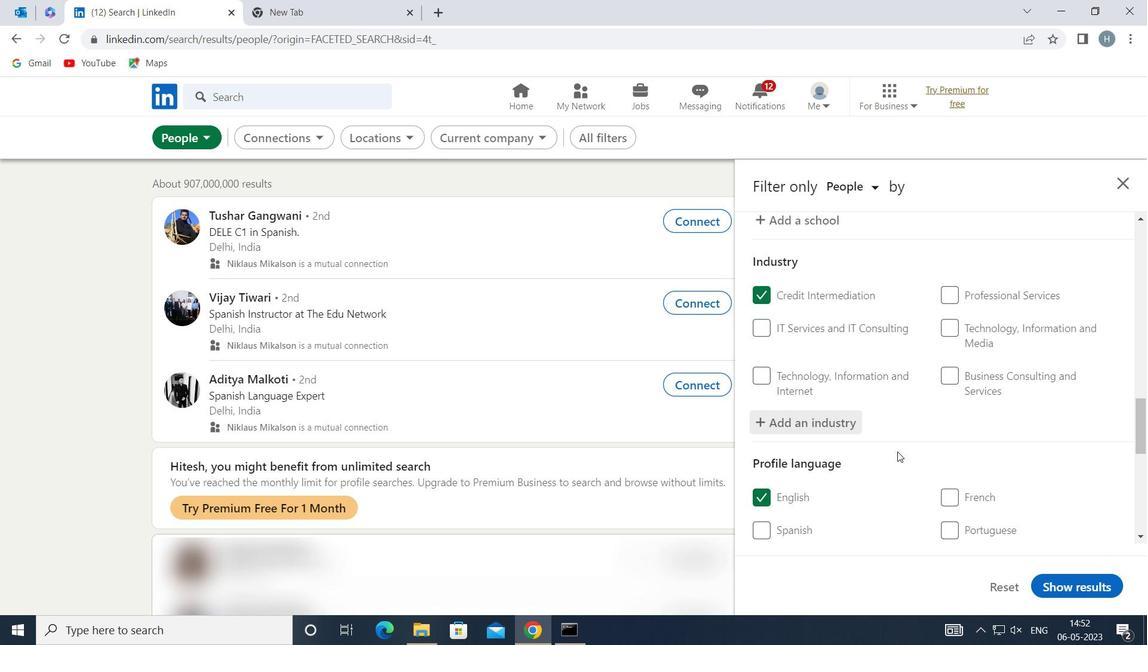 
Action: Mouse scrolled (902, 439) with delta (0, 0)
Screenshot: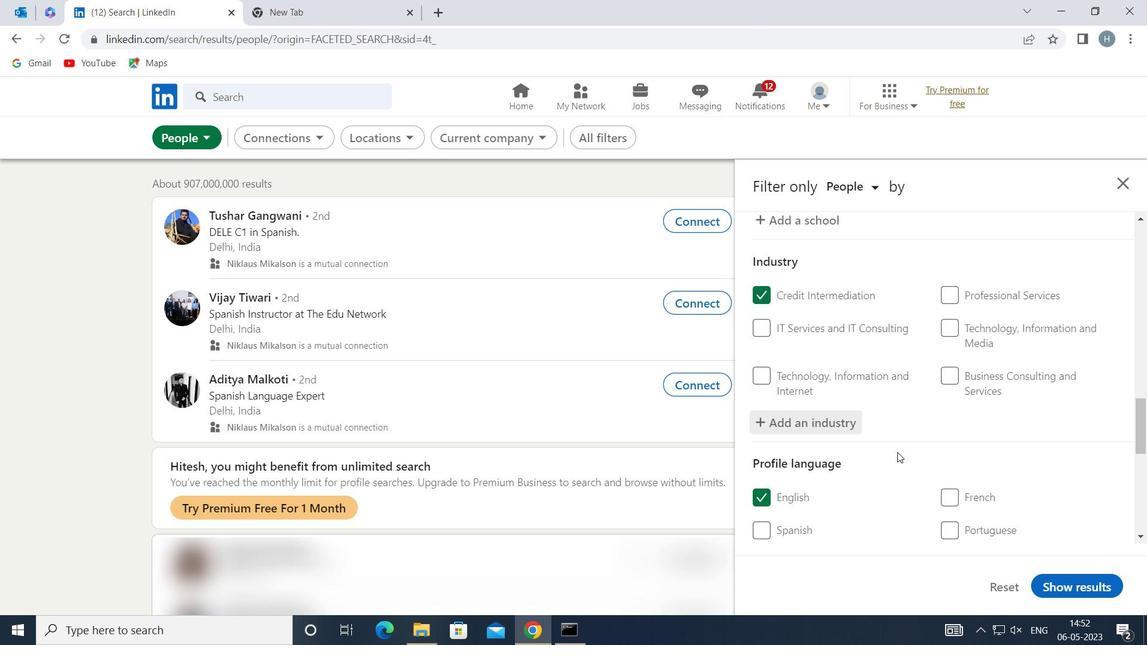 
Action: Mouse moved to (904, 427)
Screenshot: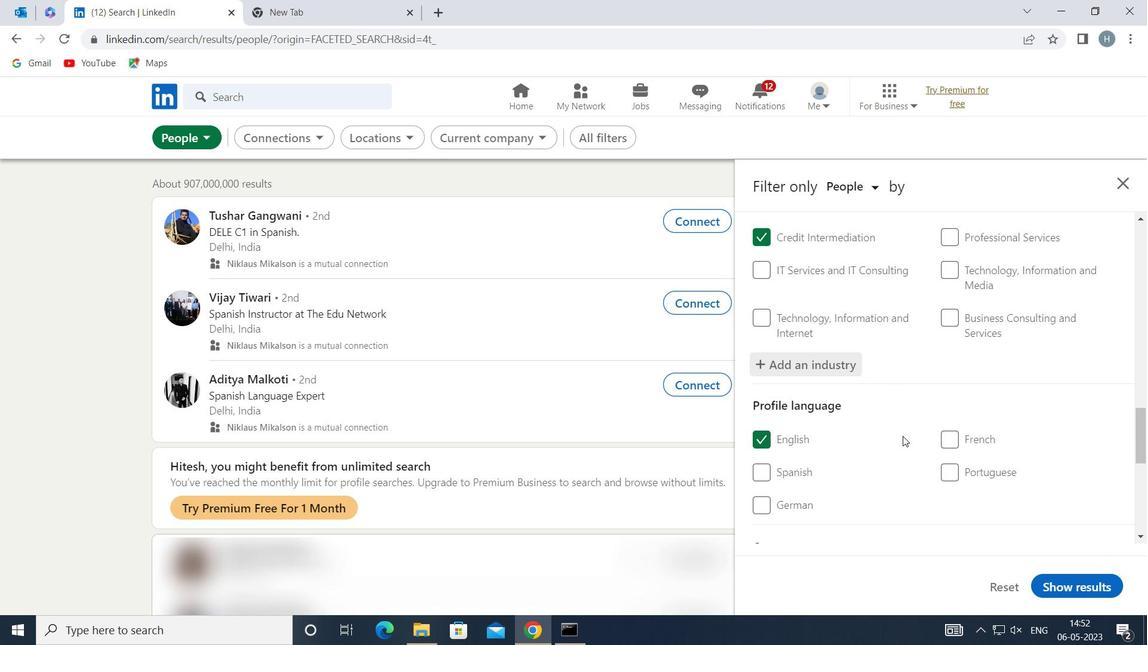 
Action: Mouse scrolled (904, 427) with delta (0, 0)
Screenshot: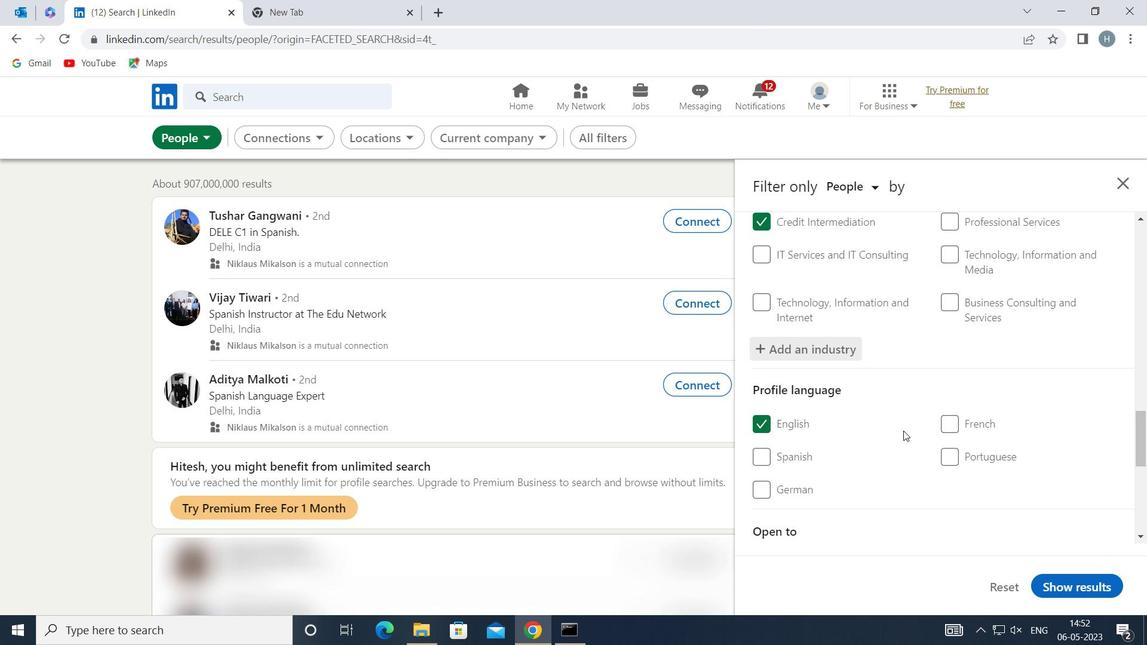 
Action: Mouse scrolled (904, 427) with delta (0, 0)
Screenshot: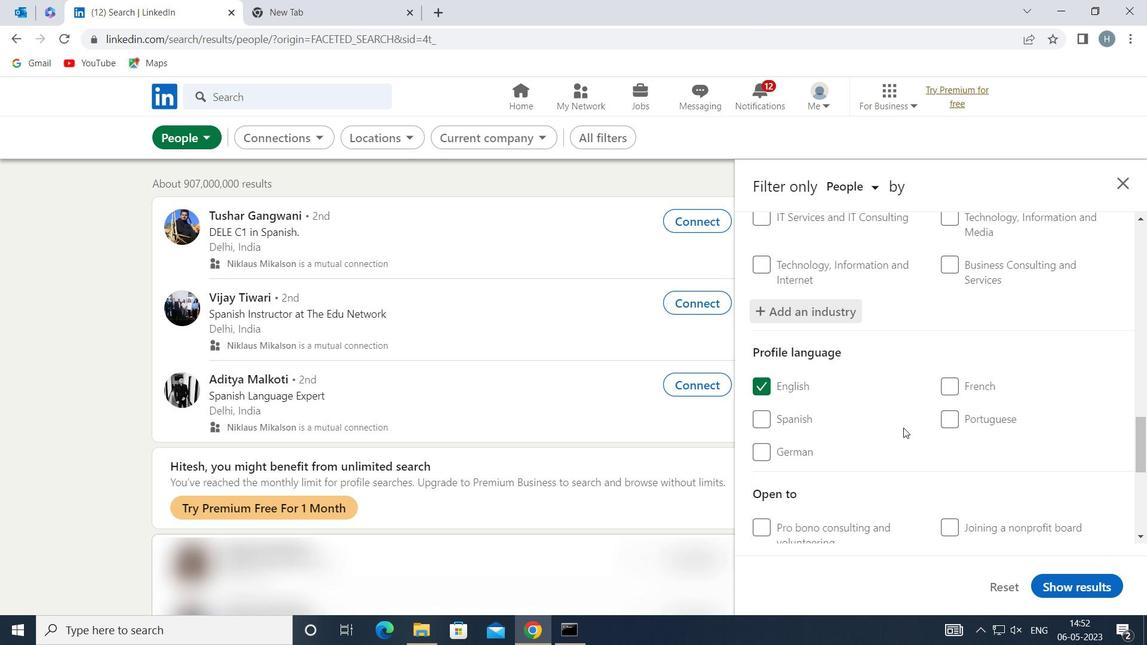 
Action: Mouse scrolled (904, 427) with delta (0, 0)
Screenshot: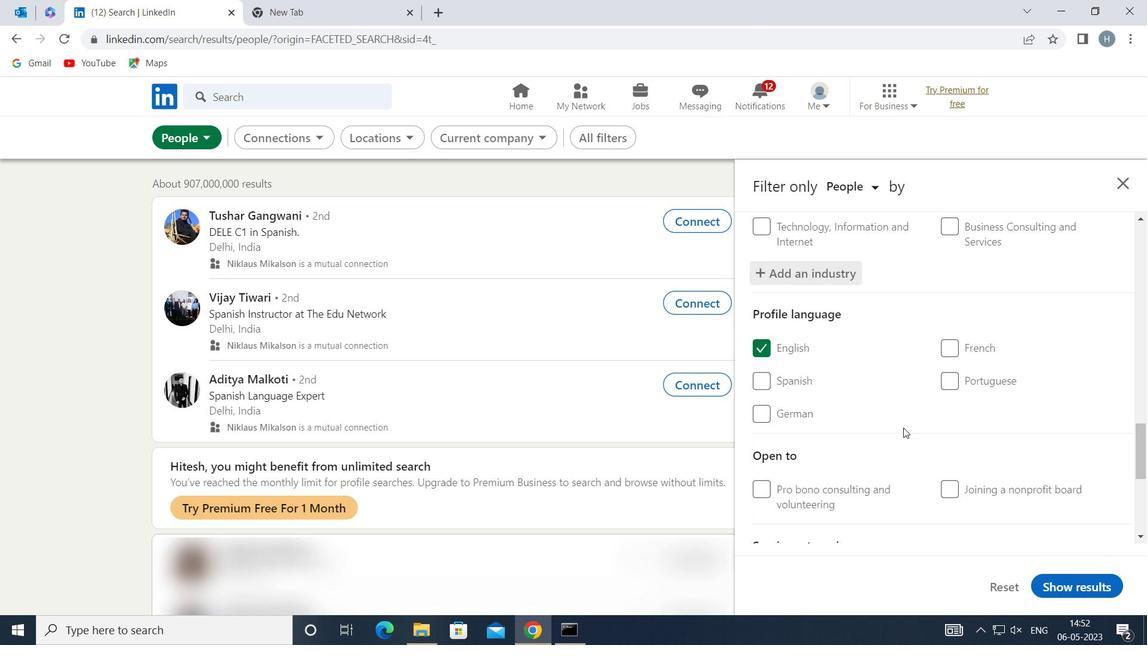 
Action: Mouse moved to (905, 426)
Screenshot: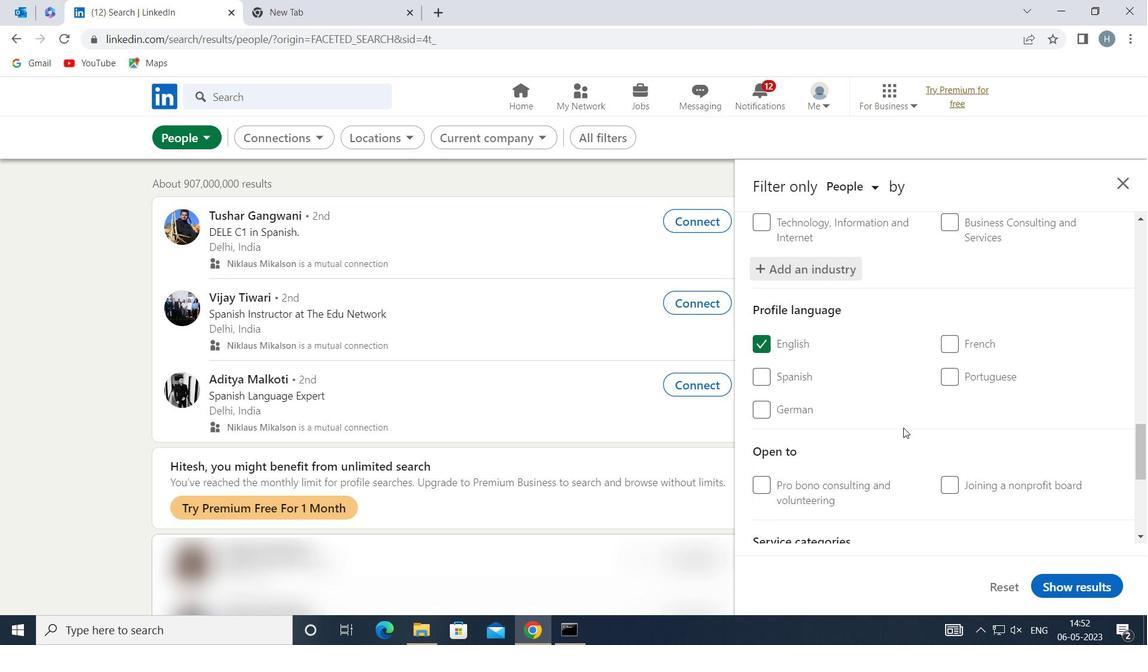 
Action: Mouse scrolled (905, 426) with delta (0, 0)
Screenshot: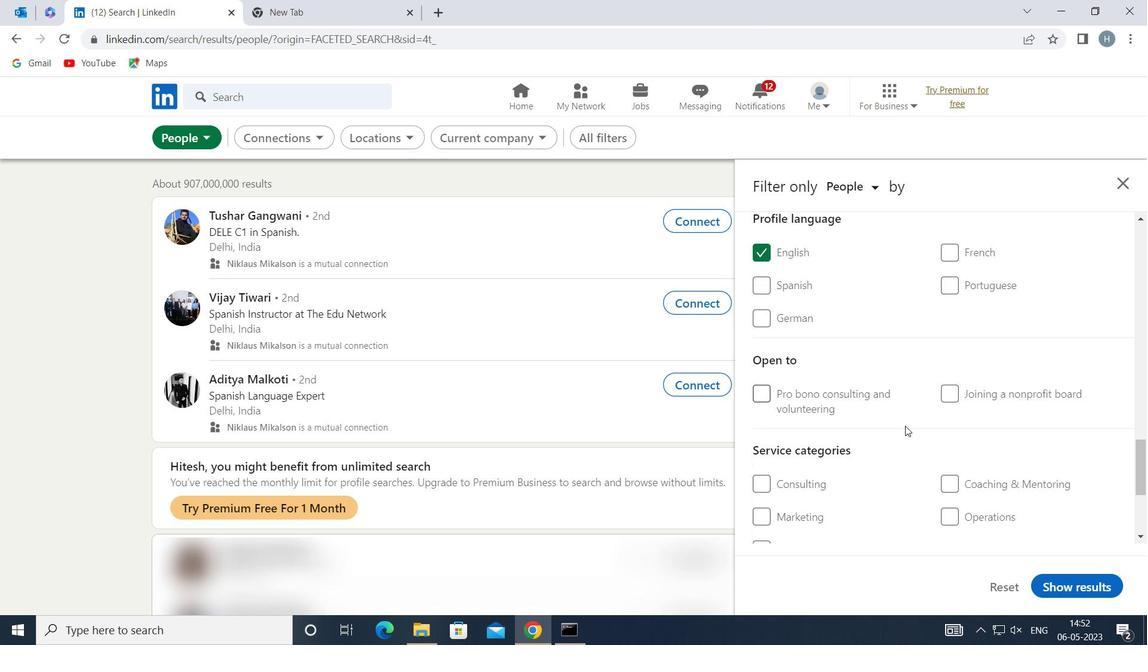 
Action: Mouse moved to (959, 413)
Screenshot: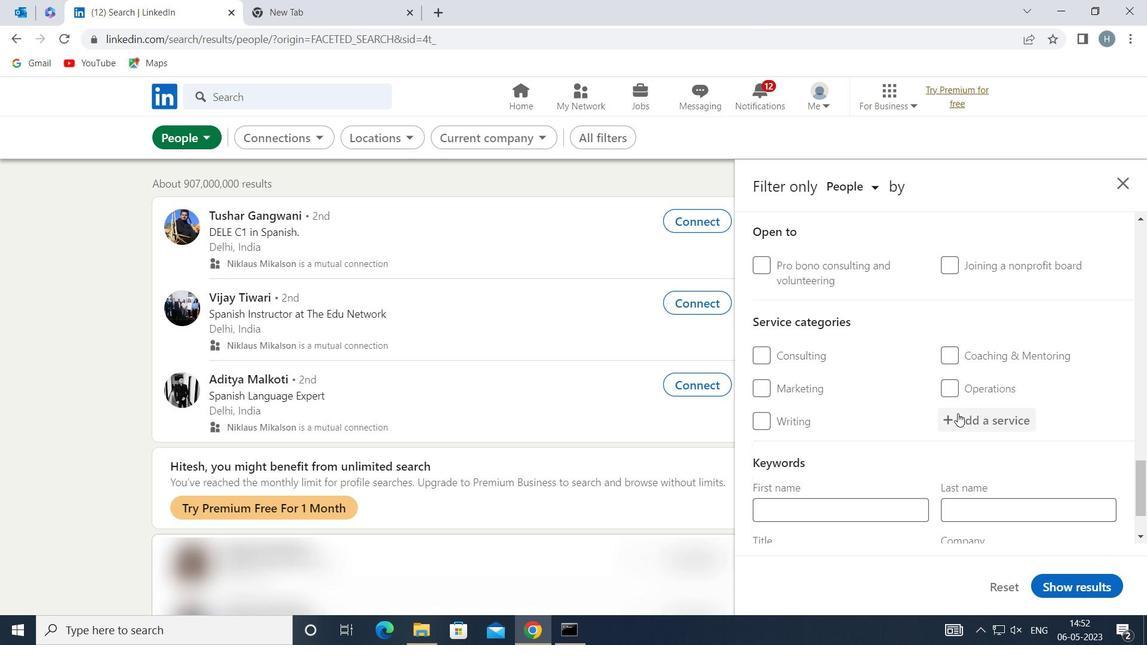 
Action: Mouse pressed left at (959, 413)
Screenshot: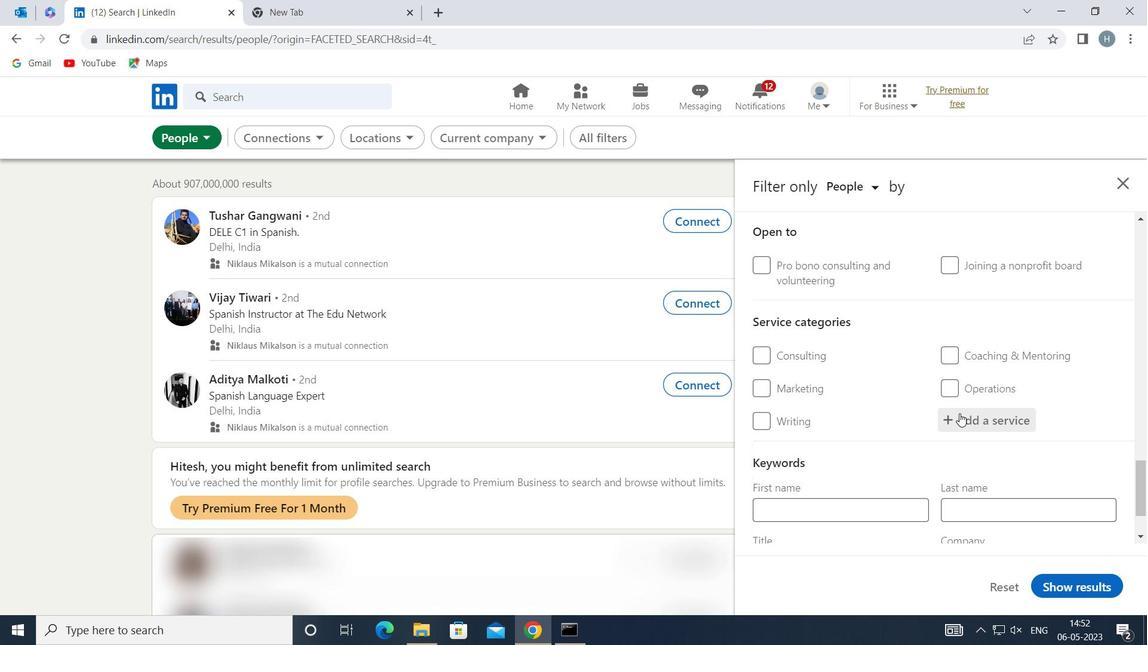 
Action: Key pressed <Key.shift>HEAD
Screenshot: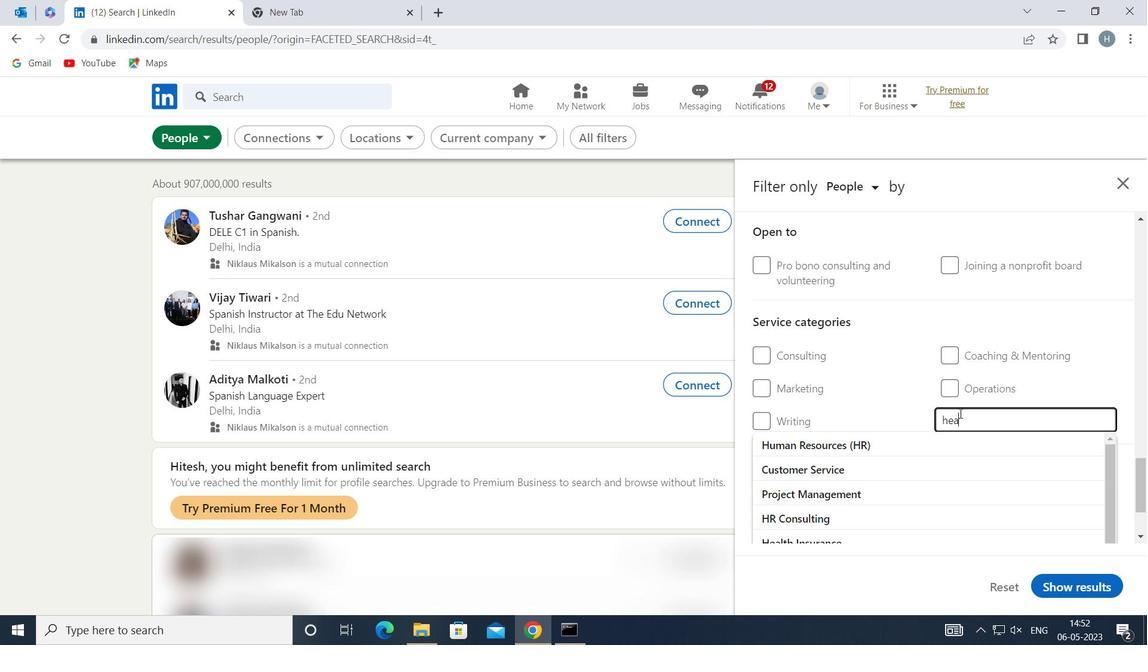 
Action: Mouse moved to (919, 439)
Screenshot: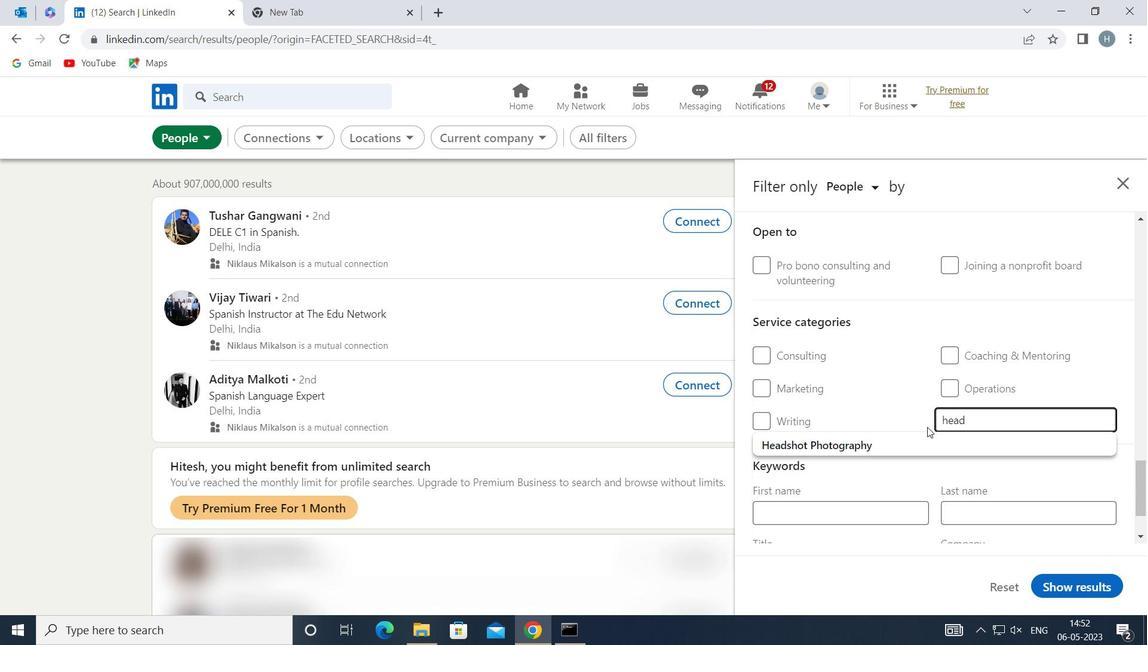 
Action: Mouse pressed left at (919, 439)
Screenshot: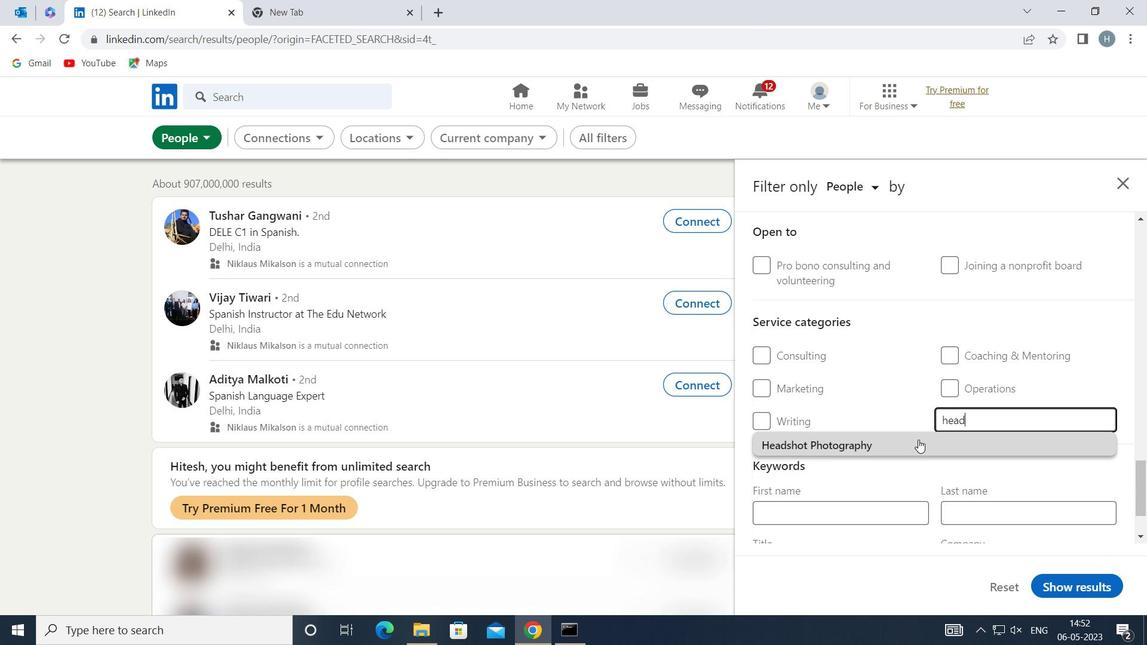 
Action: Mouse moved to (914, 434)
Screenshot: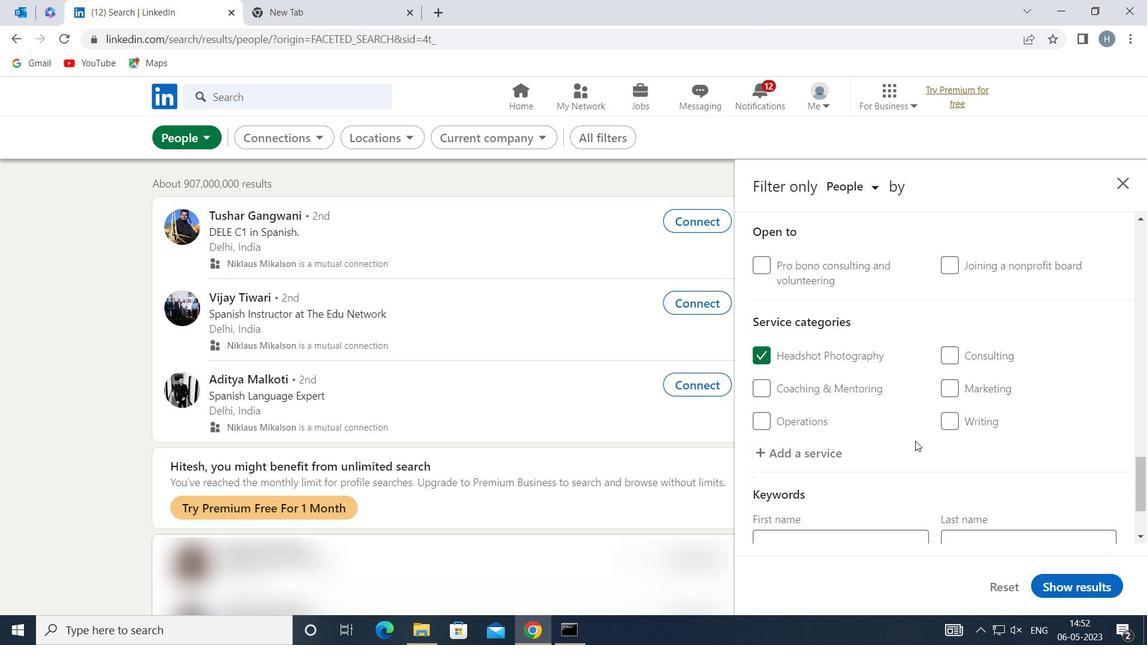 
Action: Mouse scrolled (914, 433) with delta (0, 0)
Screenshot: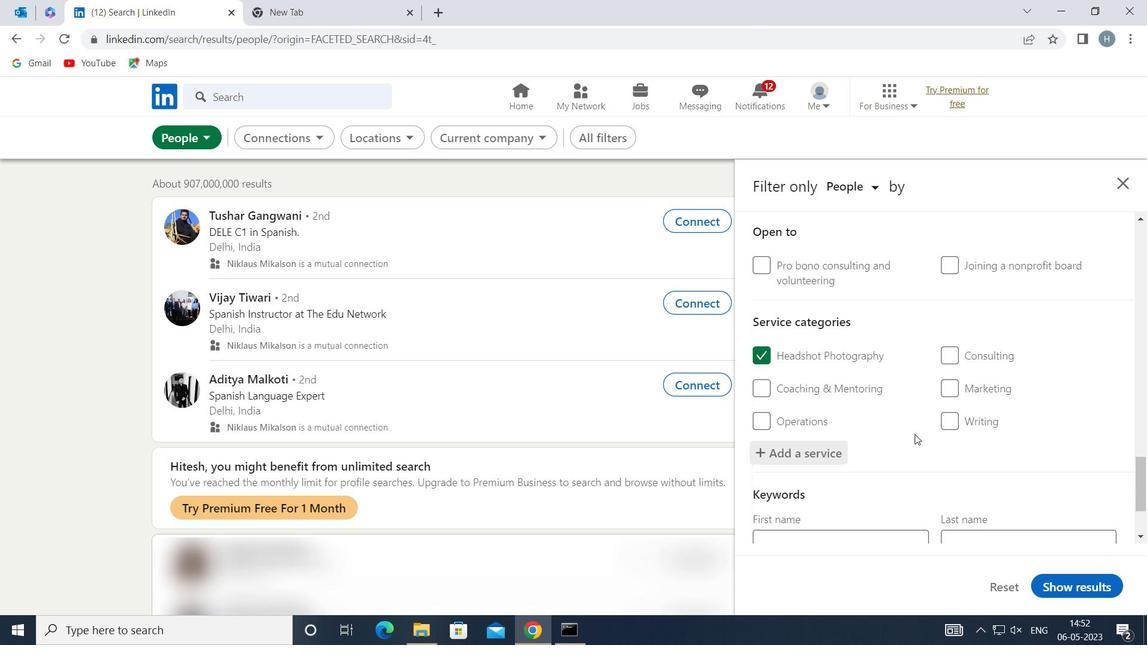 
Action: Mouse scrolled (914, 433) with delta (0, 0)
Screenshot: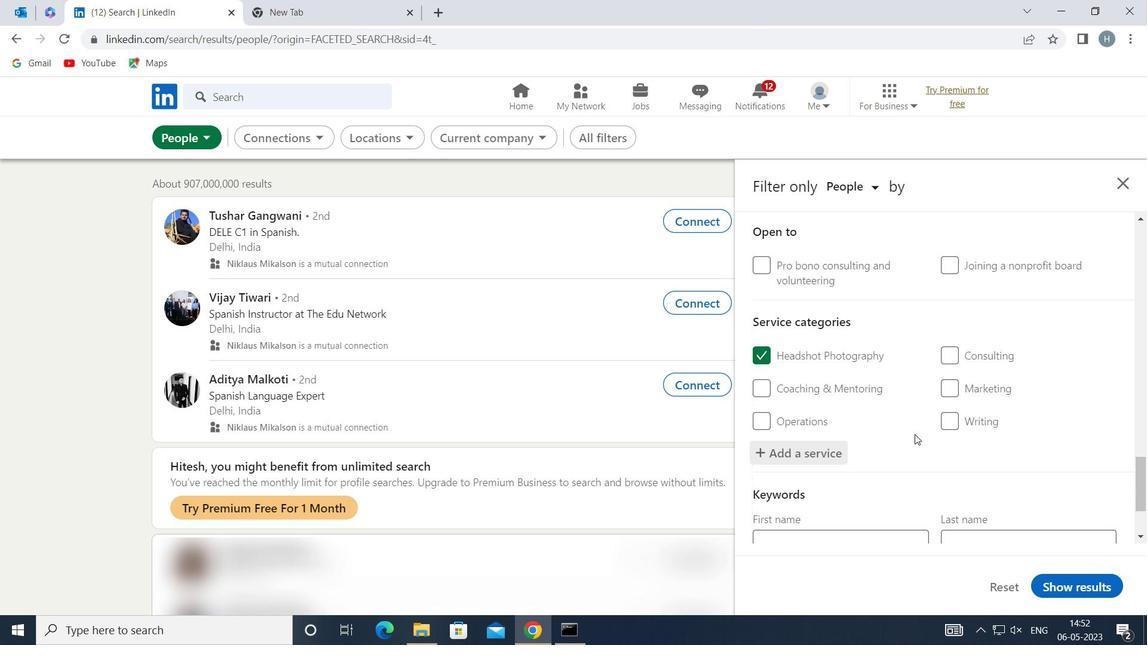 
Action: Mouse moved to (913, 432)
Screenshot: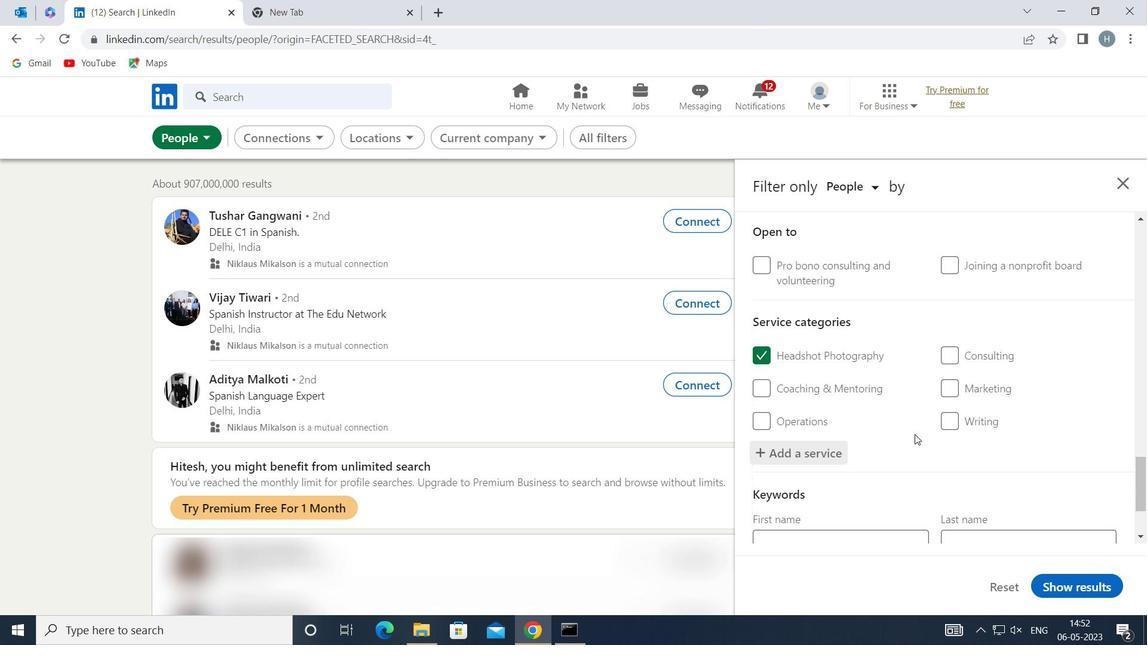 
Action: Mouse scrolled (913, 432) with delta (0, 0)
Screenshot: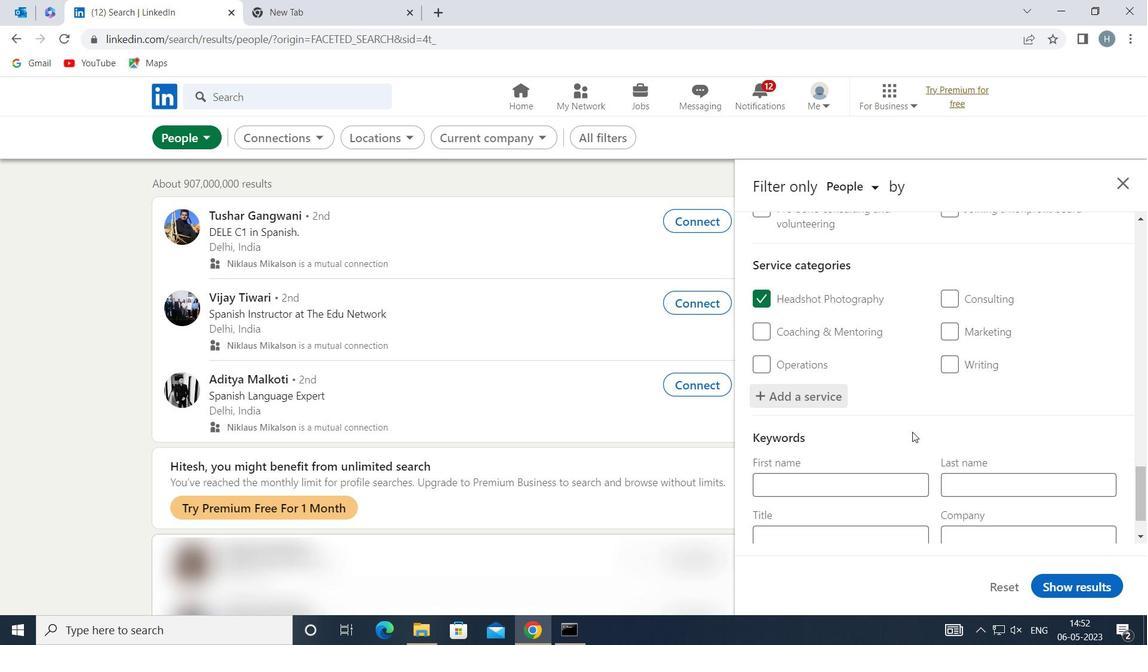 
Action: Mouse scrolled (913, 432) with delta (0, 0)
Screenshot: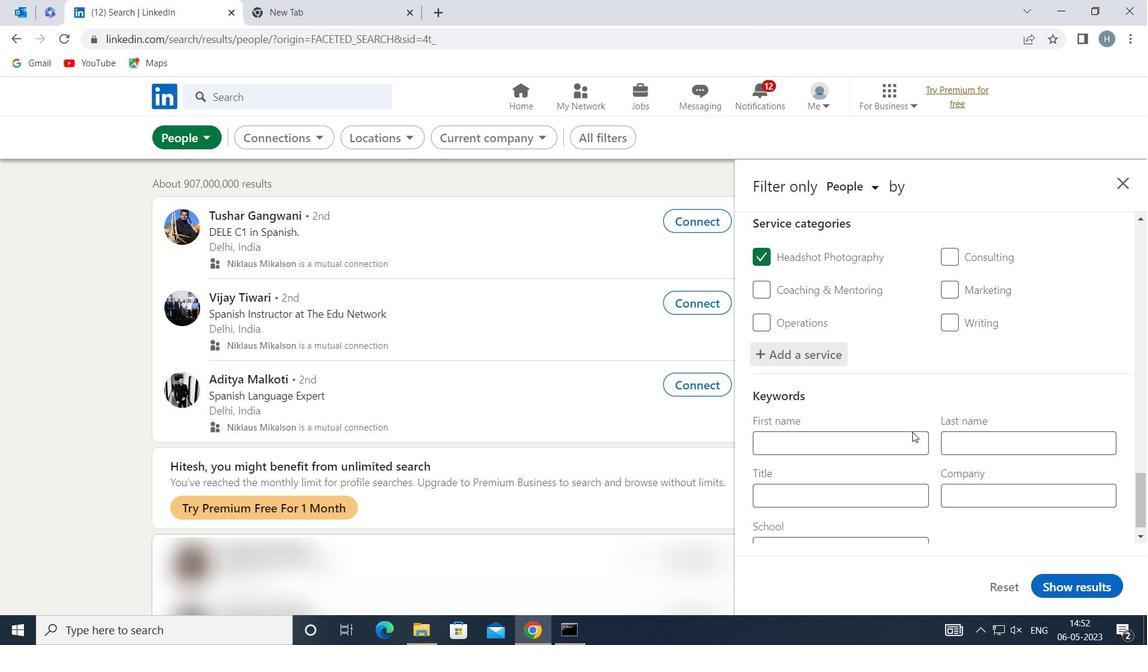 
Action: Mouse moved to (896, 470)
Screenshot: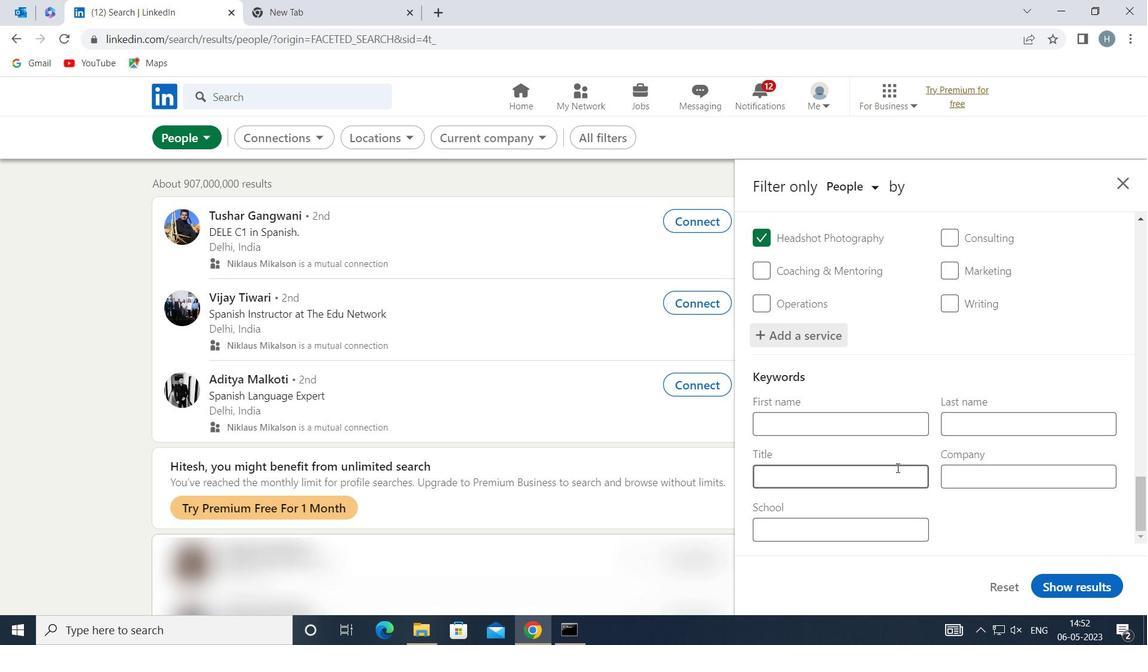 
Action: Mouse pressed left at (896, 470)
Screenshot: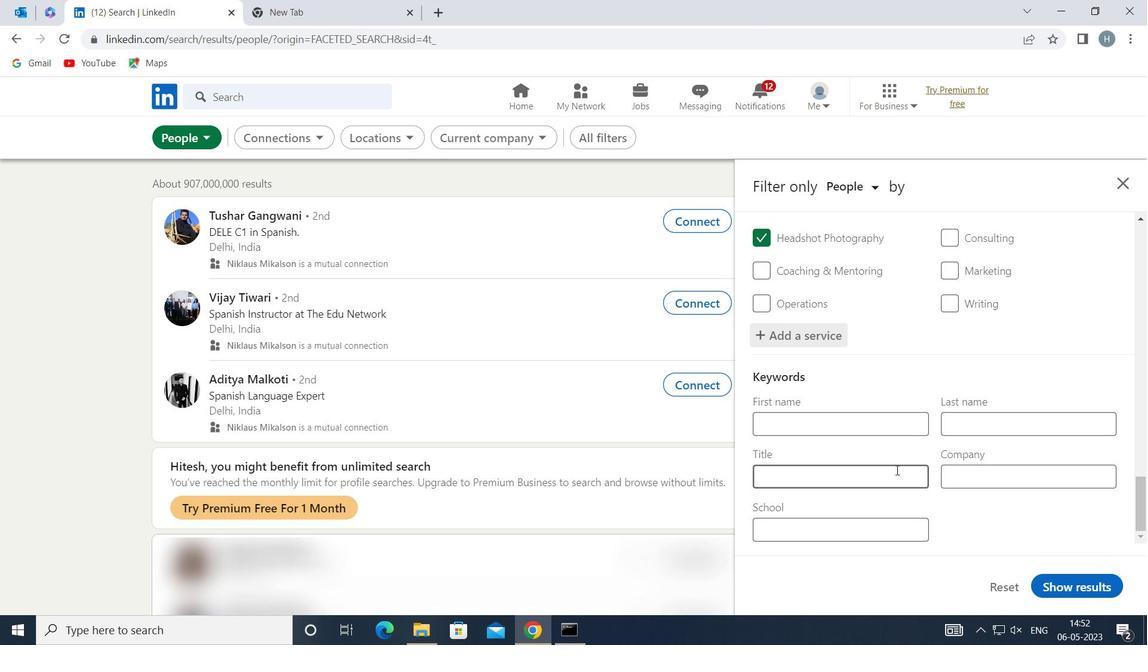 
Action: Key pressed <Key.shift>CONTROLLER
Screenshot: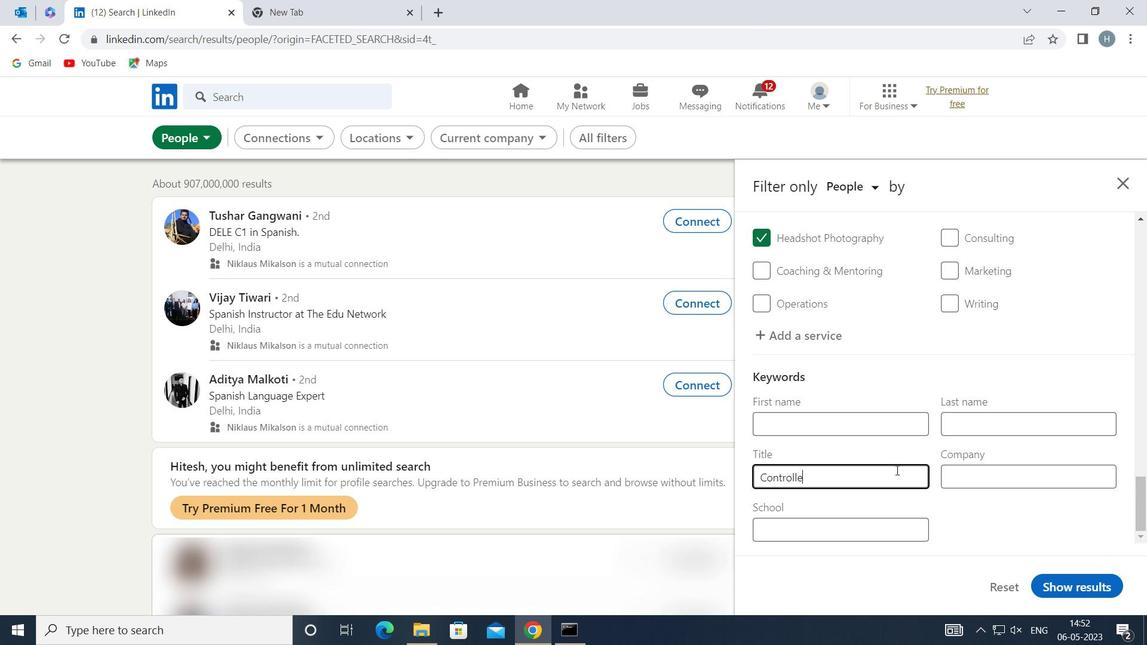 
Action: Mouse moved to (1057, 580)
Screenshot: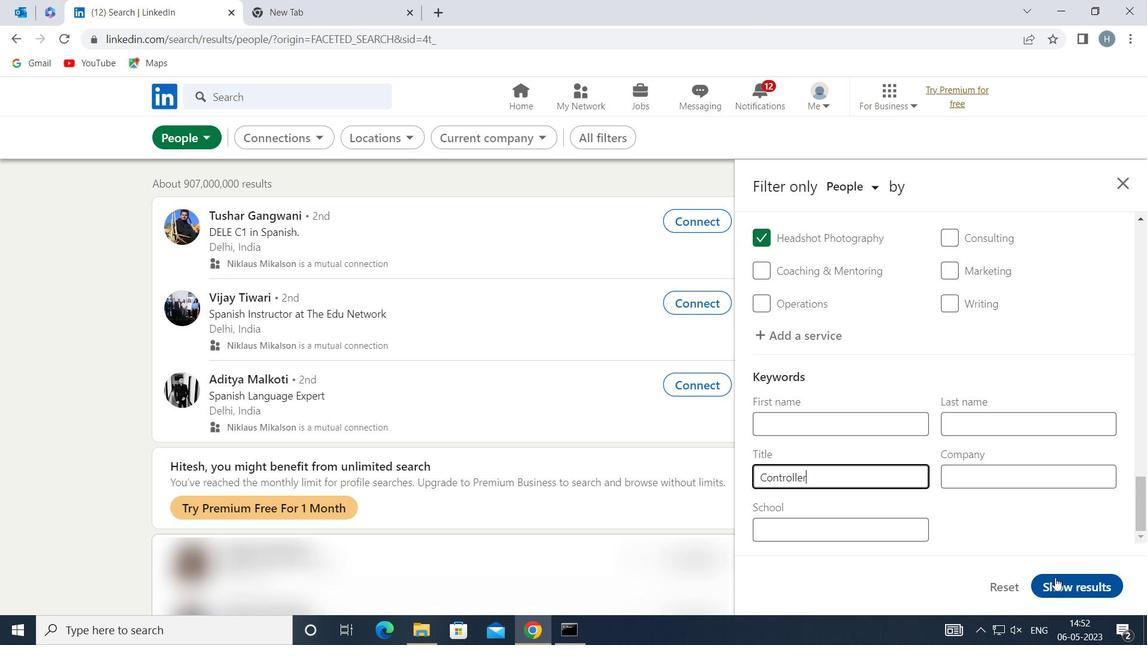 
Action: Mouse pressed left at (1057, 580)
Screenshot: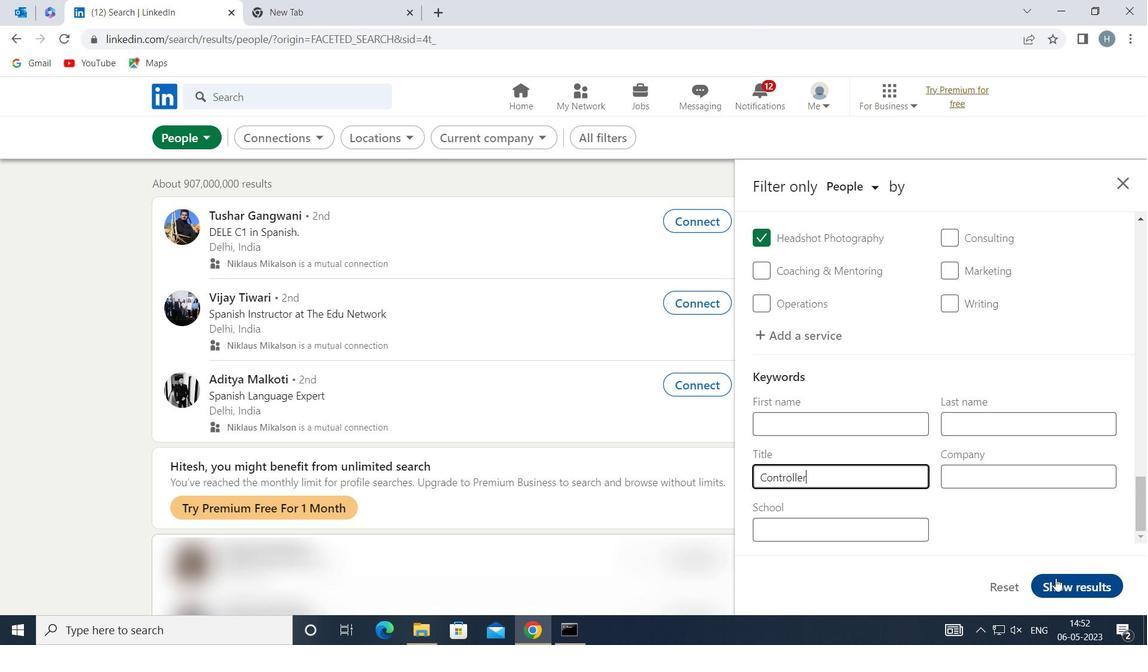 
Action: Mouse moved to (867, 379)
Screenshot: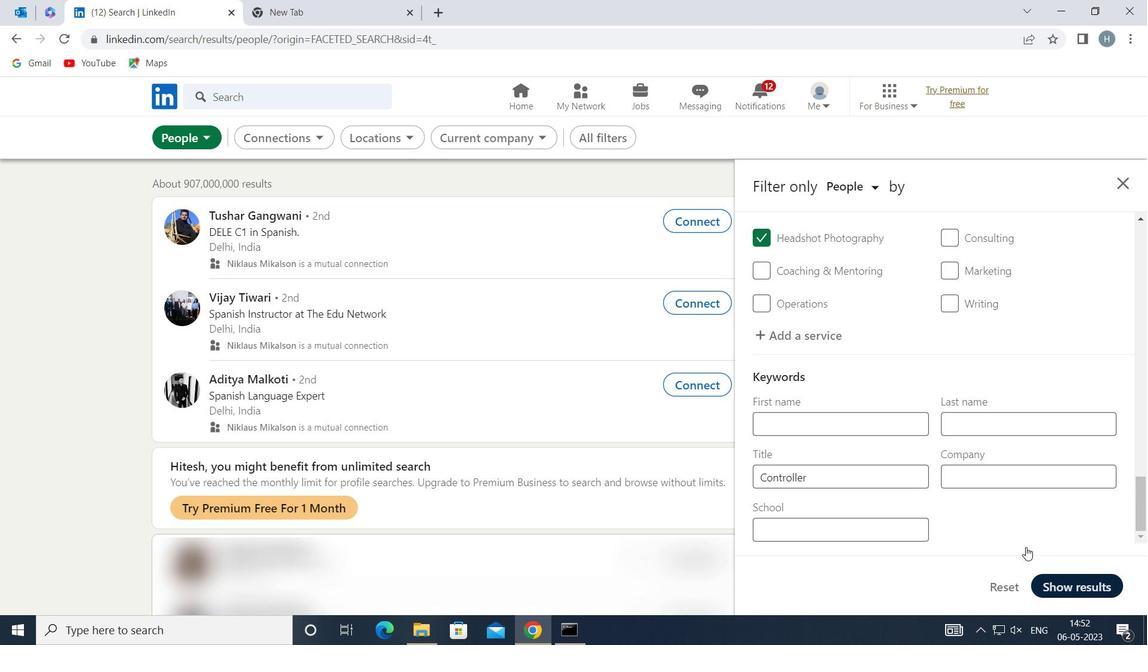 
